 Task: Search one way flight ticket for 1 adult, 5 children, 2 infants in seat and 1 infant on lap in first from Lihue, Kauai: Lihue Airport to Riverton: Central Wyoming Regional Airport (was Riverton Regional) on 5-4-2023. Choice of flights is Emirates. Number of bags: 1 checked bag. Price is upto 35000. Outbound departure time preference is 13:30.
Action: Mouse moved to (345, 322)
Screenshot: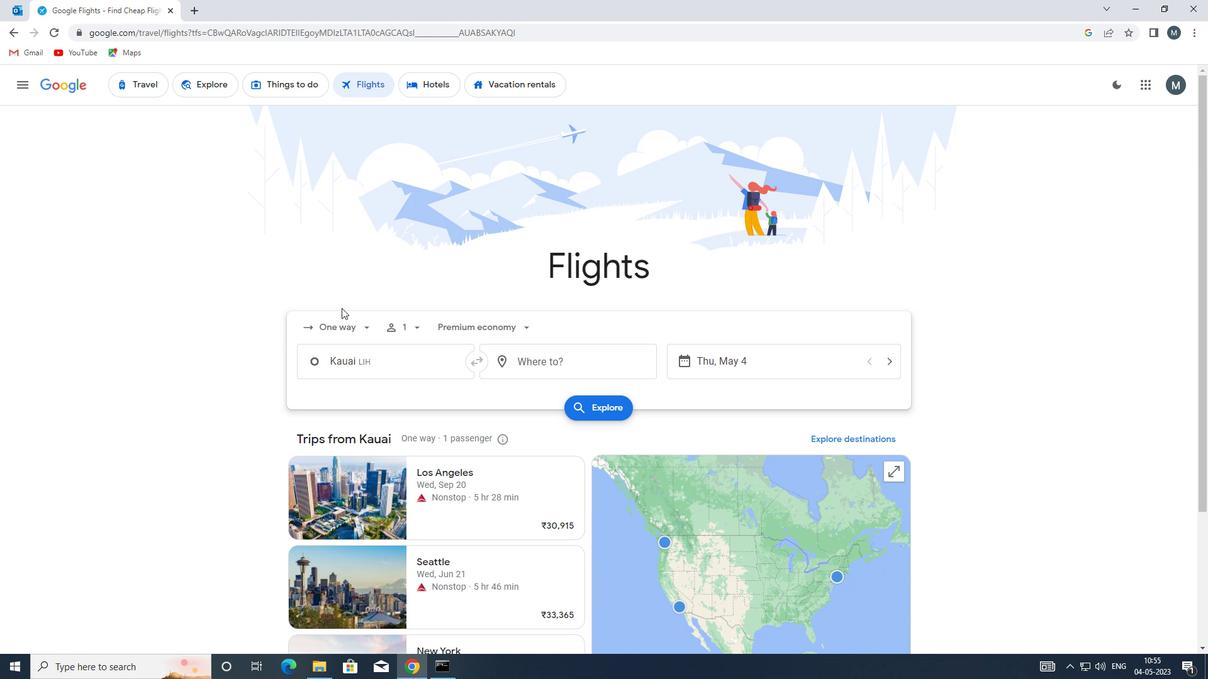 
Action: Mouse pressed left at (345, 322)
Screenshot: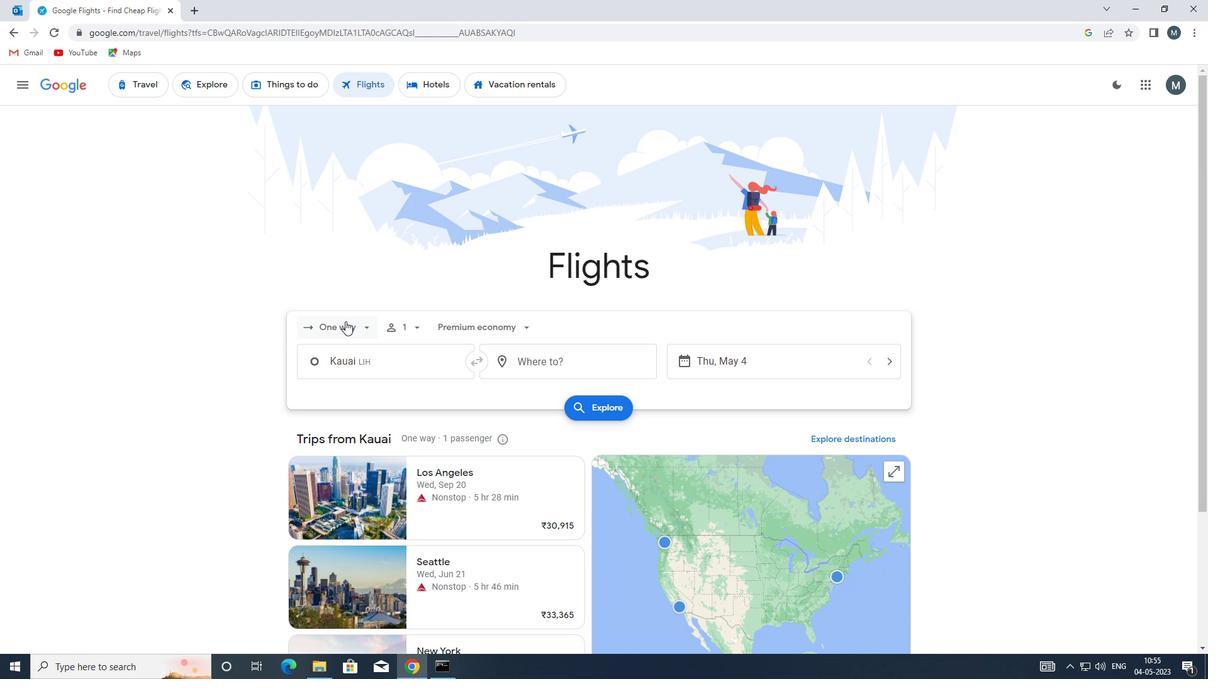 
Action: Mouse moved to (344, 388)
Screenshot: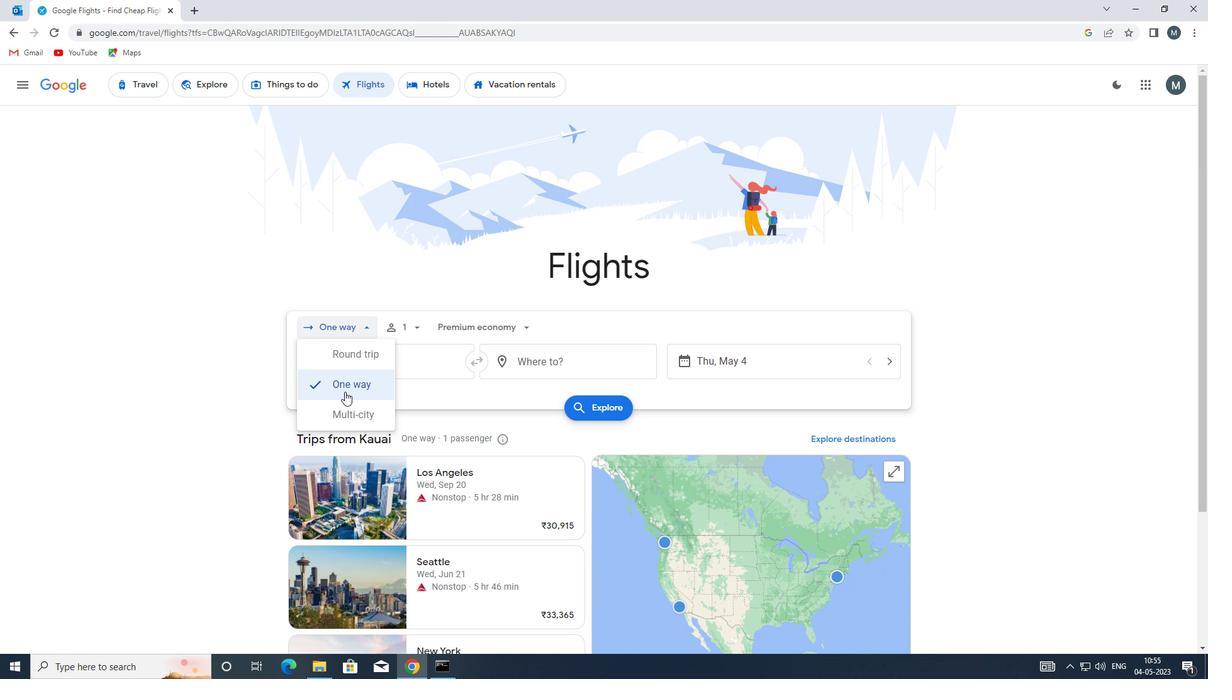 
Action: Mouse pressed left at (344, 388)
Screenshot: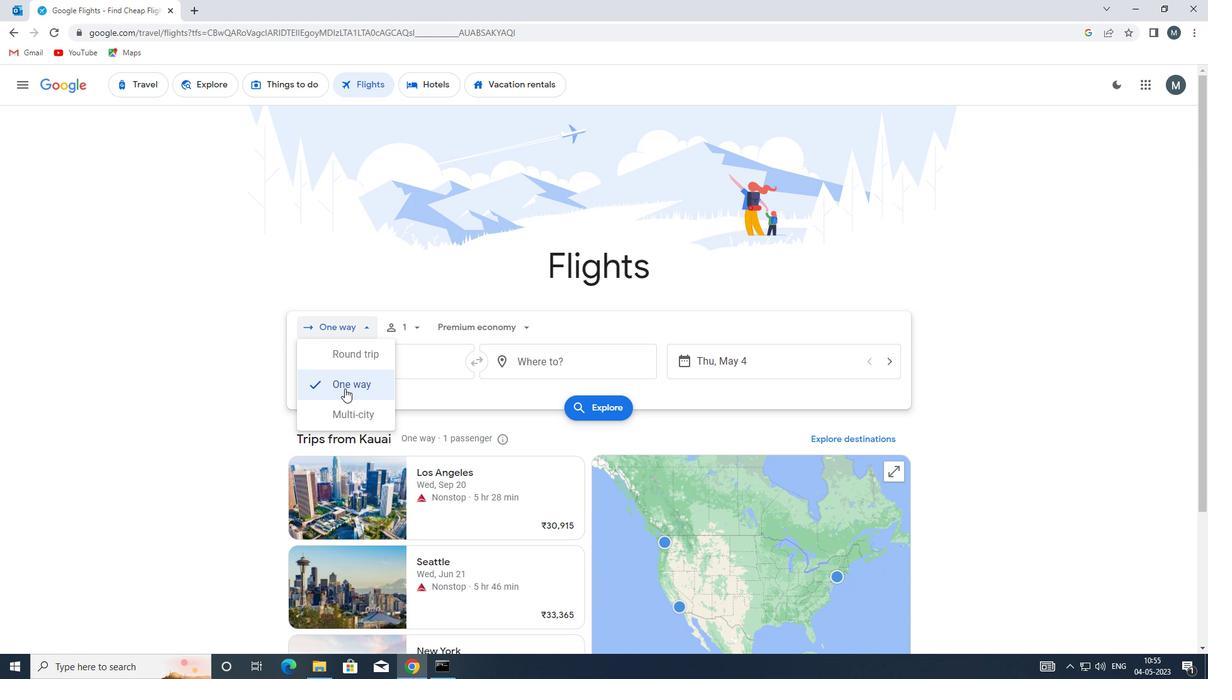 
Action: Mouse moved to (428, 328)
Screenshot: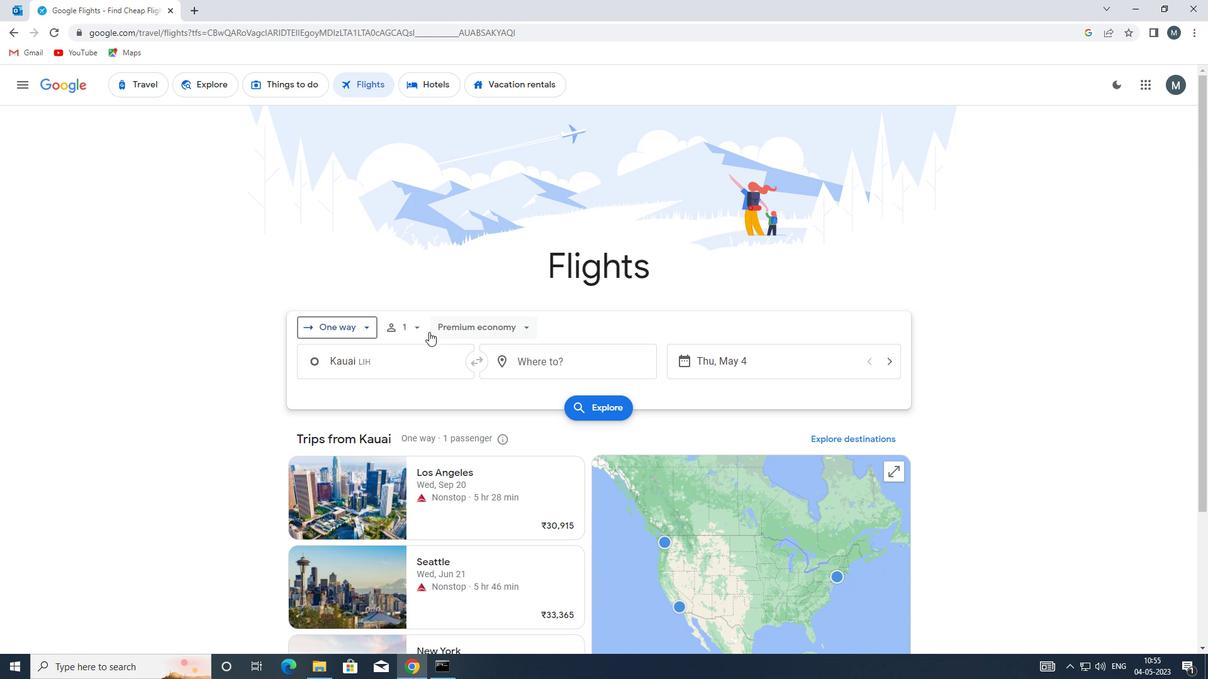 
Action: Mouse pressed left at (428, 328)
Screenshot: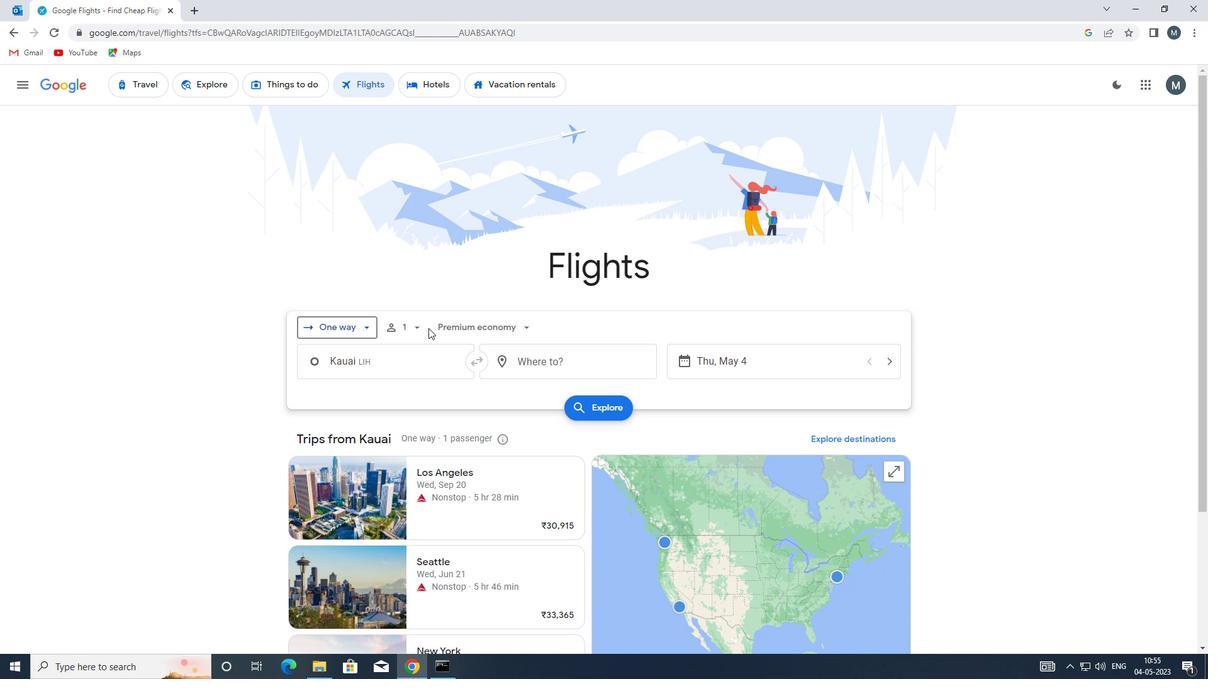 
Action: Mouse moved to (414, 329)
Screenshot: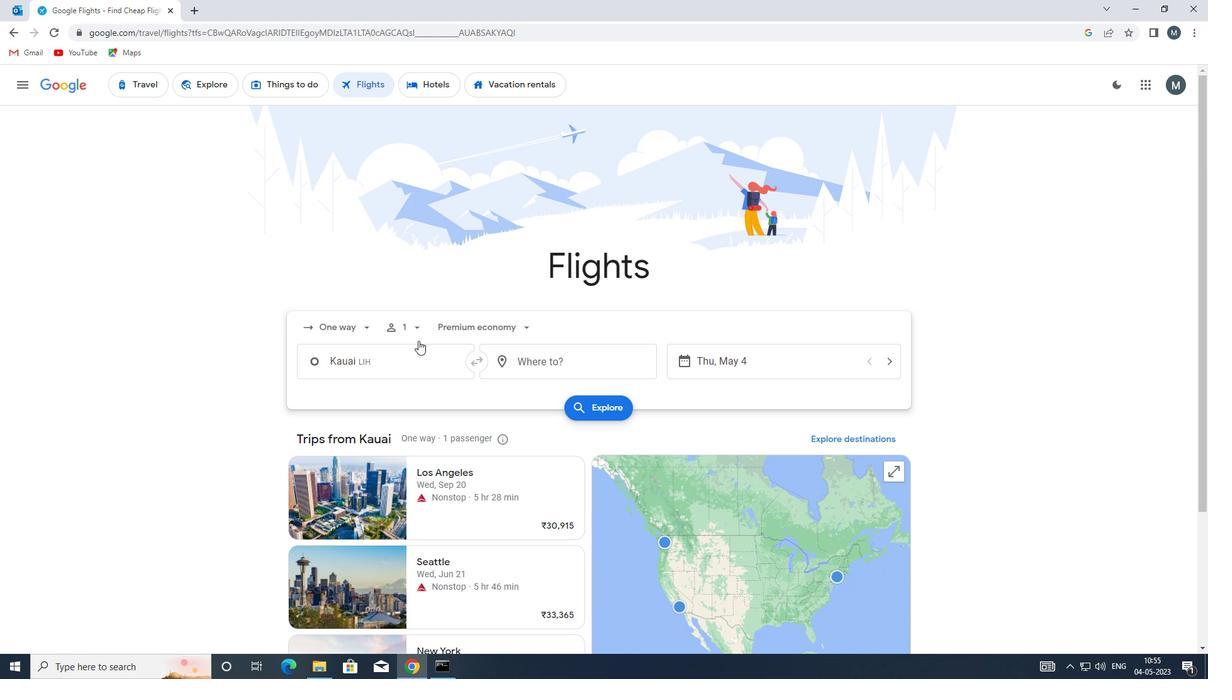 
Action: Mouse pressed left at (414, 329)
Screenshot: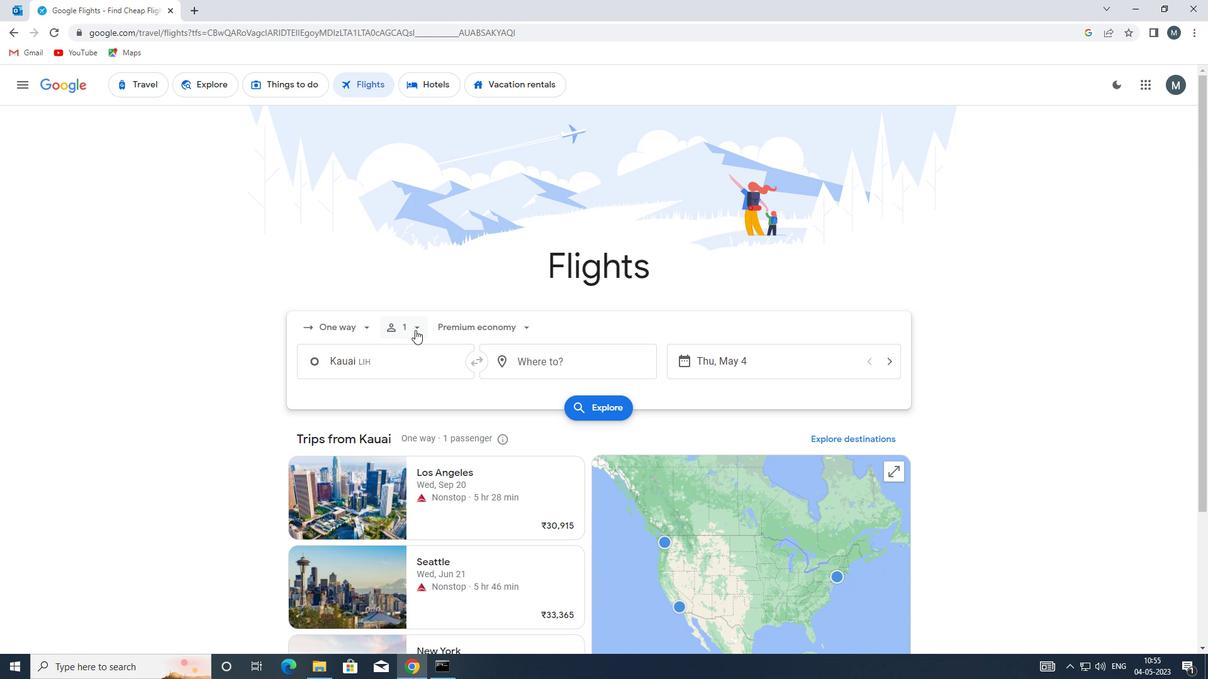 
Action: Mouse moved to (518, 392)
Screenshot: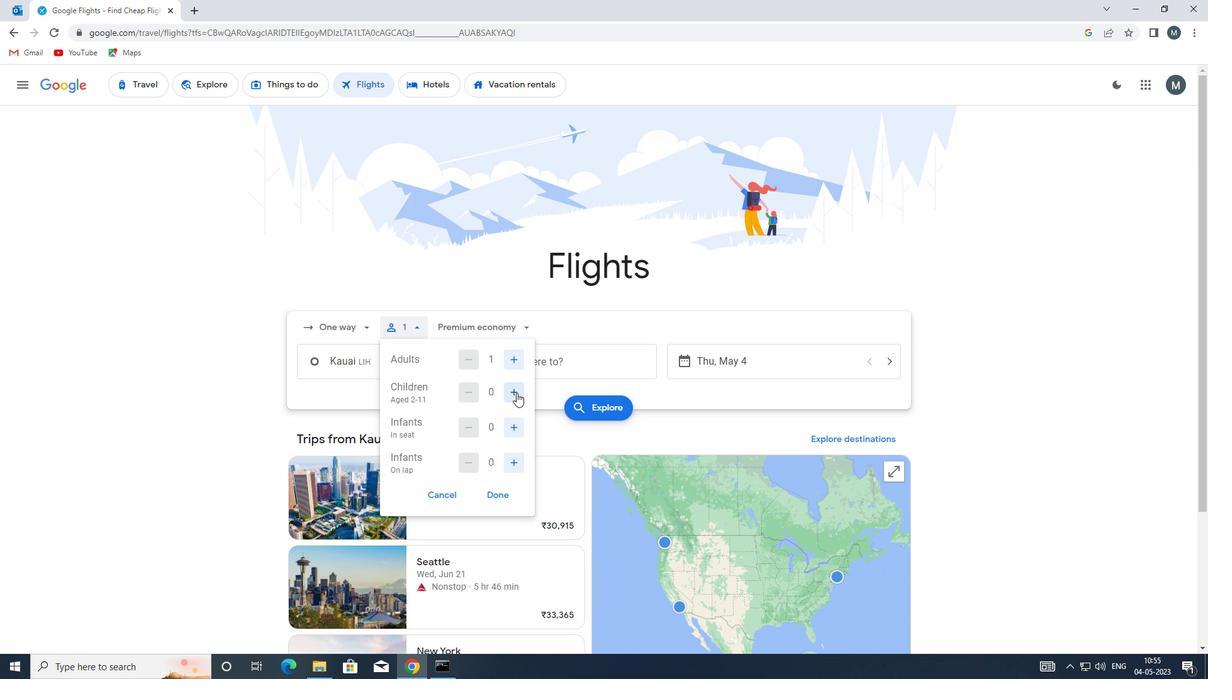 
Action: Mouse pressed left at (518, 392)
Screenshot: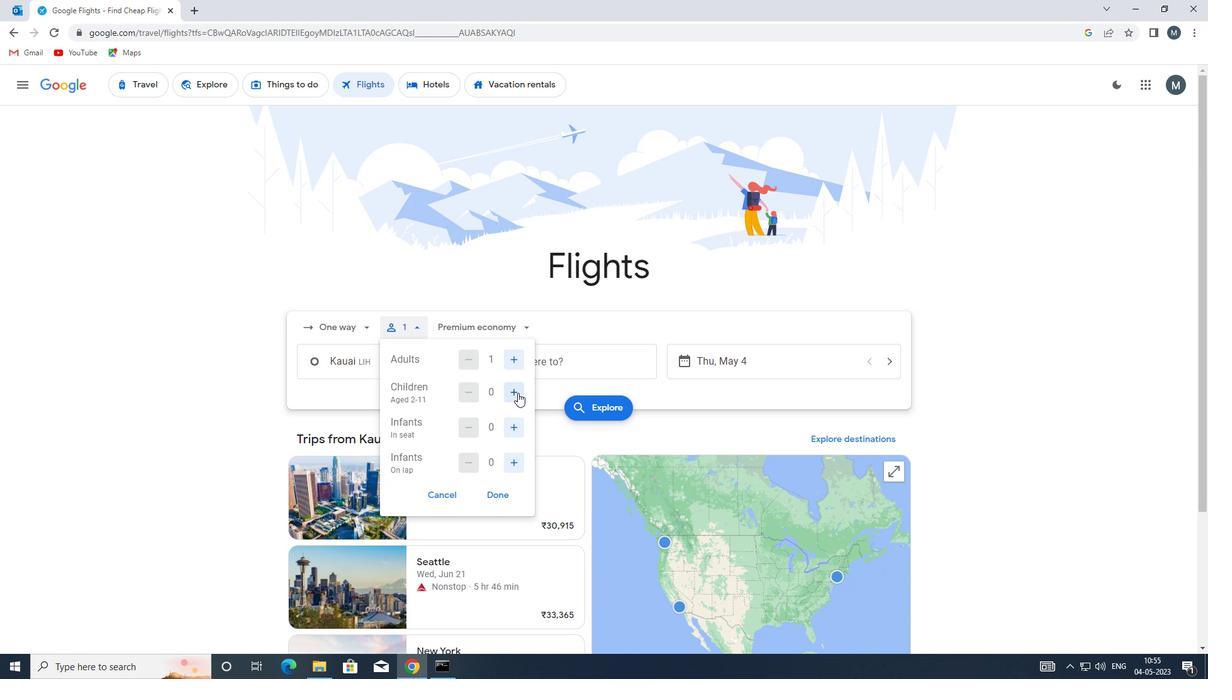 
Action: Mouse pressed left at (518, 392)
Screenshot: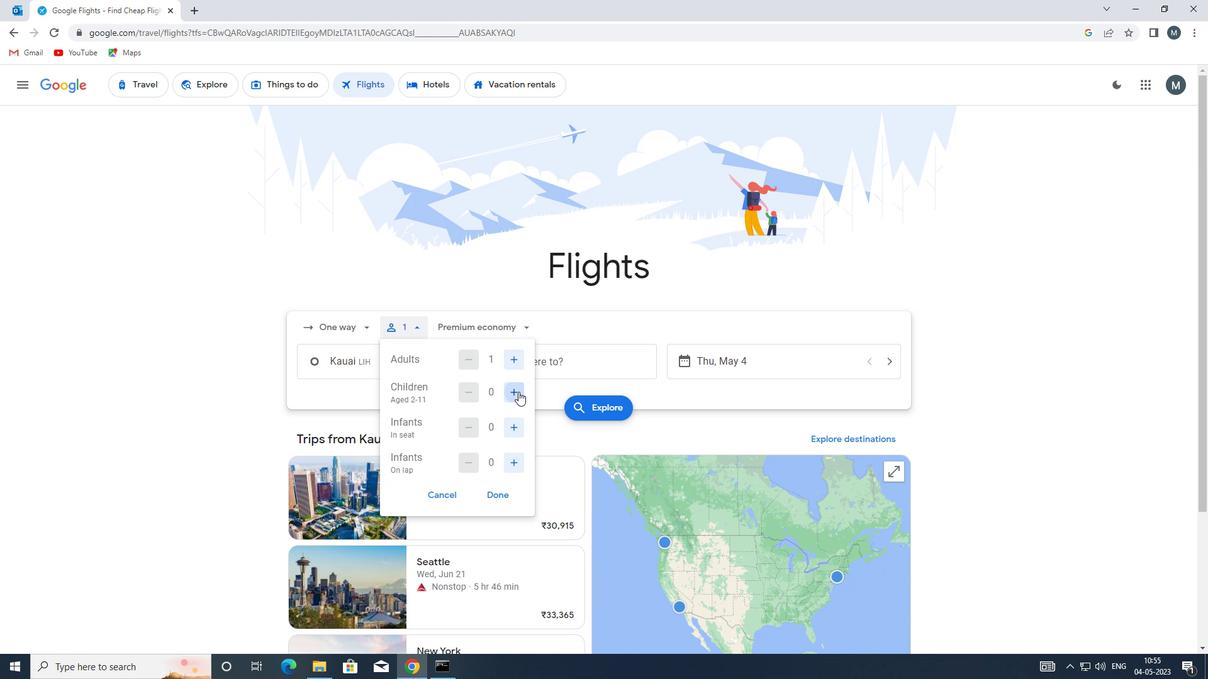 
Action: Mouse pressed left at (518, 392)
Screenshot: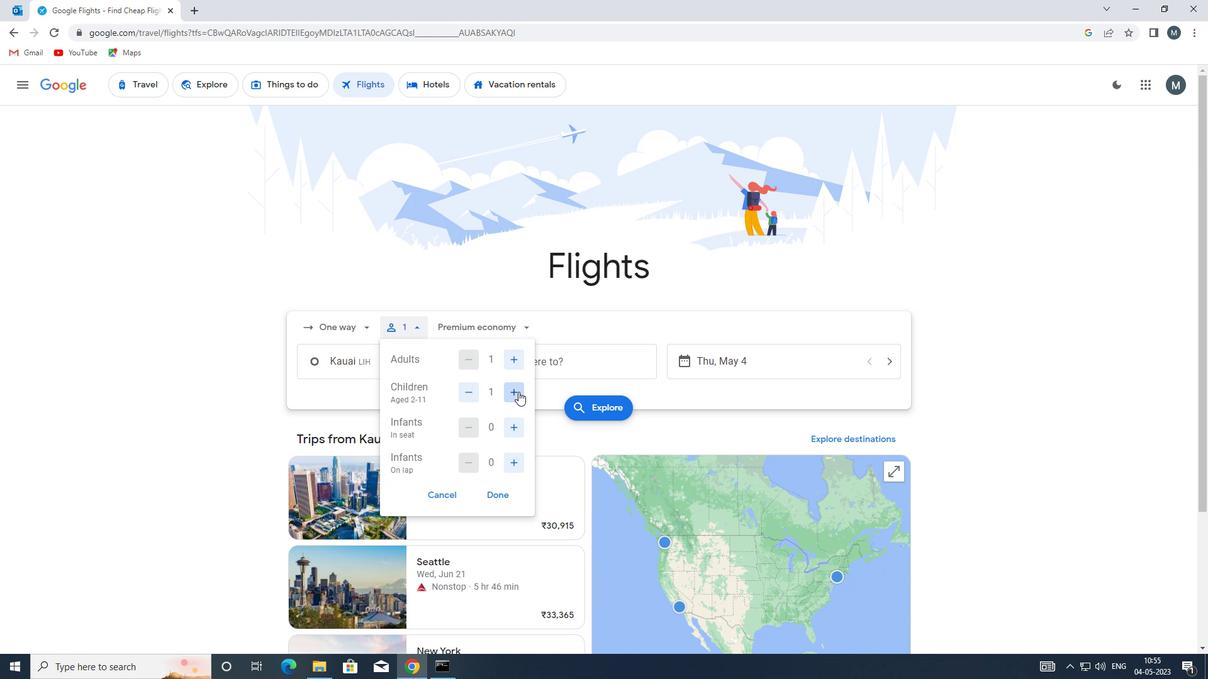 
Action: Mouse pressed left at (518, 392)
Screenshot: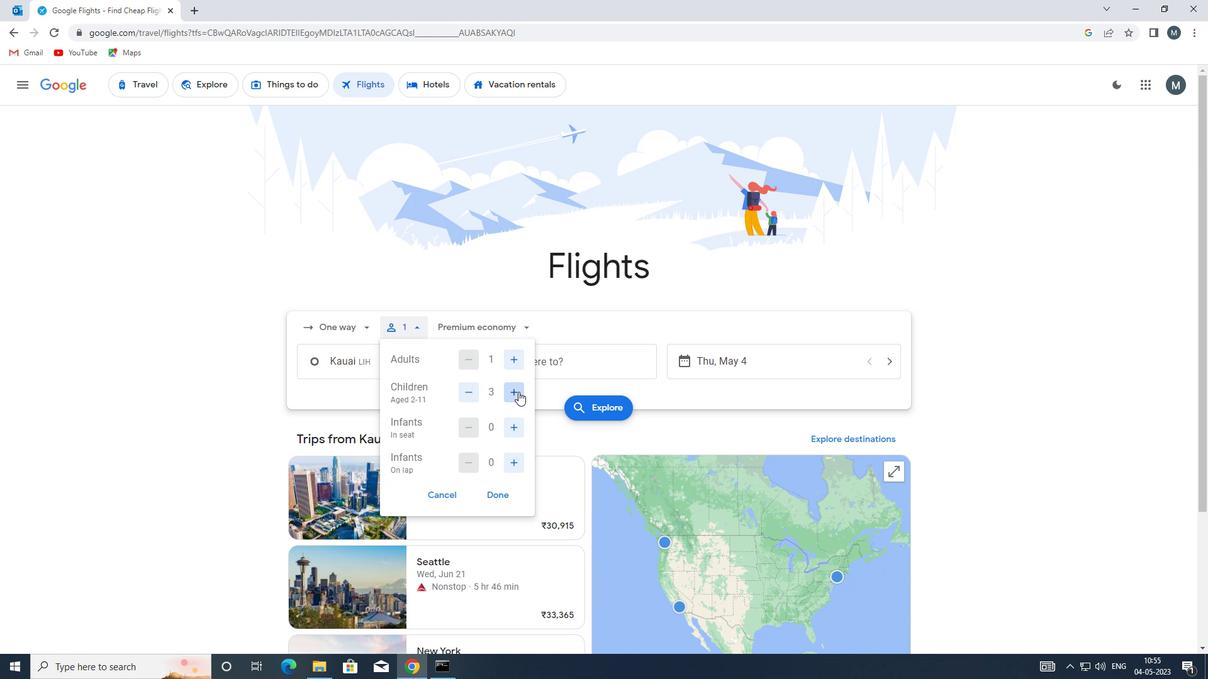 
Action: Mouse pressed left at (518, 392)
Screenshot: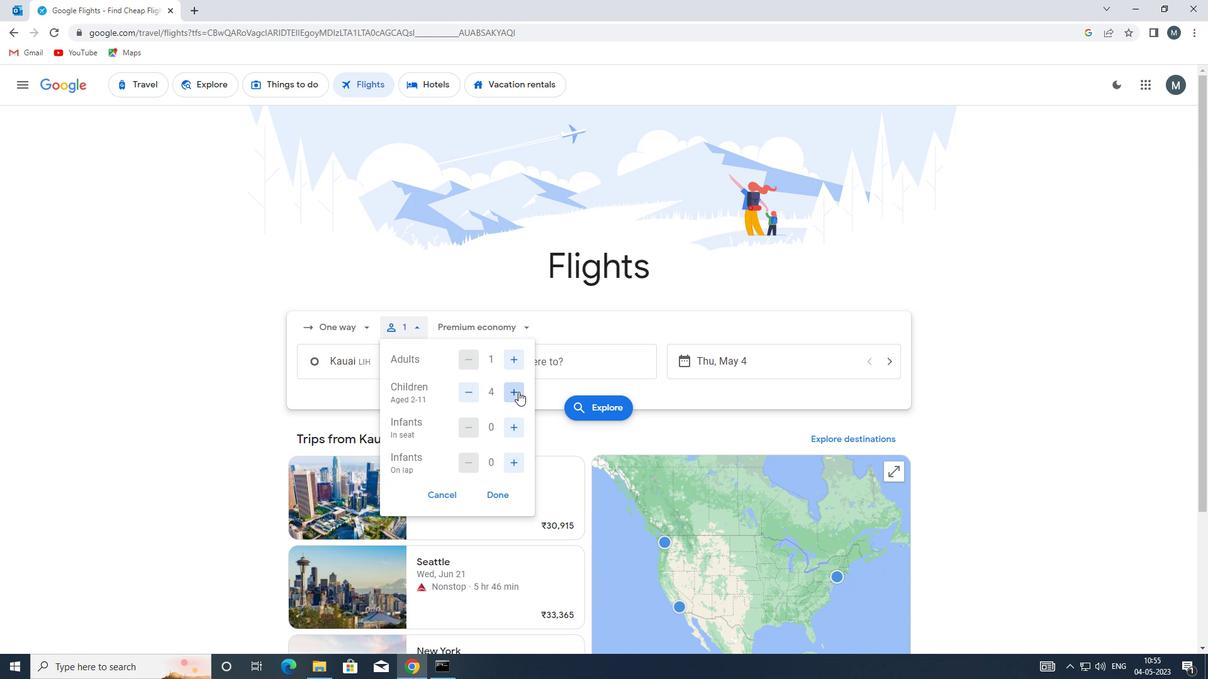 
Action: Mouse moved to (518, 425)
Screenshot: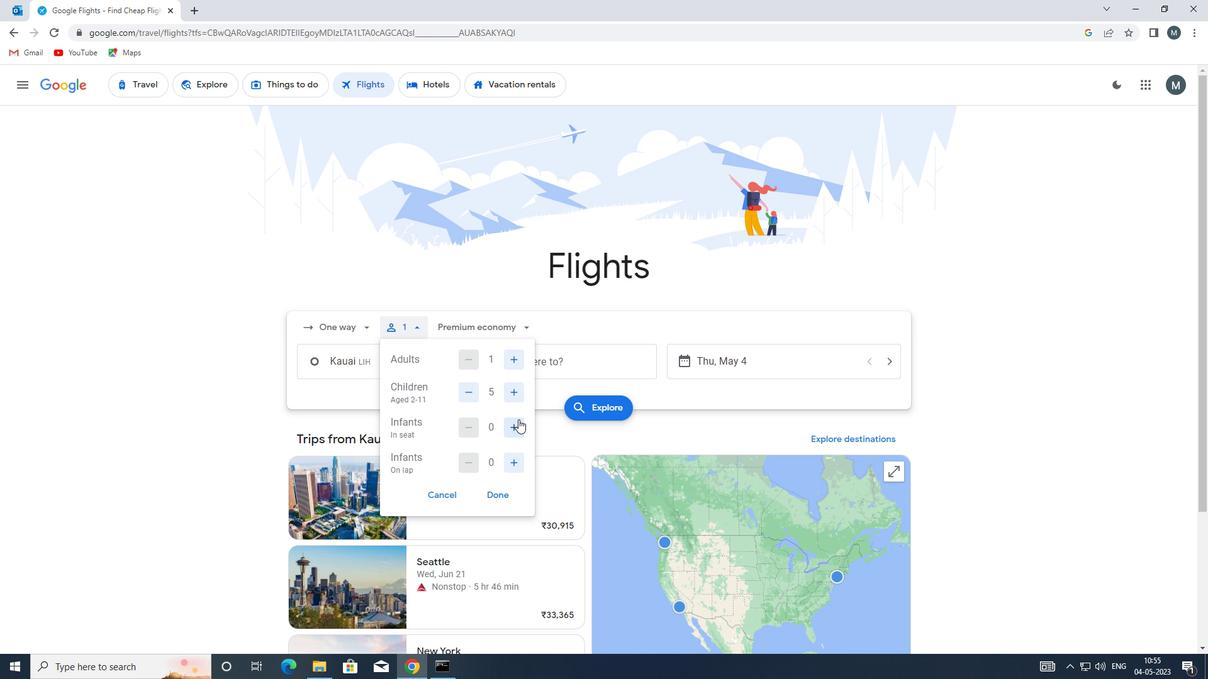 
Action: Mouse pressed left at (518, 425)
Screenshot: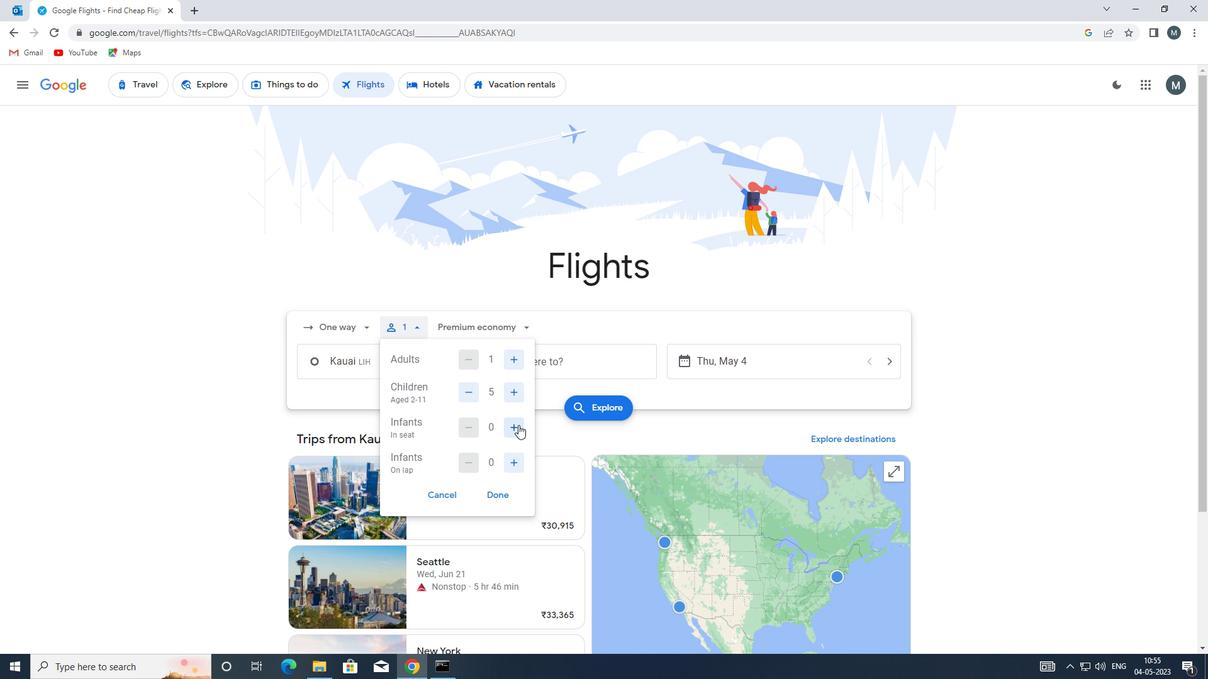 
Action: Mouse pressed left at (518, 425)
Screenshot: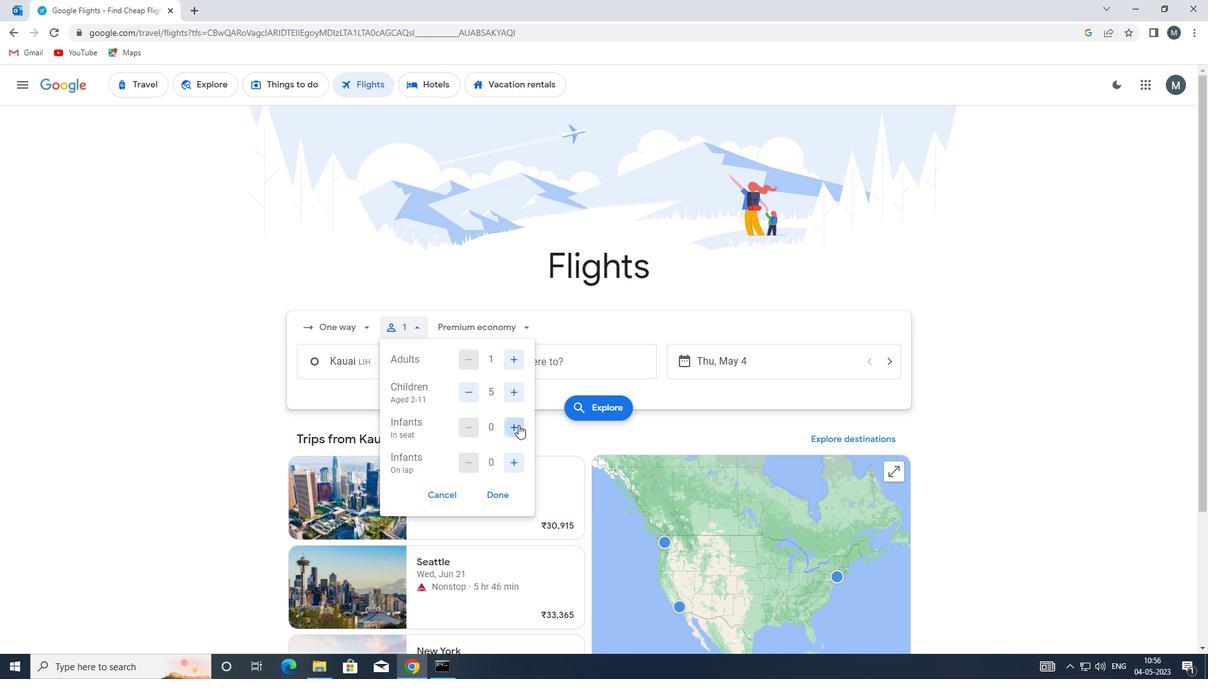 
Action: Mouse moved to (503, 463)
Screenshot: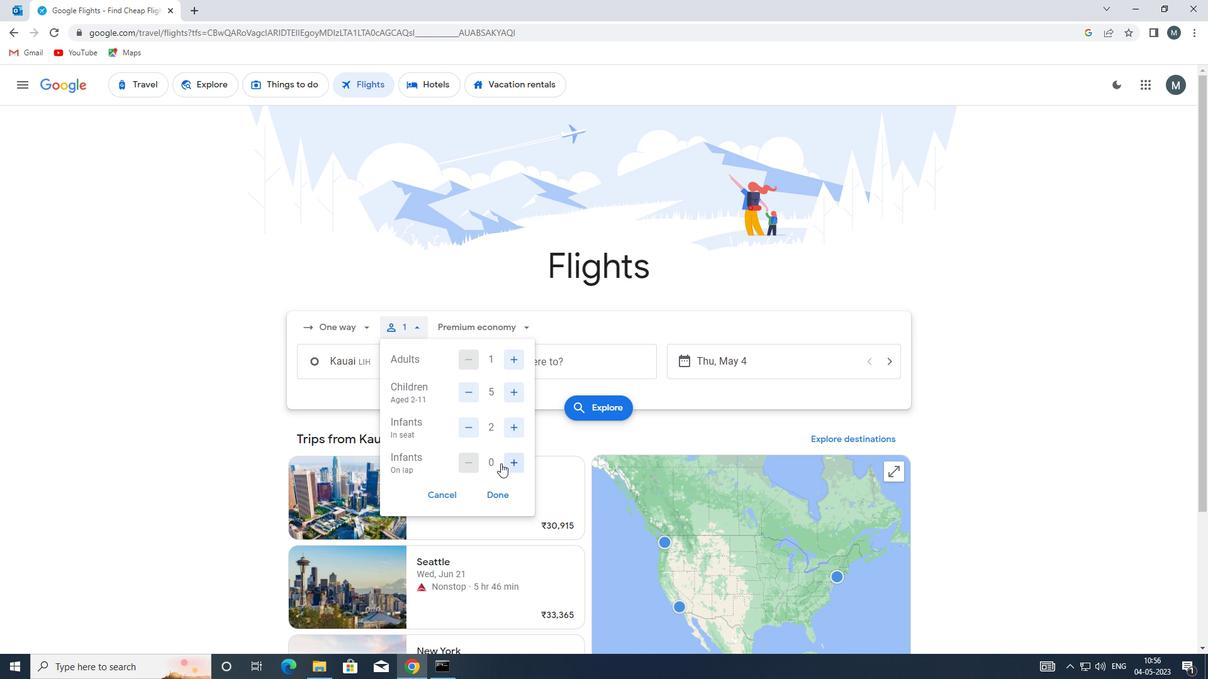 
Action: Mouse pressed left at (503, 463)
Screenshot: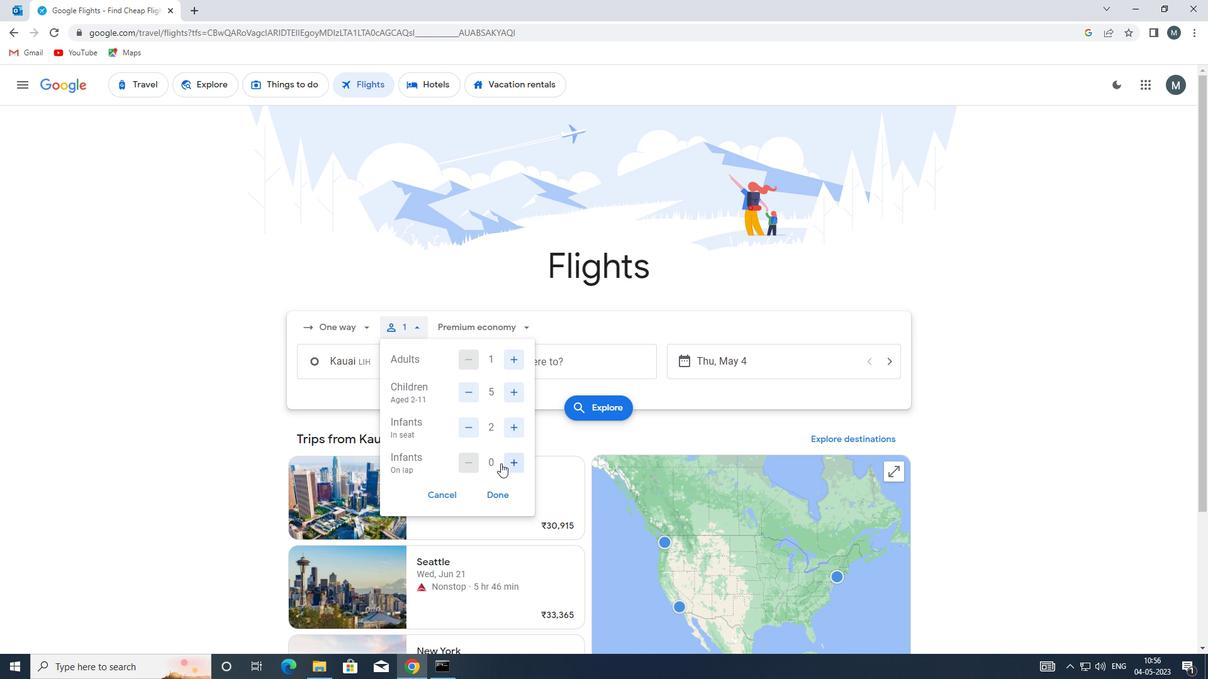 
Action: Mouse moved to (473, 422)
Screenshot: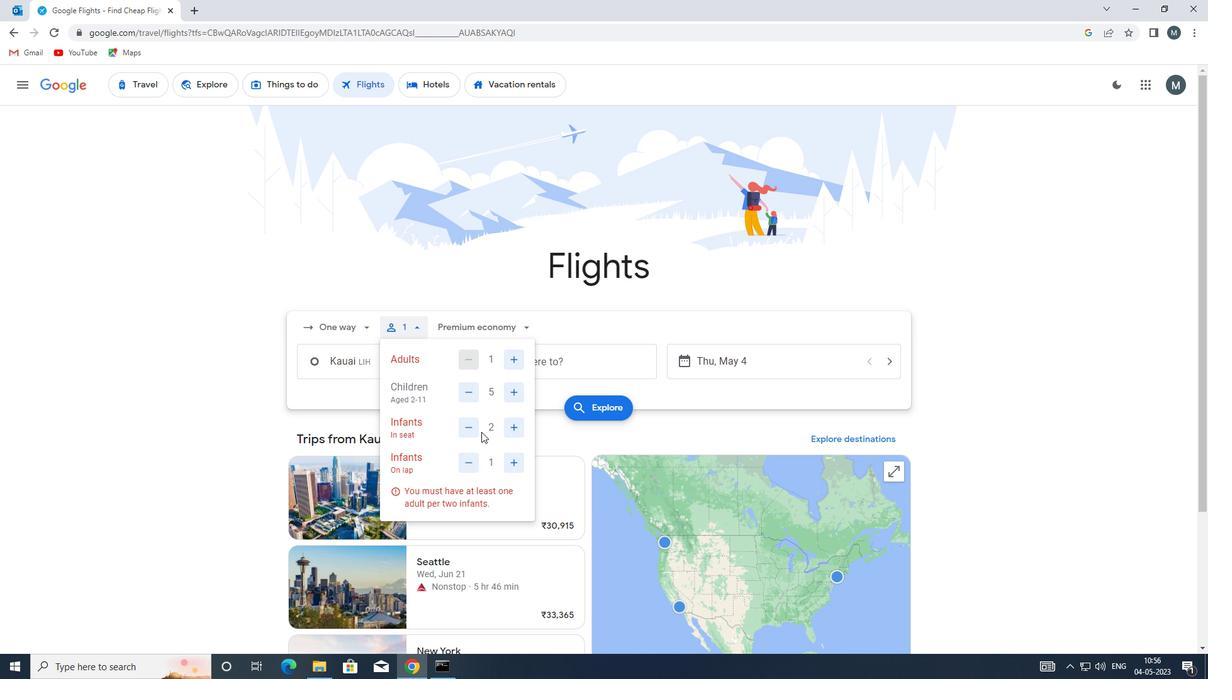 
Action: Mouse pressed left at (473, 422)
Screenshot: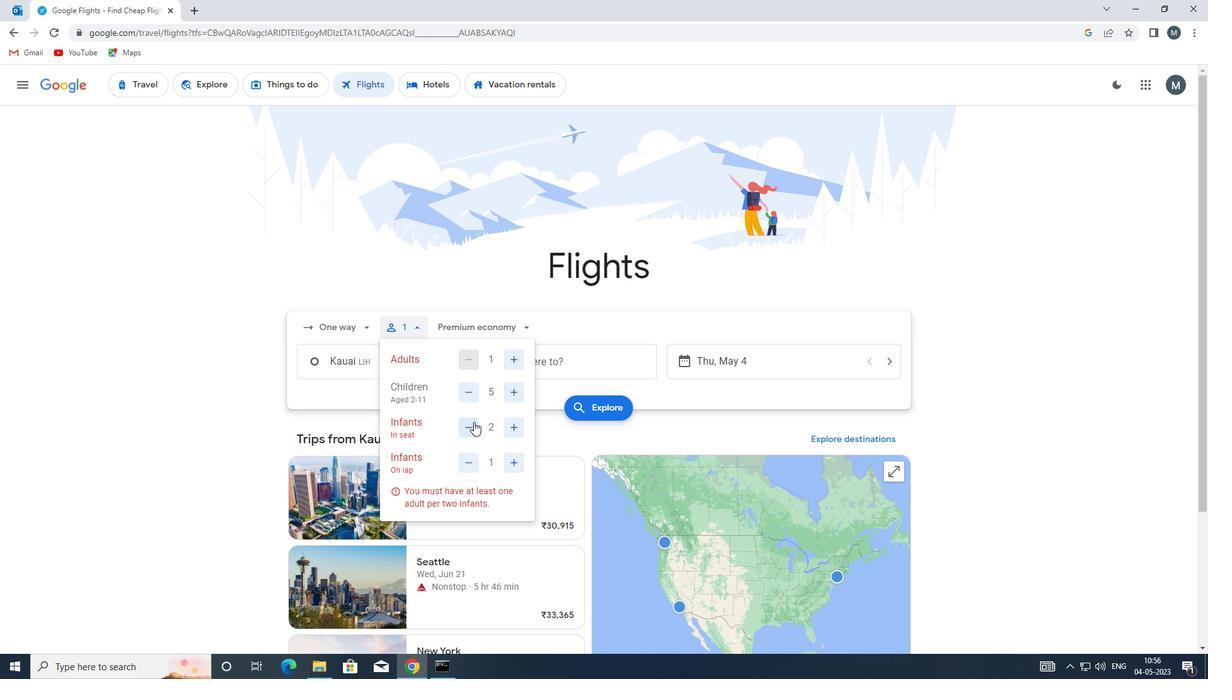 
Action: Mouse moved to (501, 495)
Screenshot: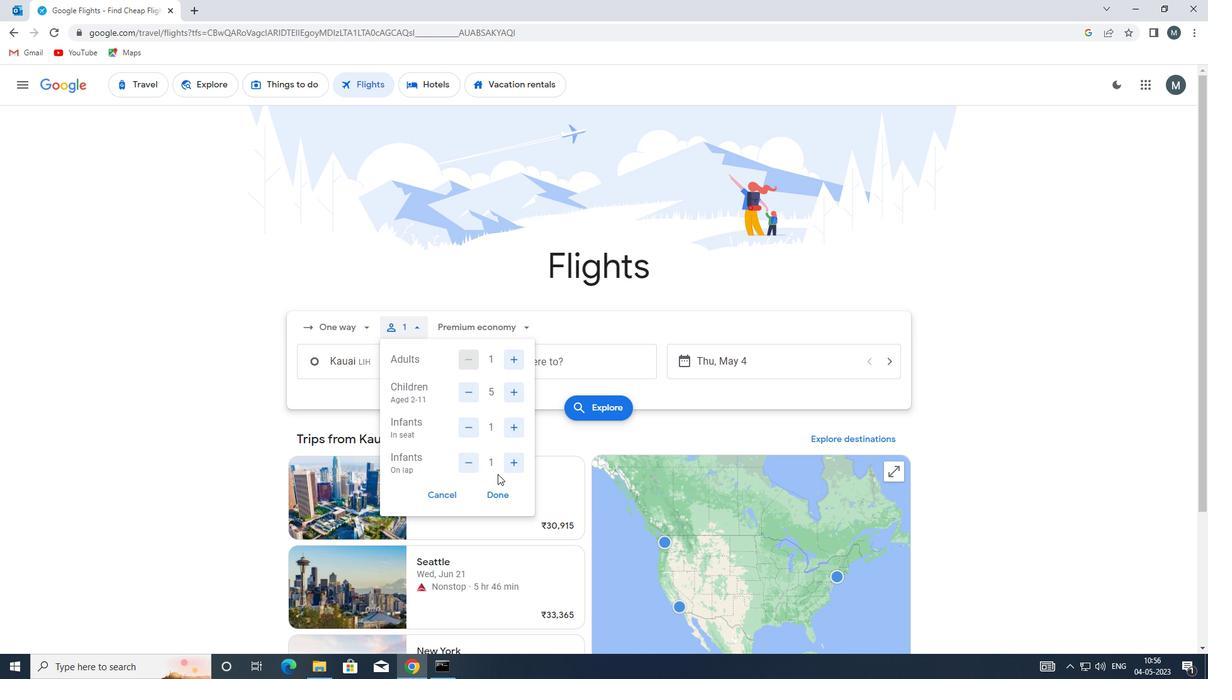 
Action: Mouse pressed left at (501, 495)
Screenshot: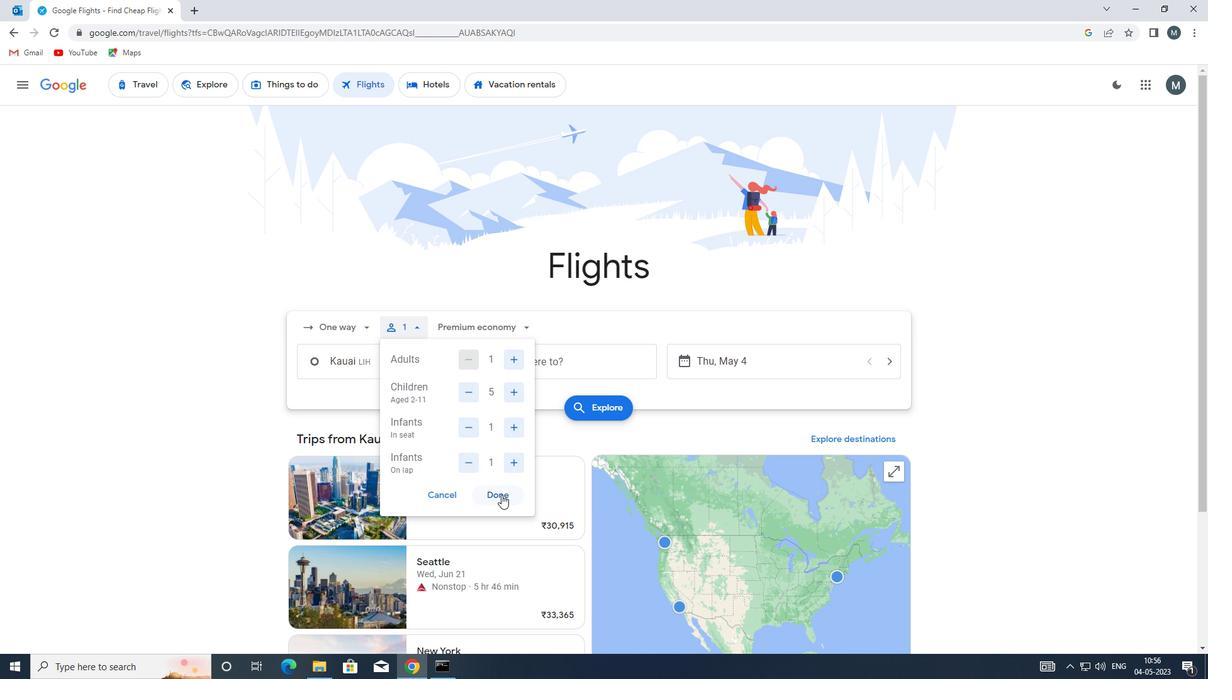 
Action: Mouse moved to (494, 334)
Screenshot: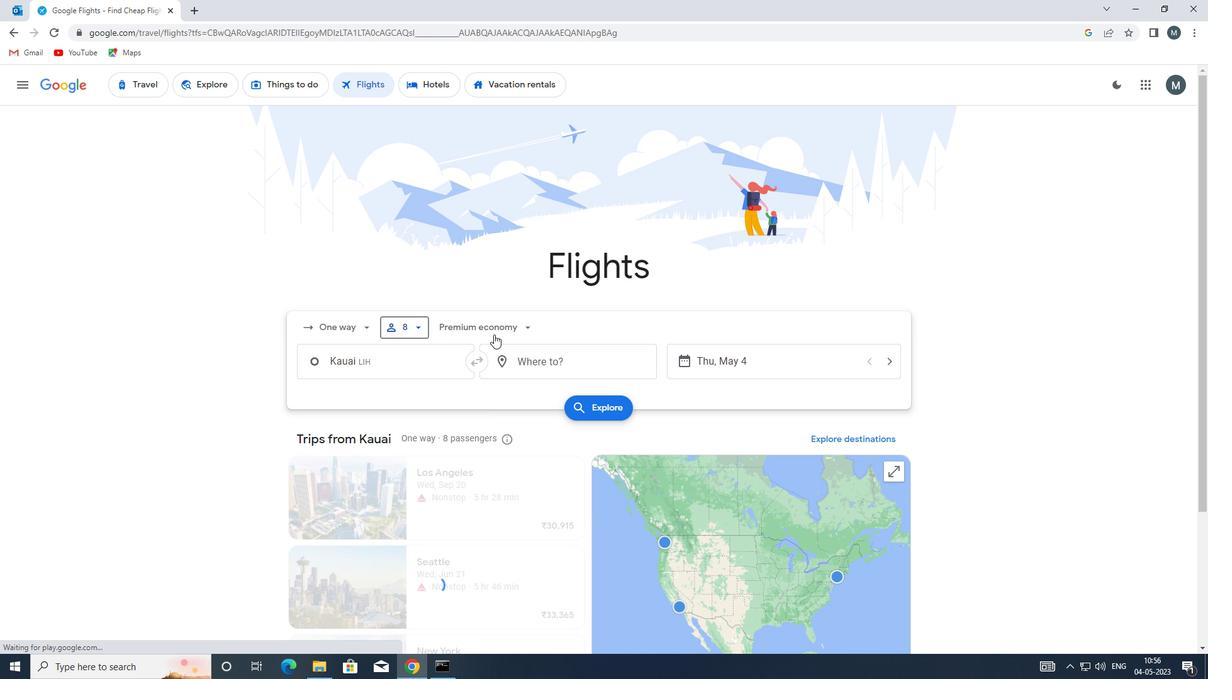 
Action: Mouse pressed left at (494, 334)
Screenshot: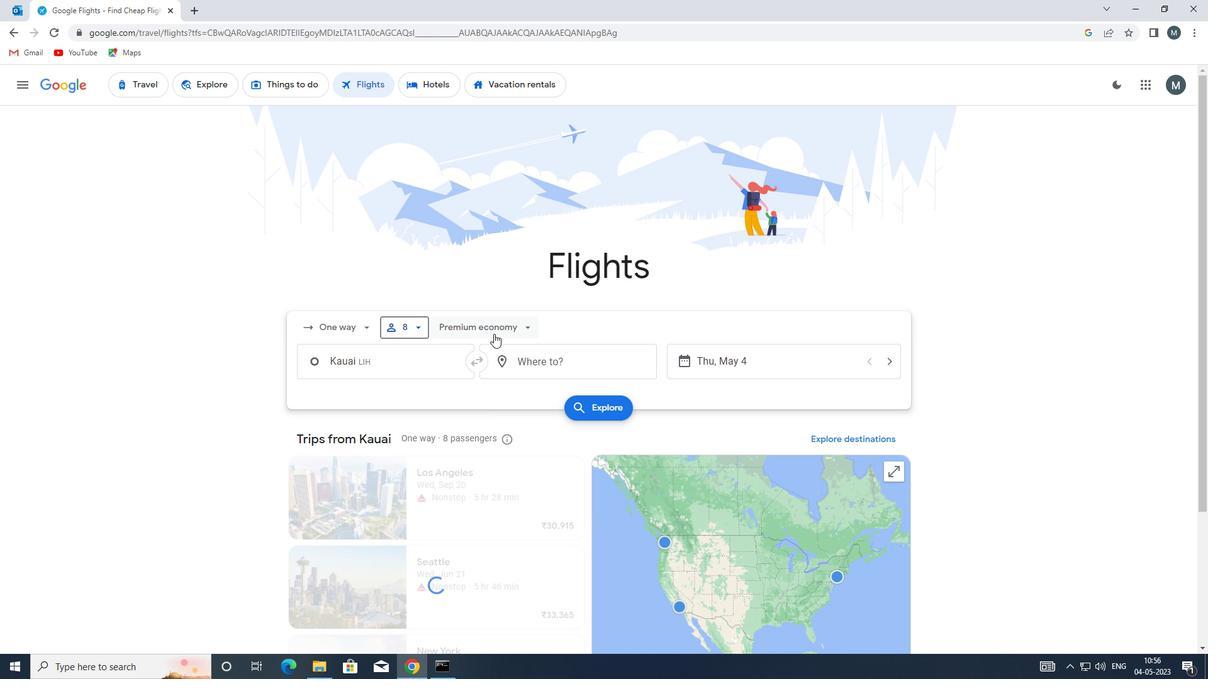 
Action: Mouse moved to (507, 443)
Screenshot: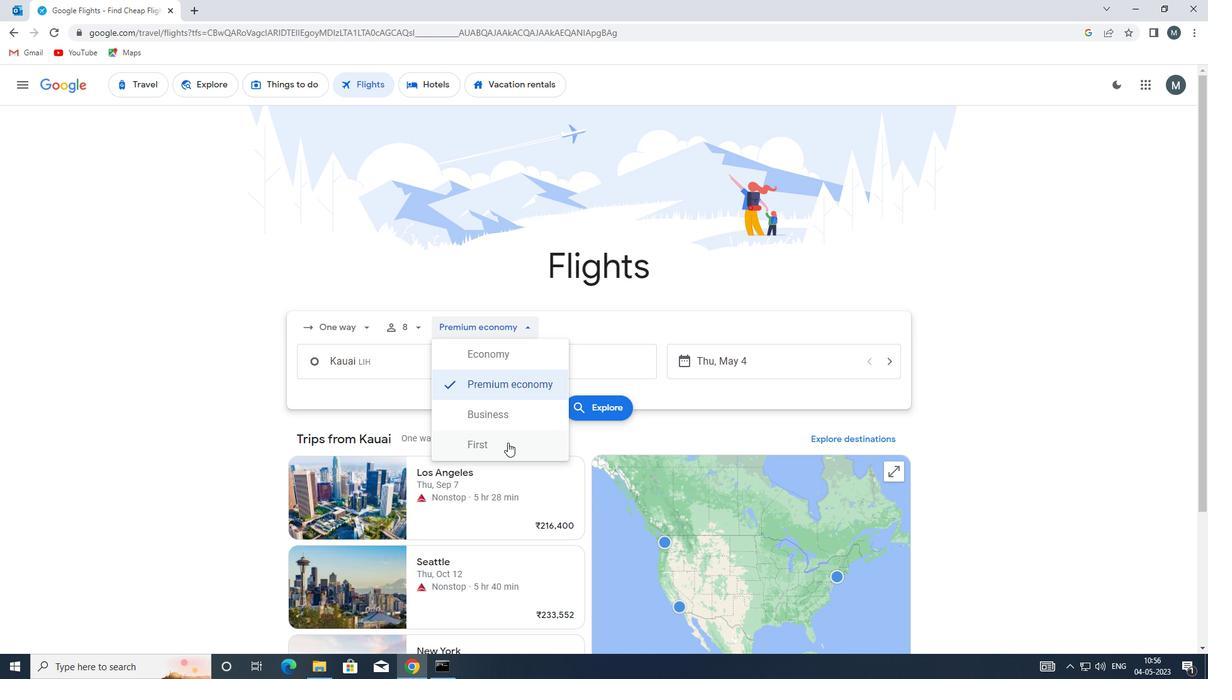 
Action: Mouse pressed left at (507, 443)
Screenshot: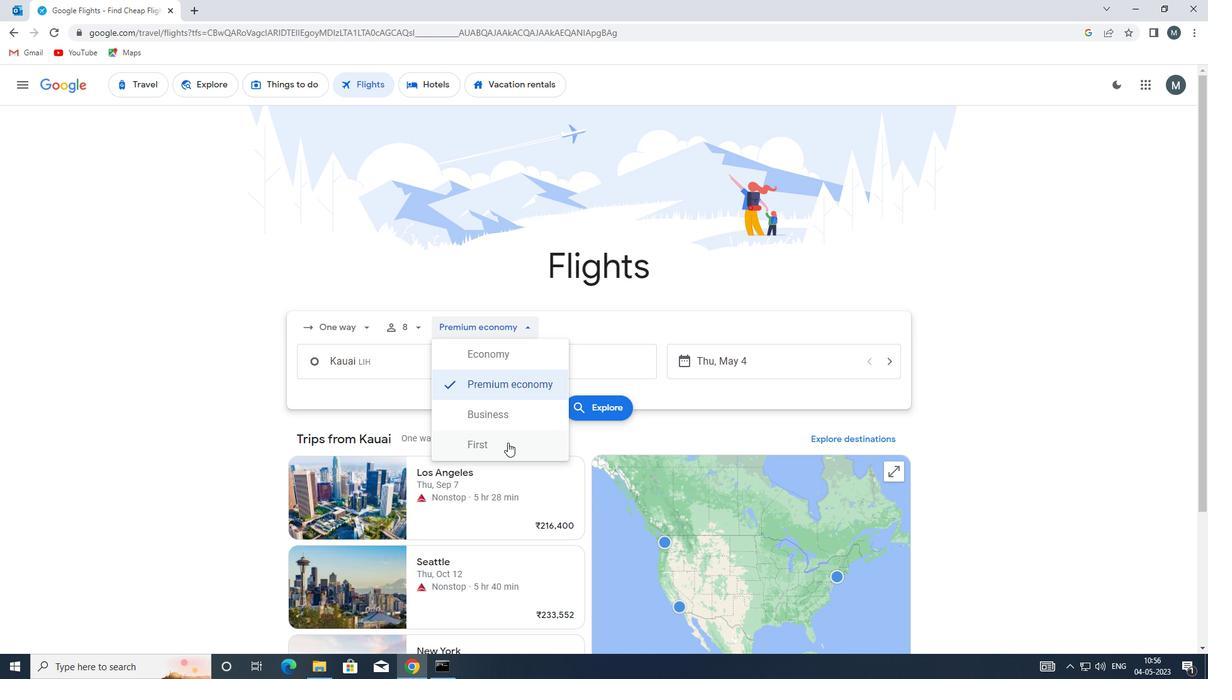 
Action: Mouse moved to (411, 366)
Screenshot: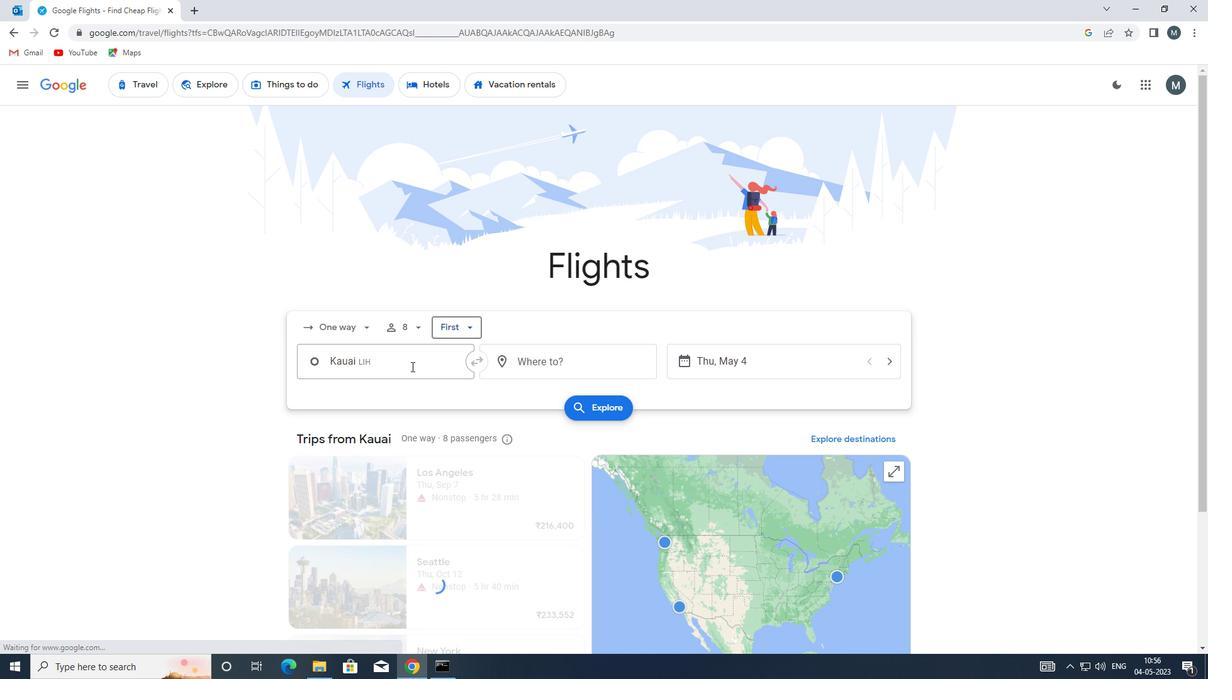
Action: Mouse pressed left at (411, 366)
Screenshot: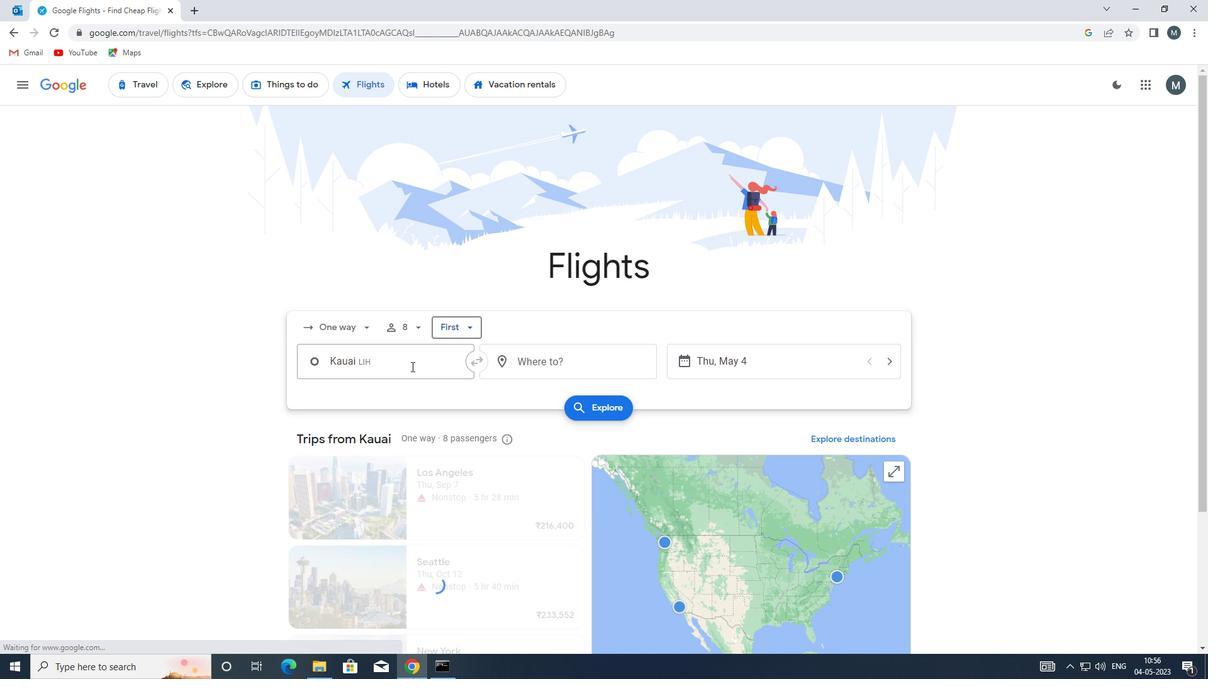 
Action: Mouse moved to (416, 434)
Screenshot: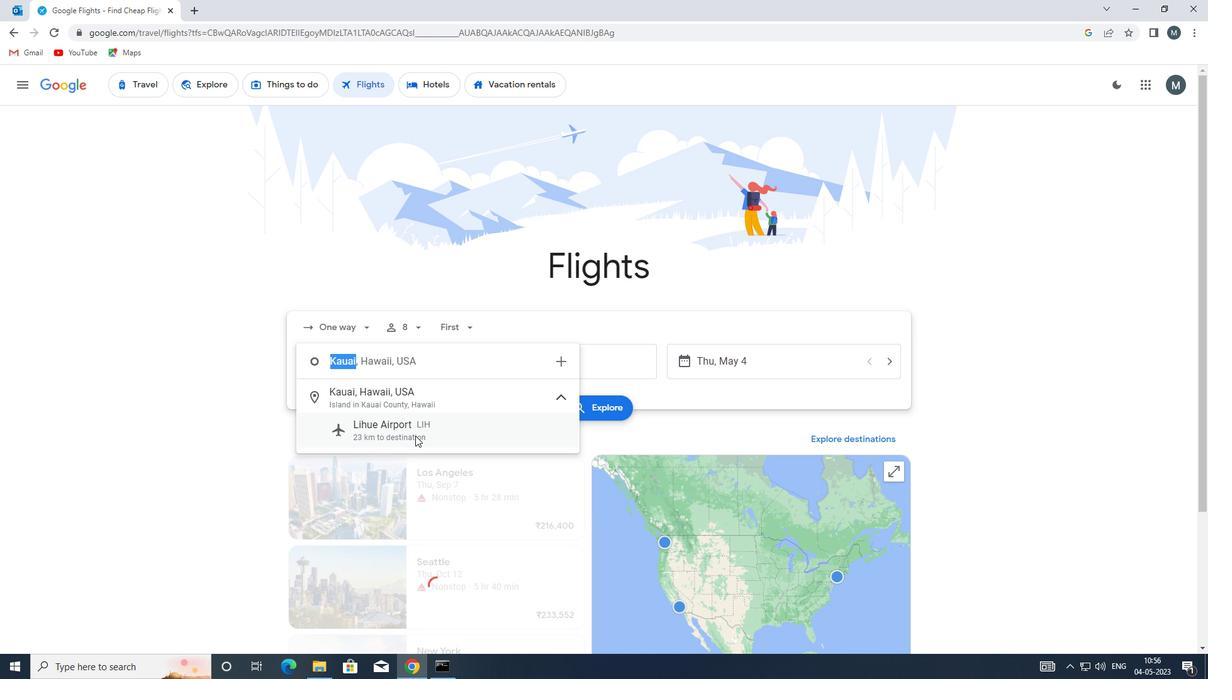 
Action: Mouse pressed left at (416, 434)
Screenshot: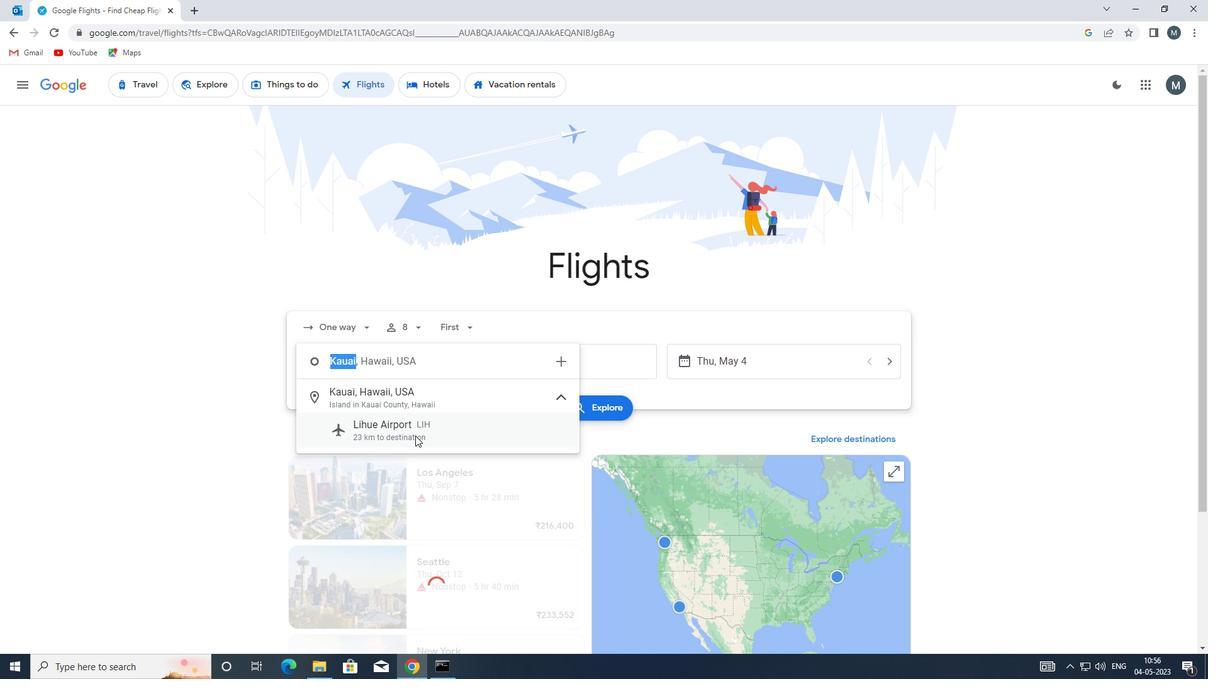 
Action: Mouse moved to (552, 363)
Screenshot: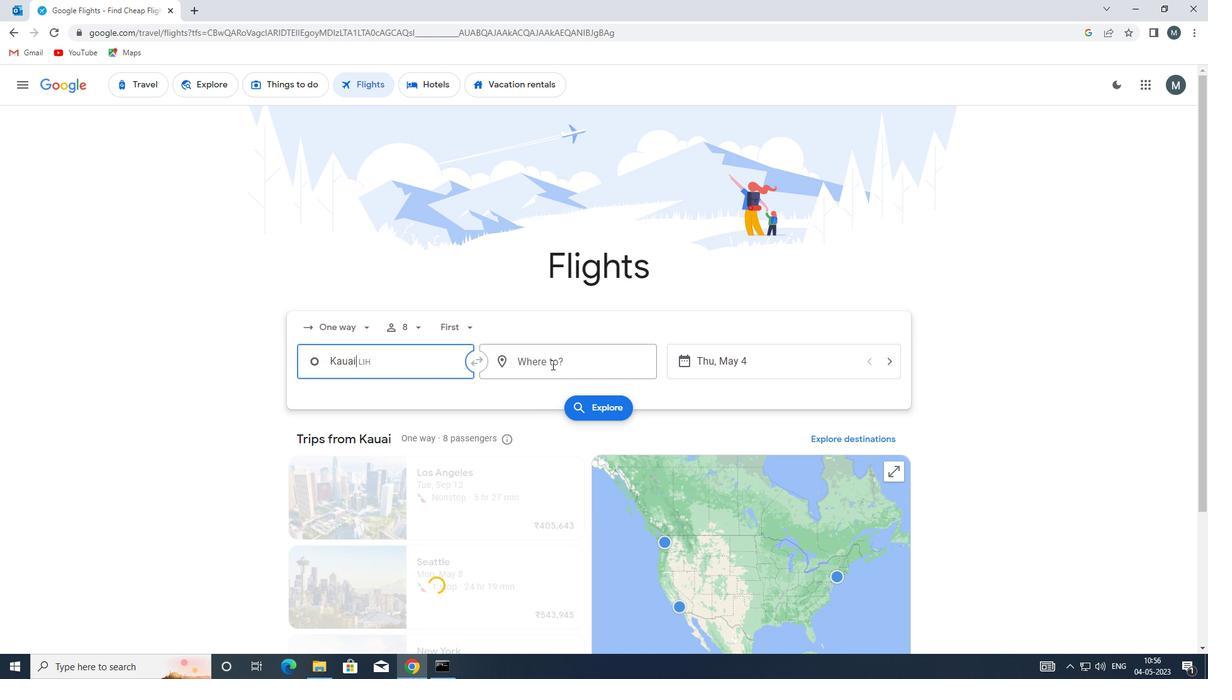 
Action: Mouse pressed left at (552, 363)
Screenshot: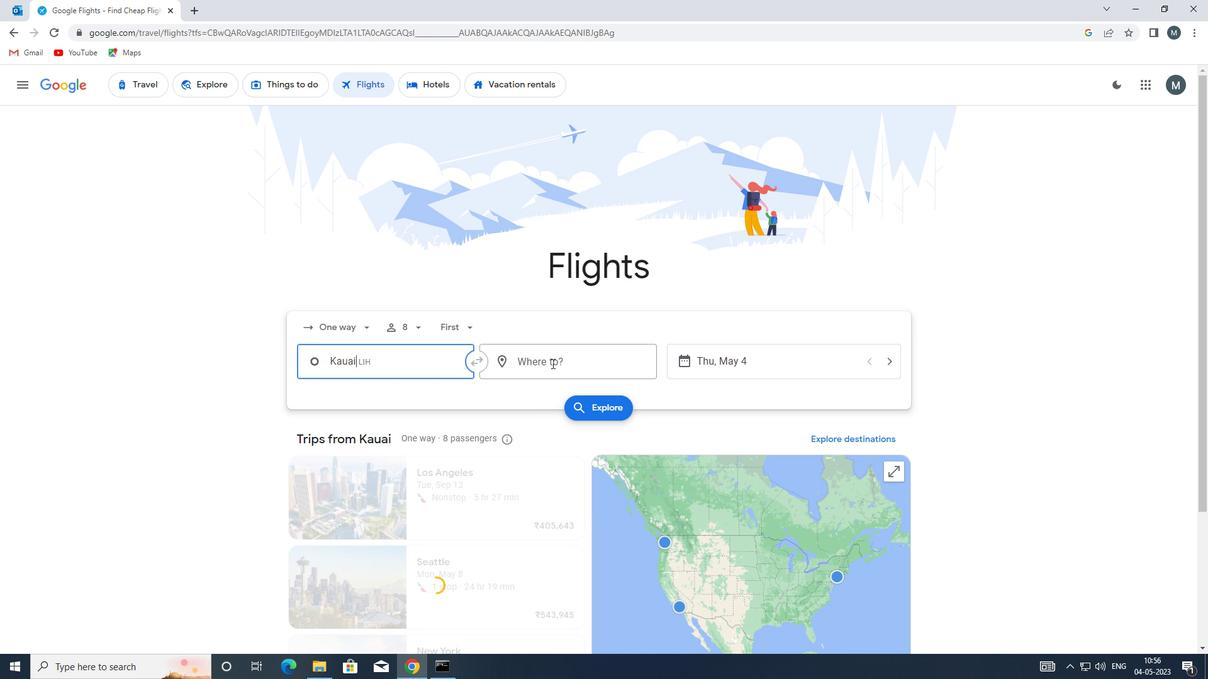 
Action: Mouse moved to (552, 363)
Screenshot: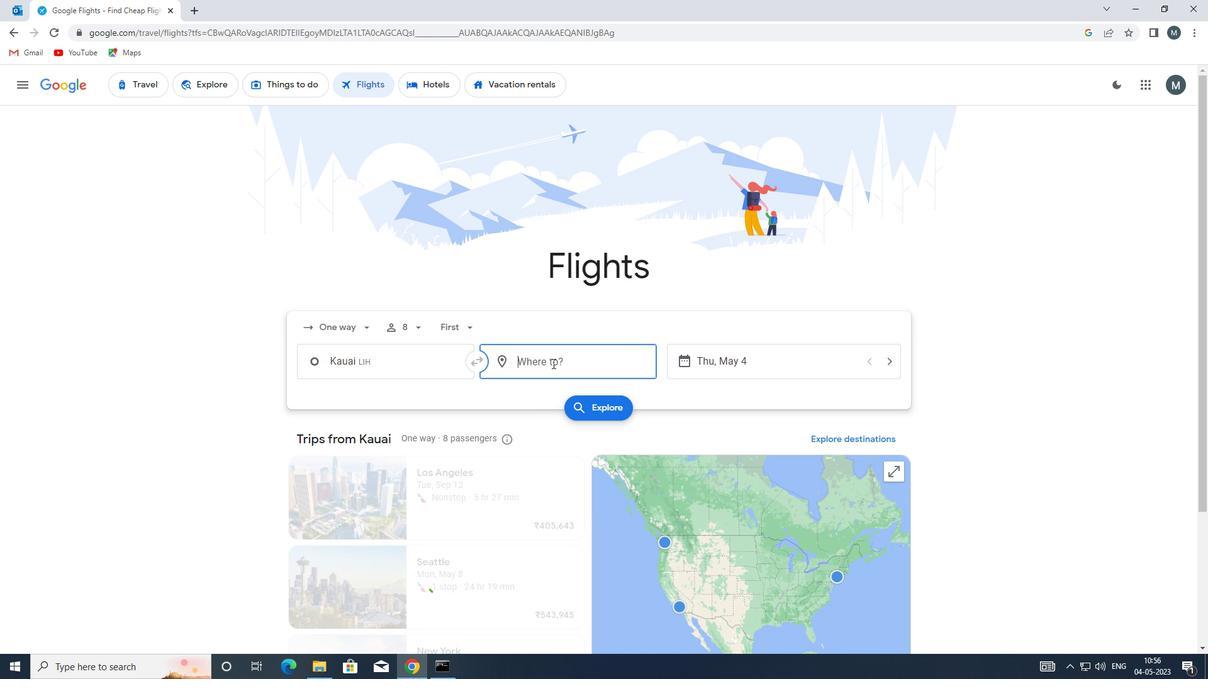 
Action: Key pressed riw
Screenshot: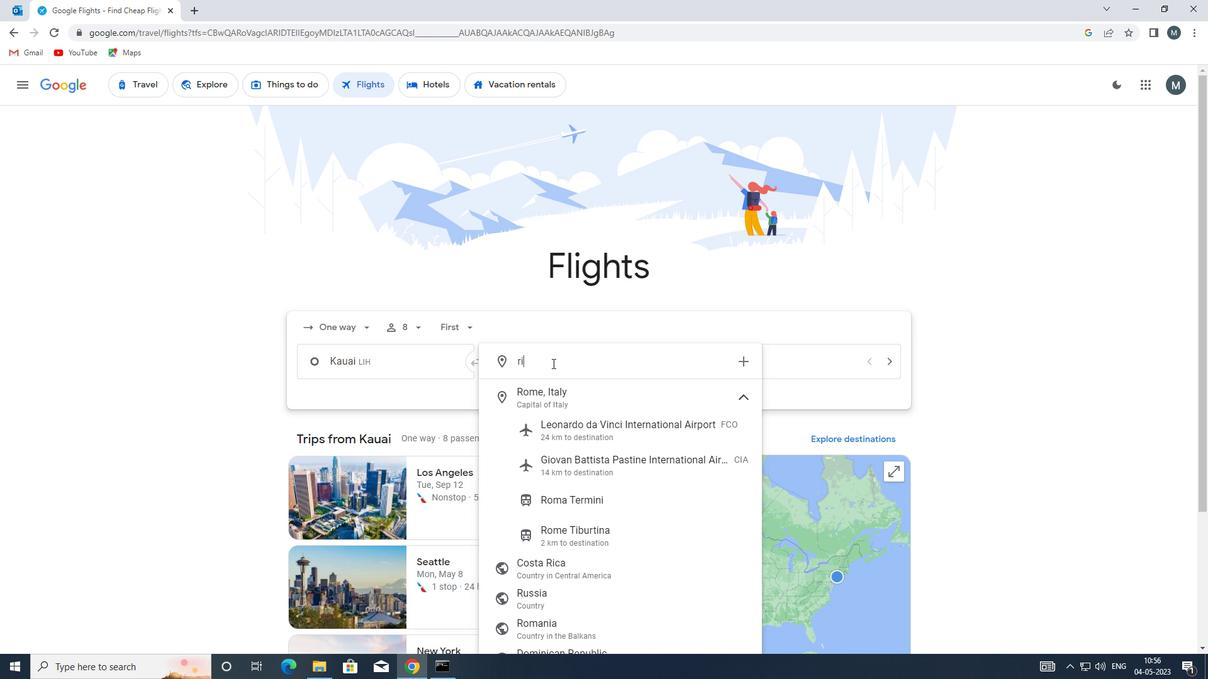 
Action: Mouse moved to (610, 405)
Screenshot: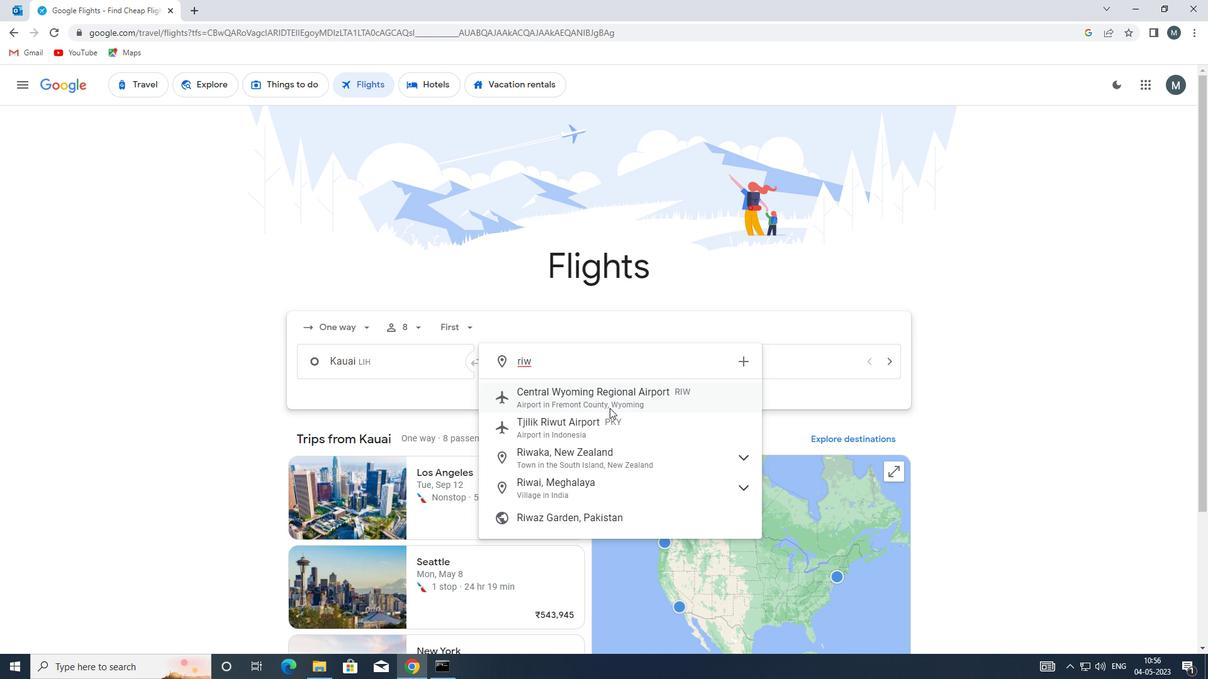 
Action: Mouse pressed left at (610, 405)
Screenshot: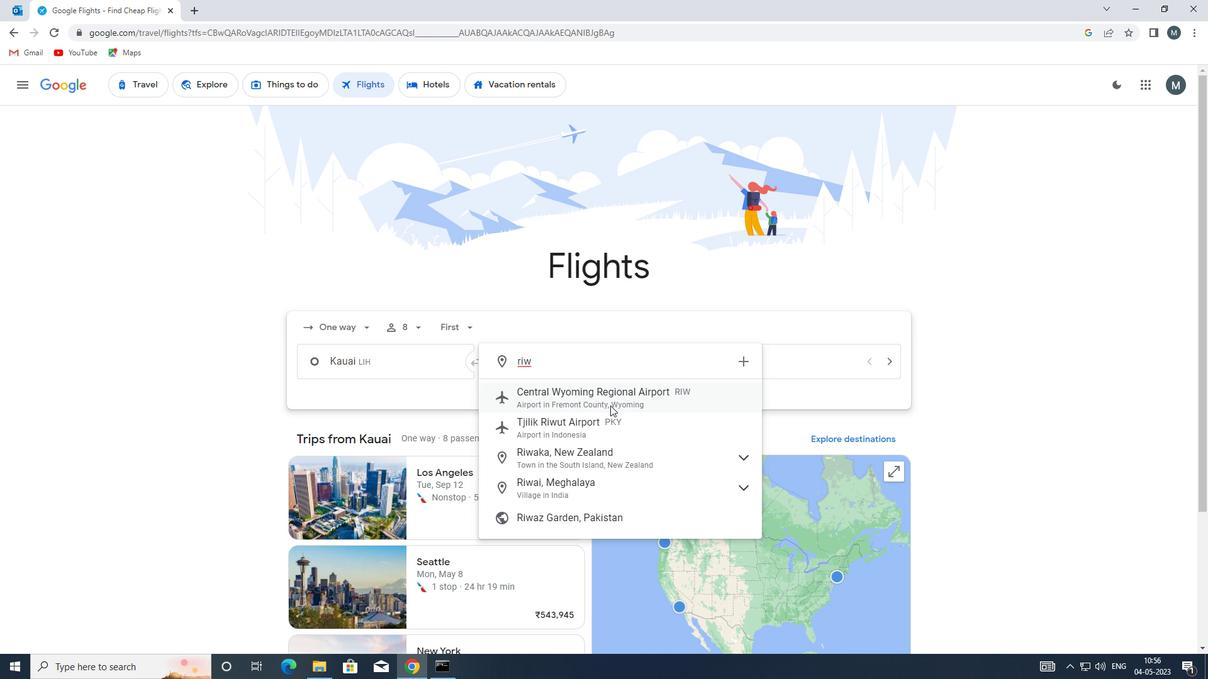 
Action: Mouse moved to (713, 361)
Screenshot: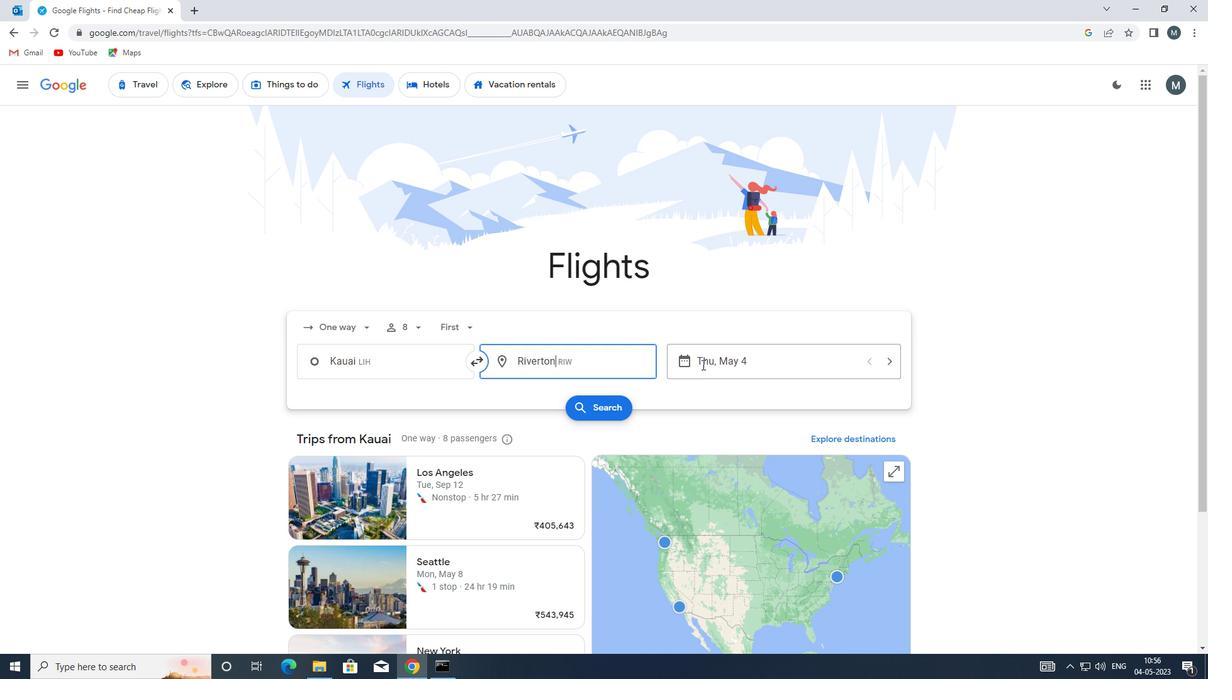 
Action: Mouse pressed left at (713, 361)
Screenshot: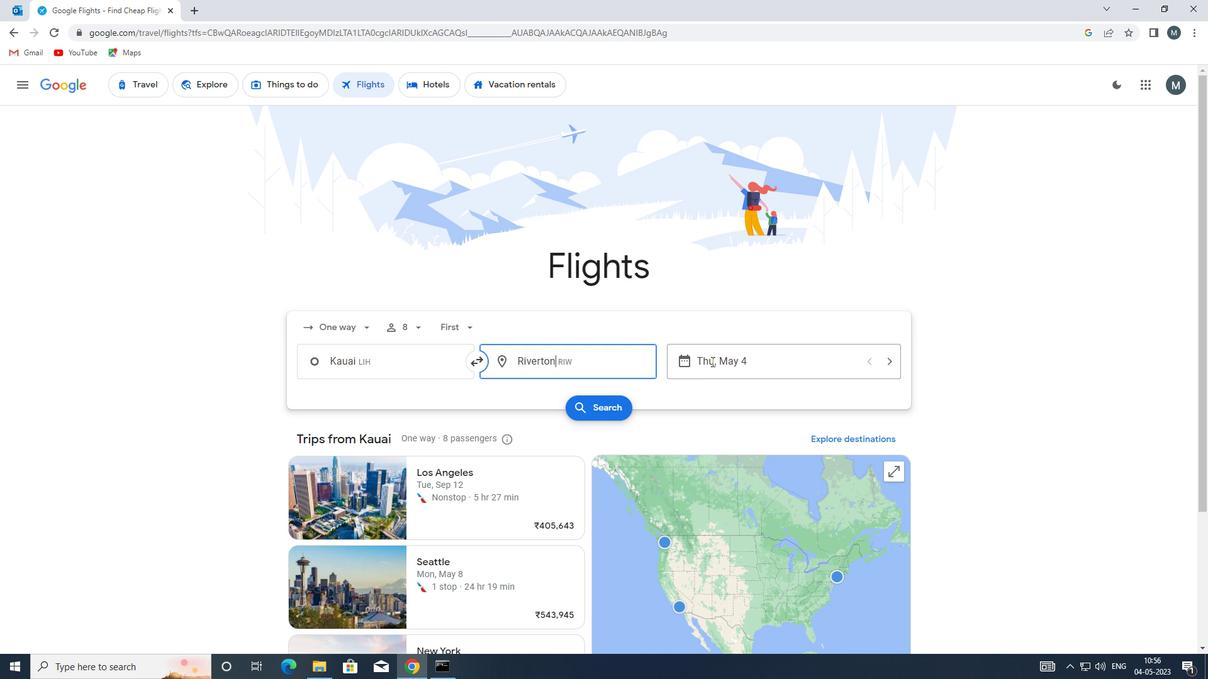 
Action: Mouse moved to (566, 431)
Screenshot: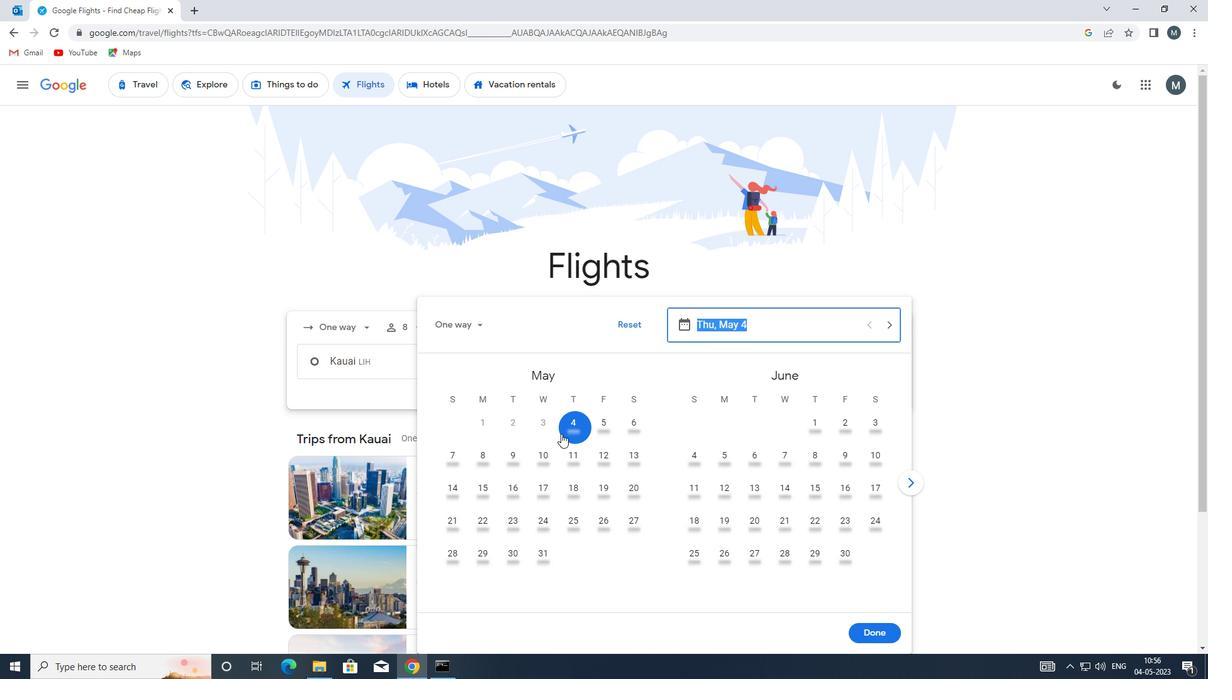 
Action: Mouse pressed left at (566, 431)
Screenshot: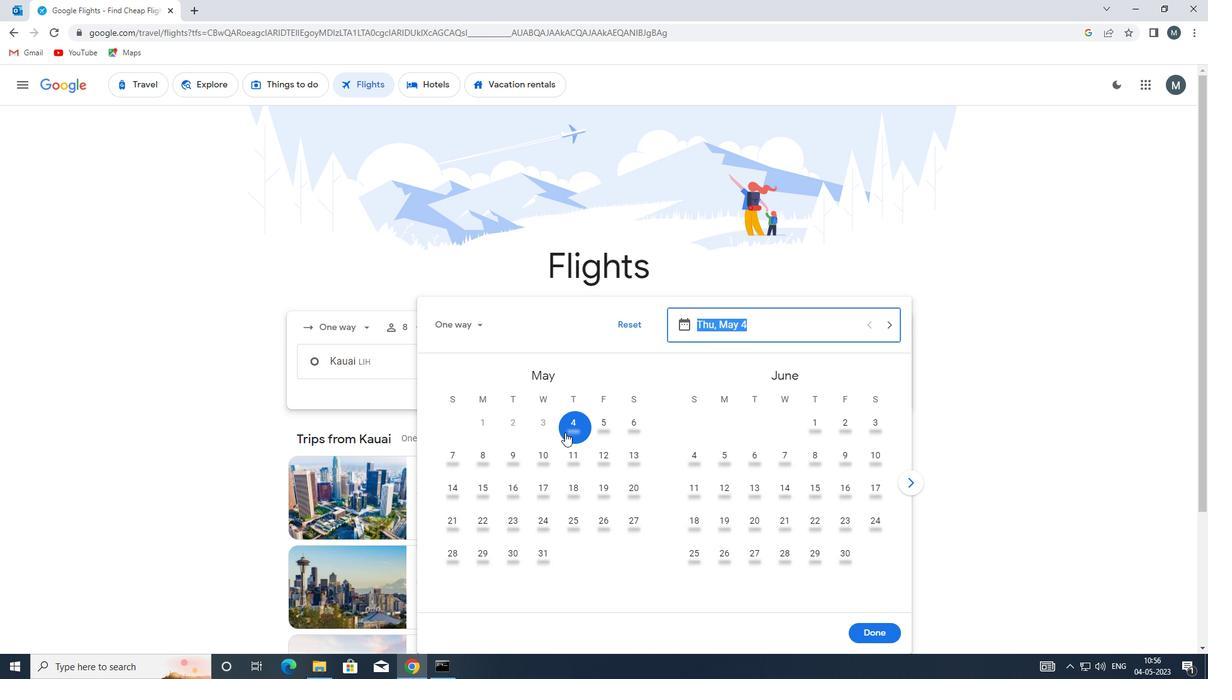 
Action: Mouse moved to (862, 635)
Screenshot: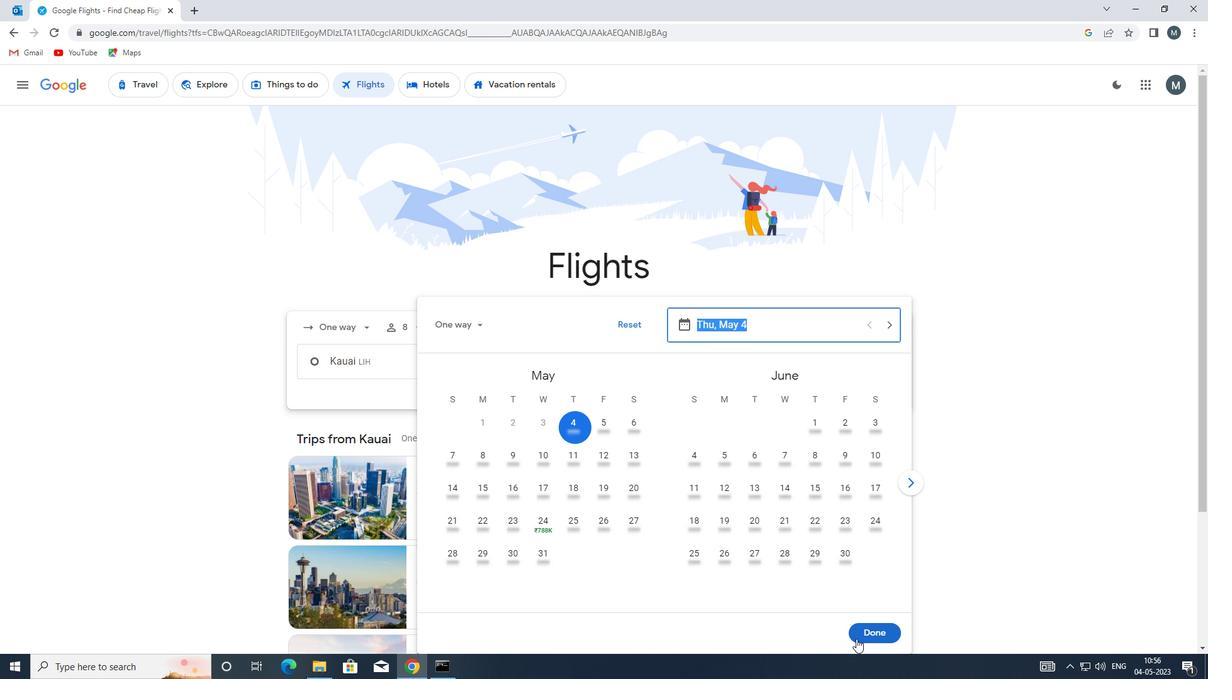 
Action: Mouse pressed left at (862, 635)
Screenshot: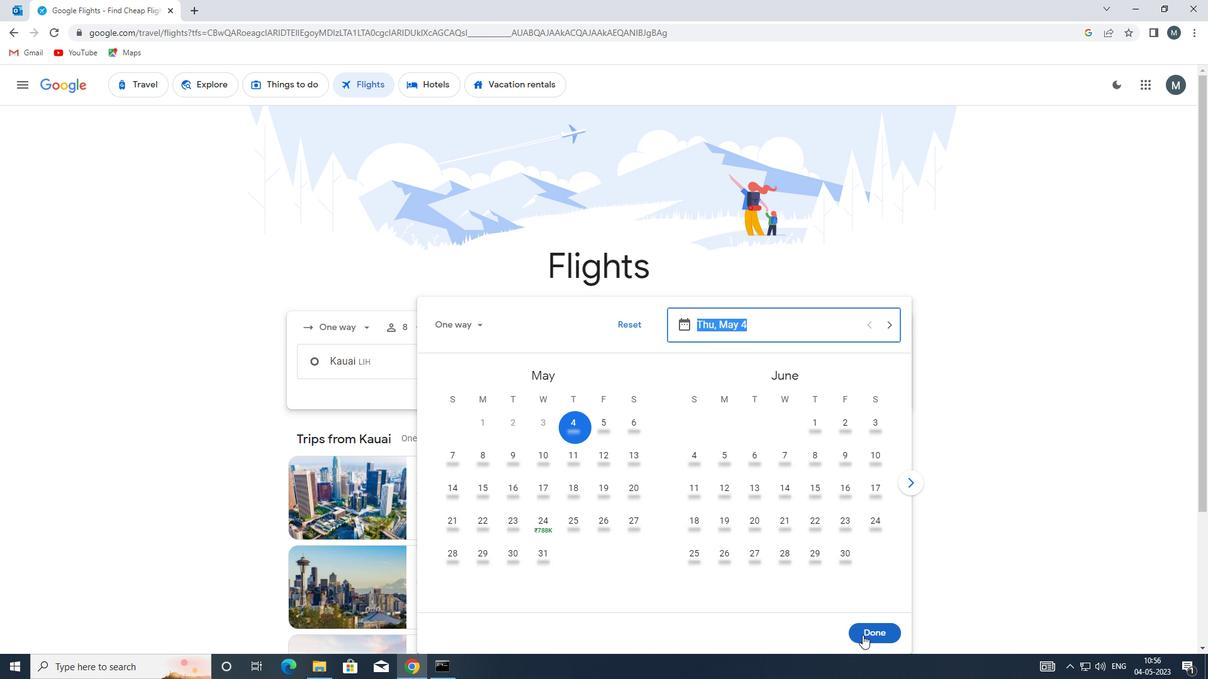 
Action: Mouse moved to (610, 414)
Screenshot: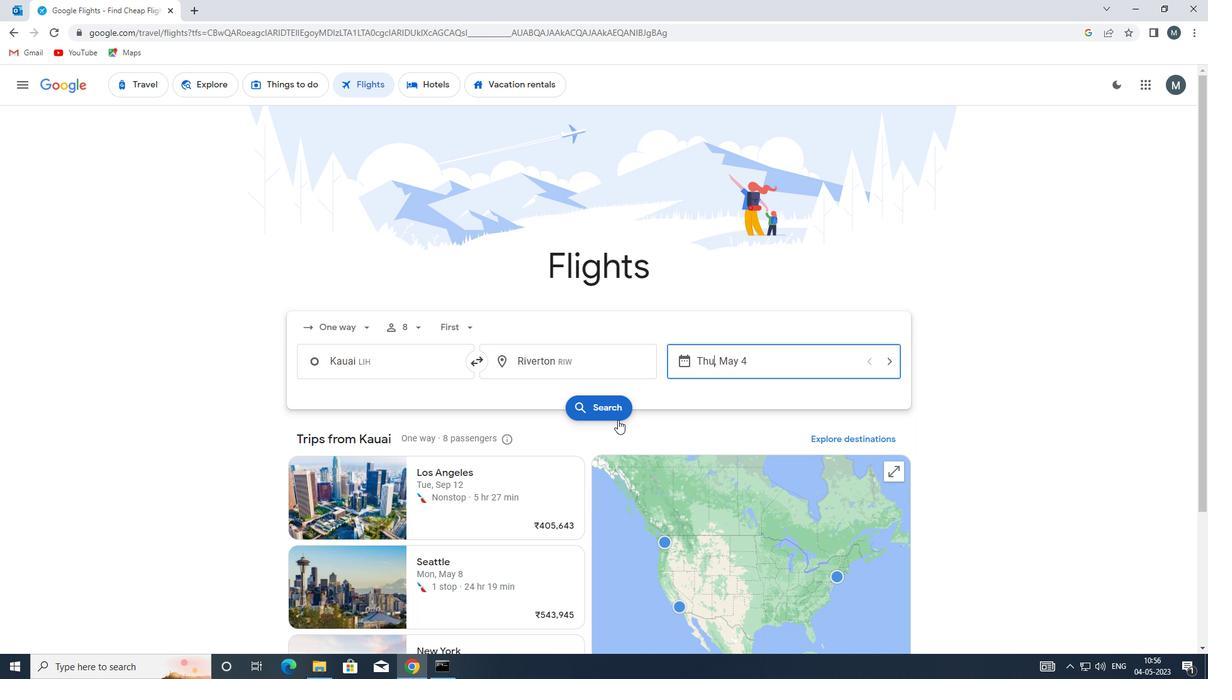 
Action: Mouse pressed left at (610, 414)
Screenshot: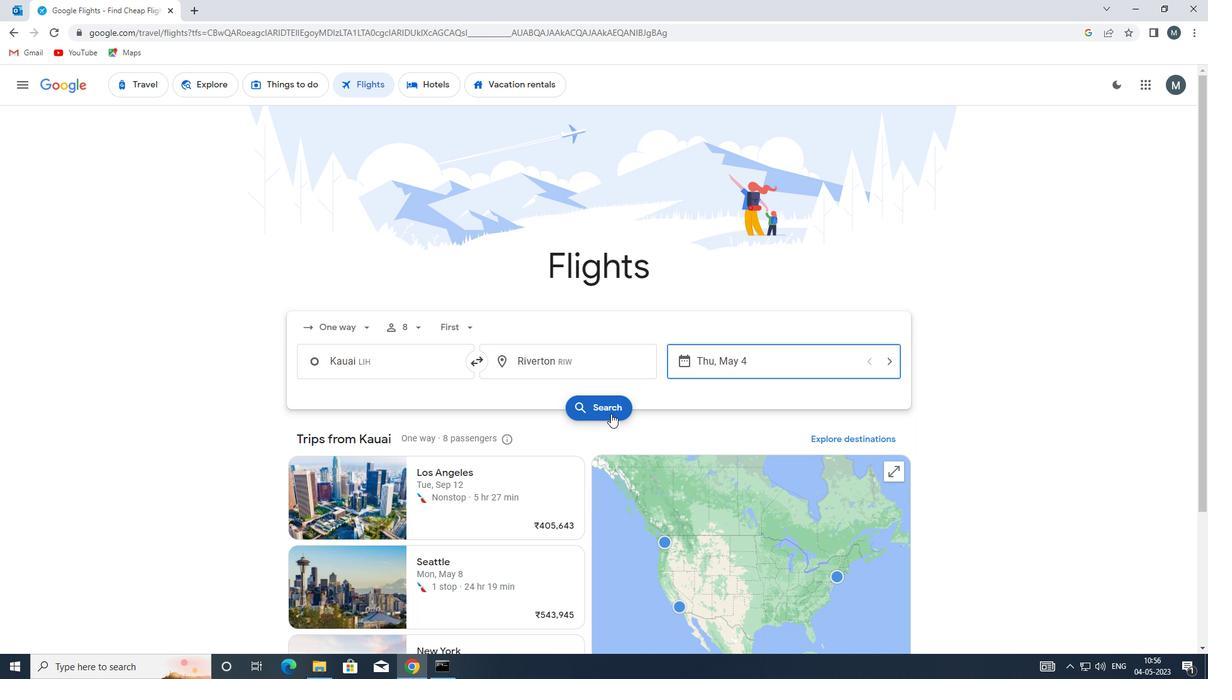 
Action: Mouse moved to (337, 200)
Screenshot: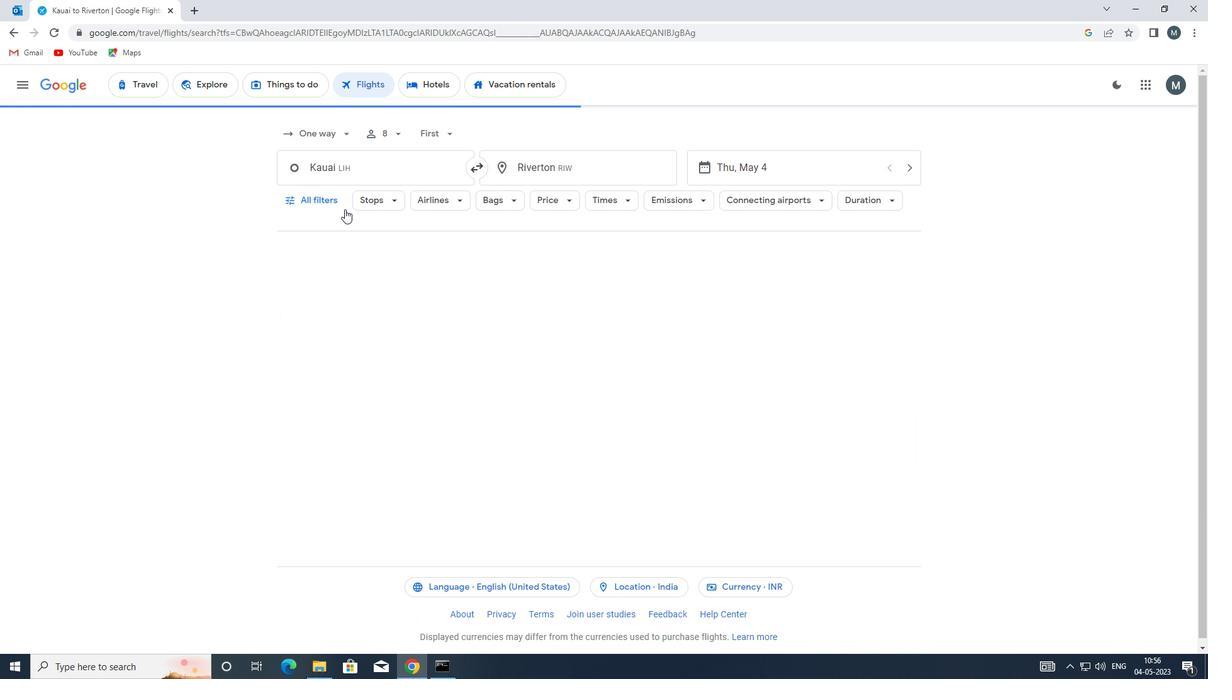 
Action: Mouse pressed left at (337, 200)
Screenshot: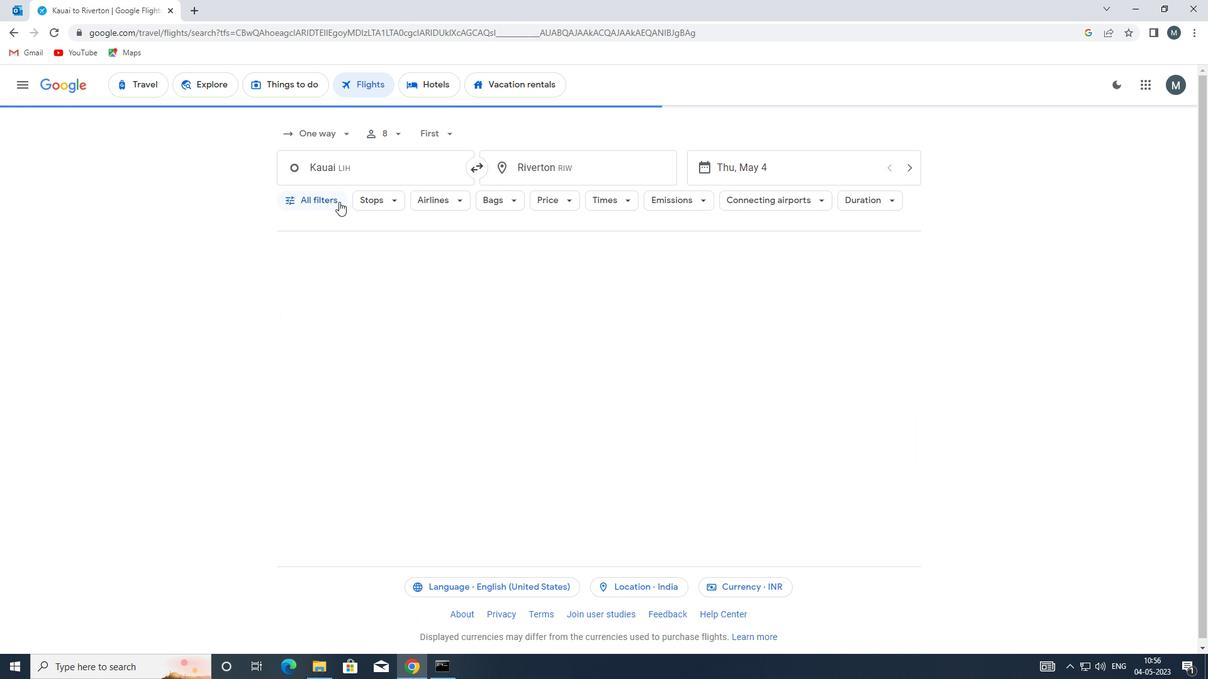 
Action: Mouse moved to (409, 322)
Screenshot: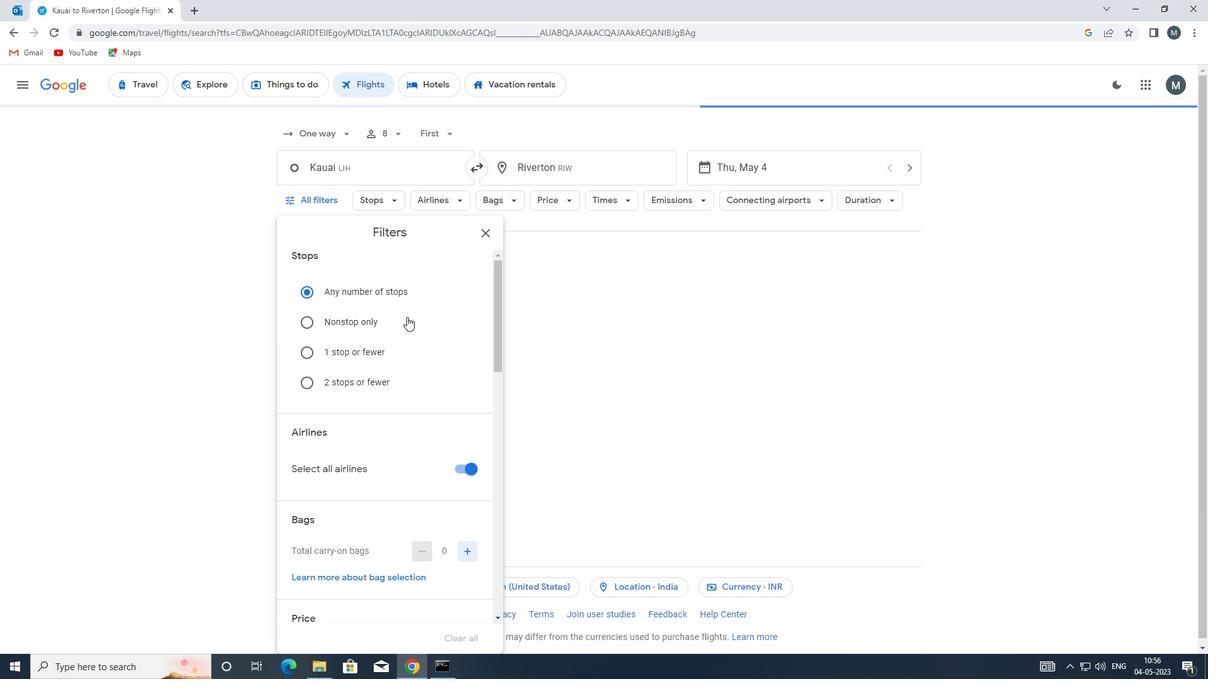 
Action: Mouse scrolled (409, 321) with delta (0, 0)
Screenshot: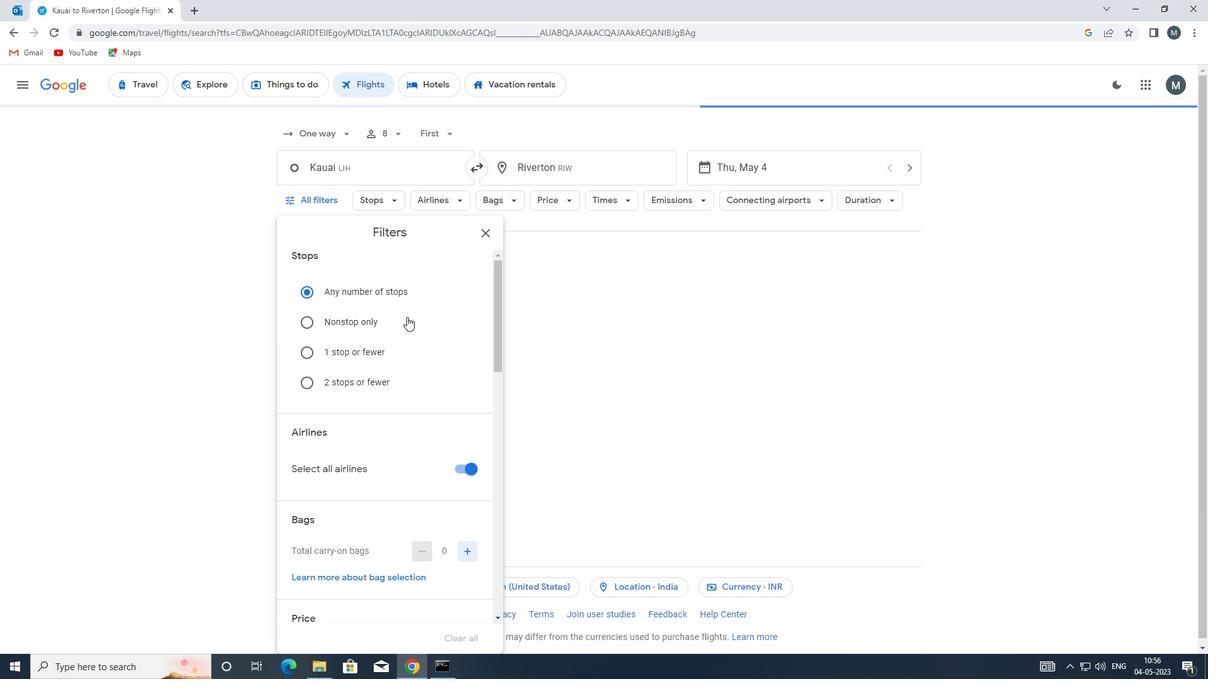 
Action: Mouse moved to (411, 326)
Screenshot: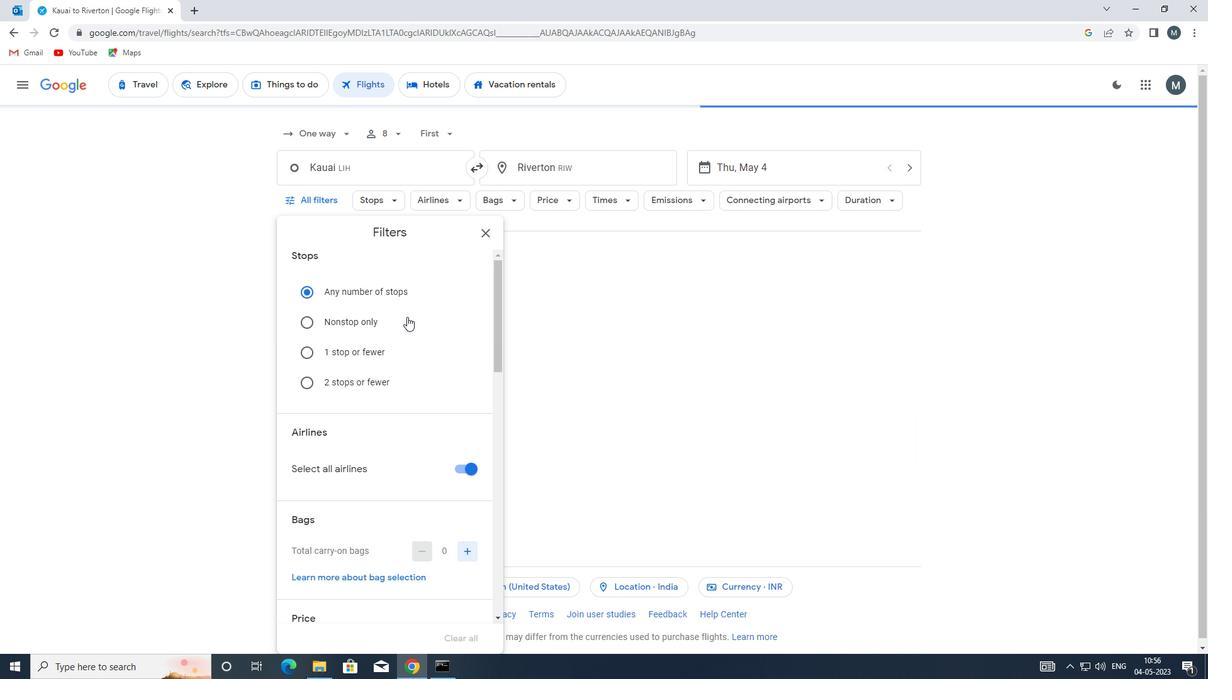 
Action: Mouse scrolled (411, 325) with delta (0, 0)
Screenshot: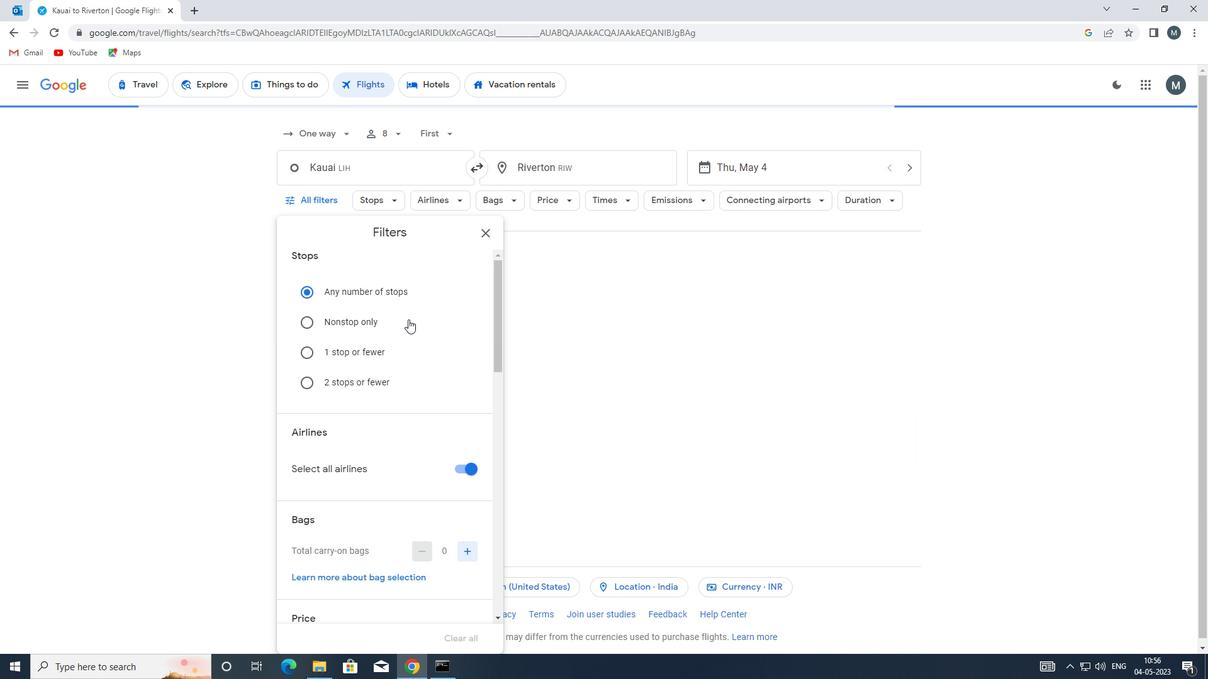 
Action: Mouse moved to (464, 336)
Screenshot: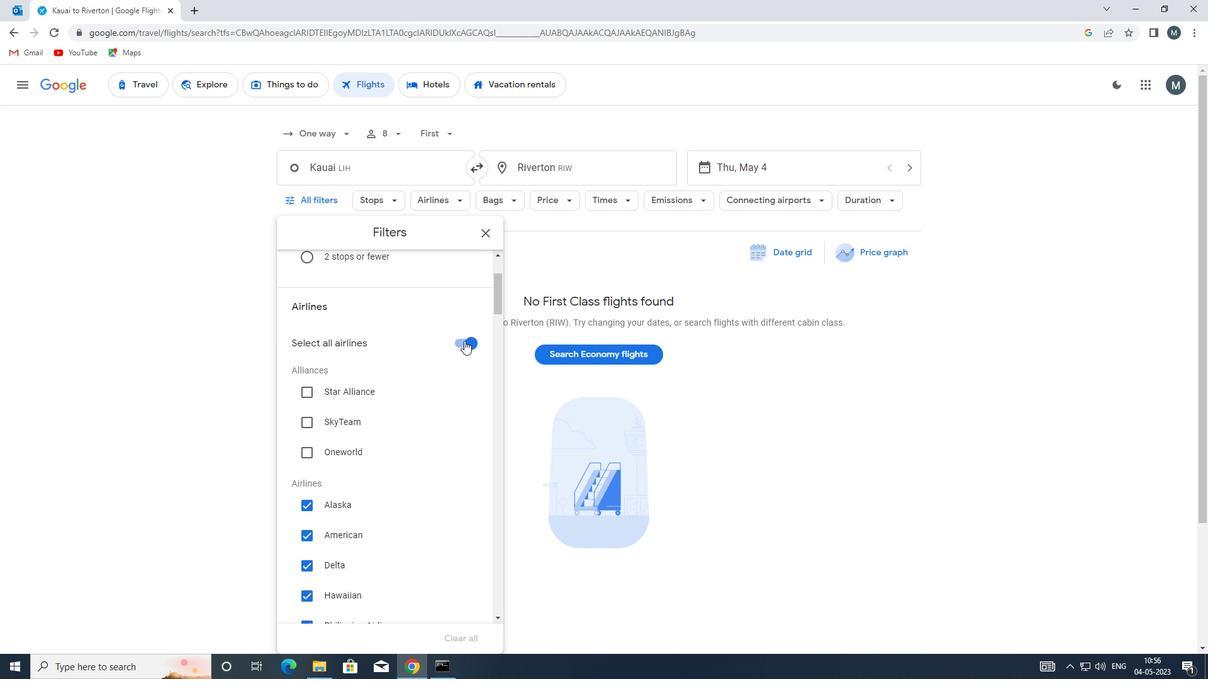 
Action: Mouse pressed left at (464, 336)
Screenshot: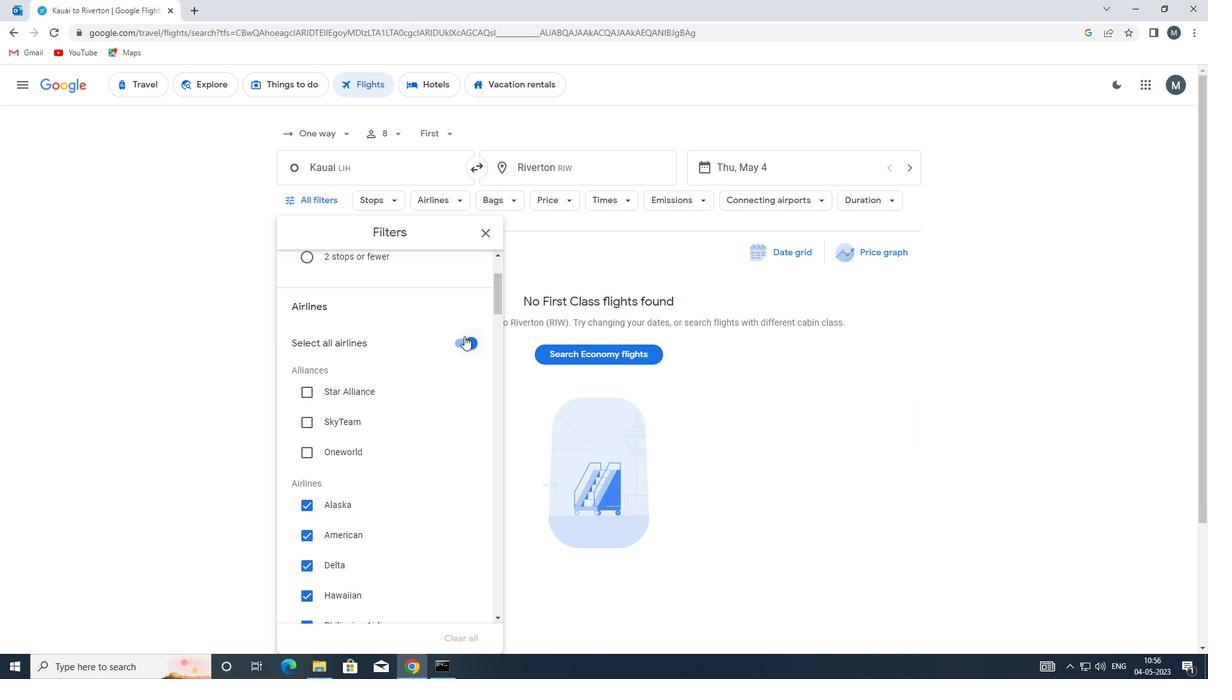 
Action: Mouse moved to (426, 378)
Screenshot: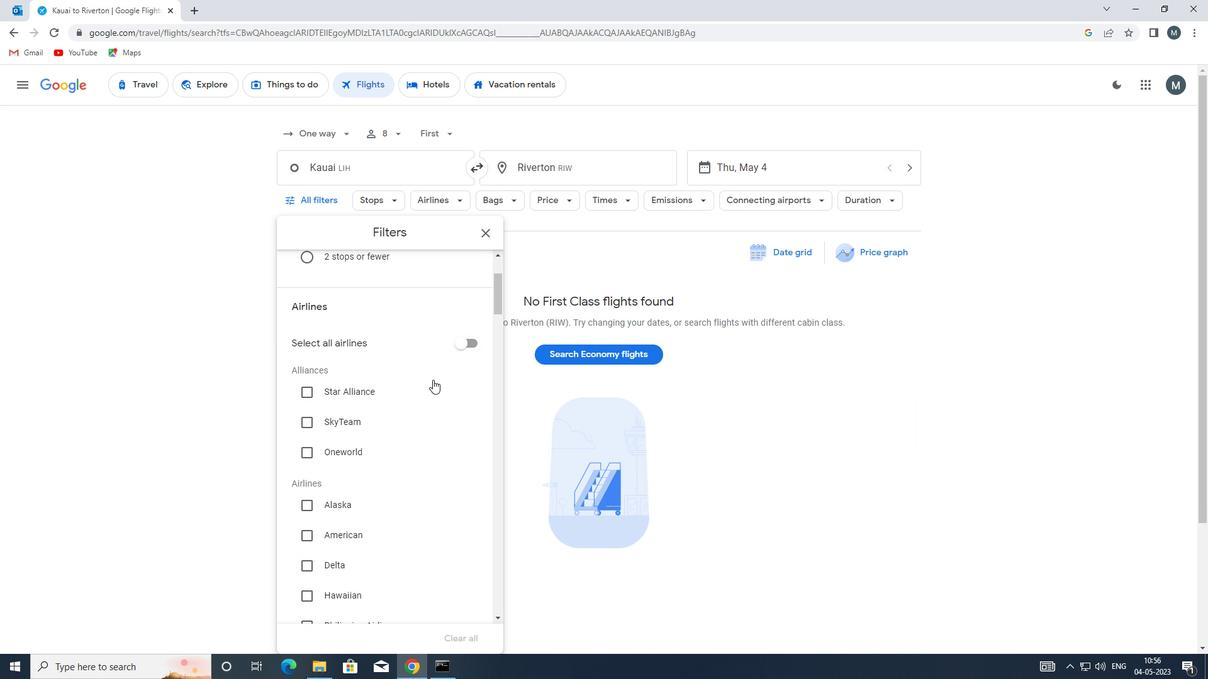 
Action: Mouse scrolled (426, 378) with delta (0, 0)
Screenshot: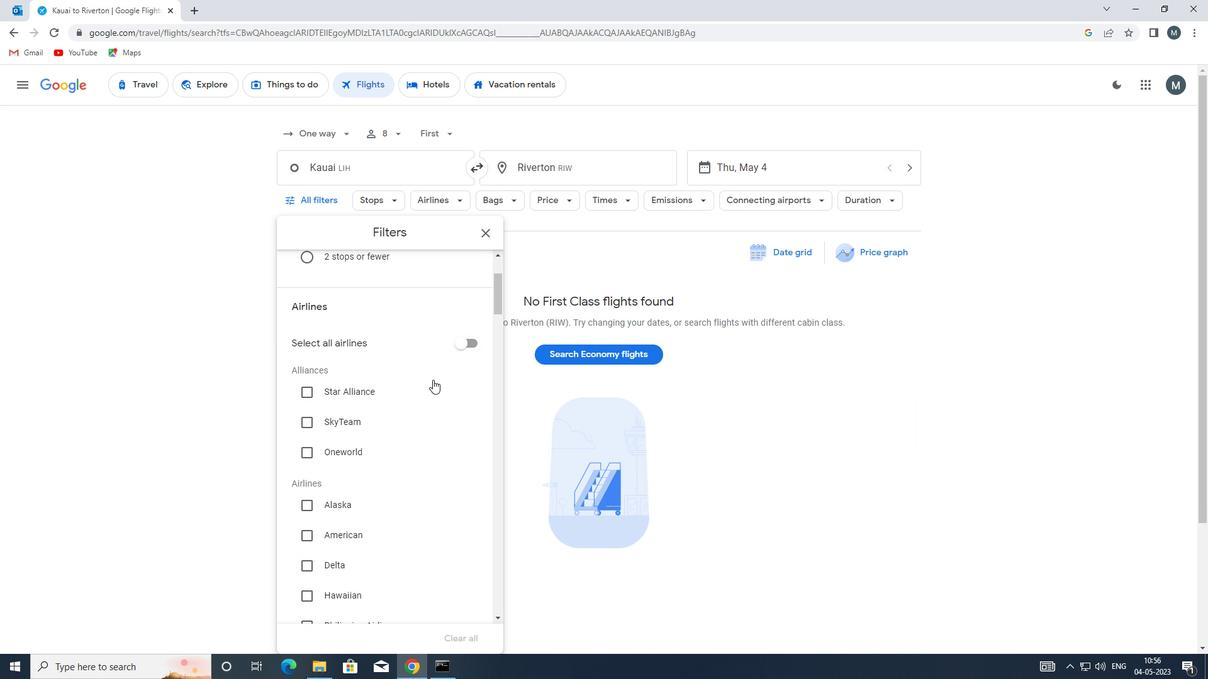 
Action: Mouse scrolled (426, 378) with delta (0, 0)
Screenshot: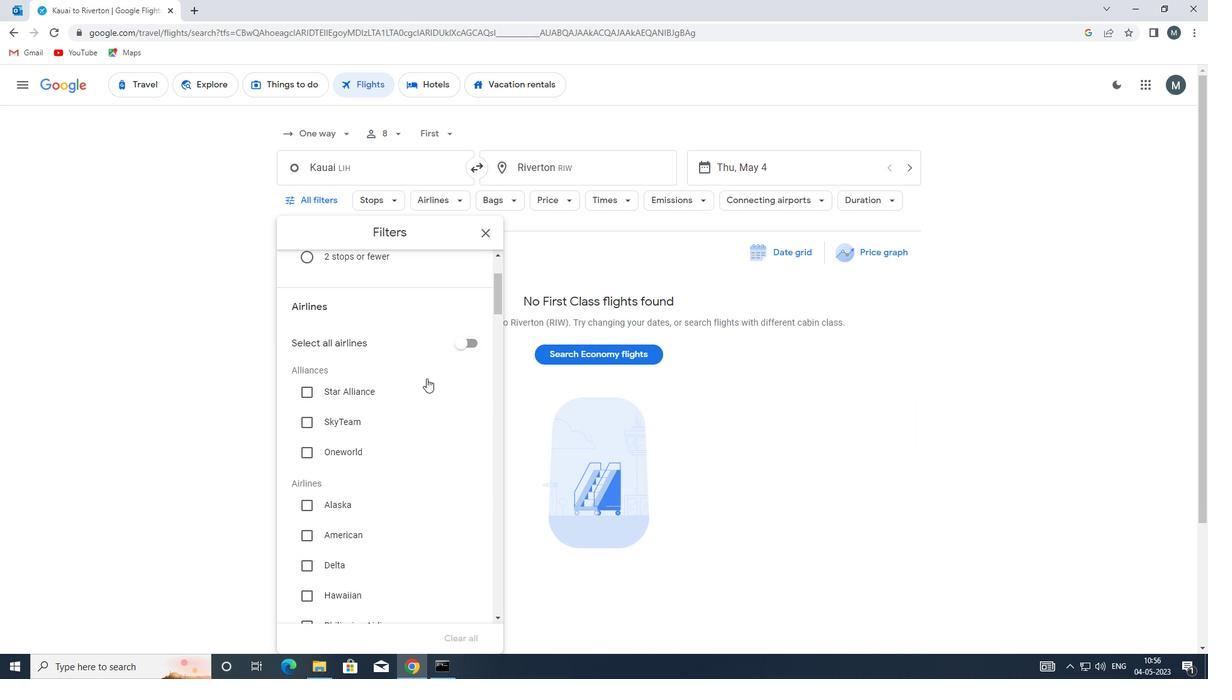 
Action: Mouse moved to (319, 435)
Screenshot: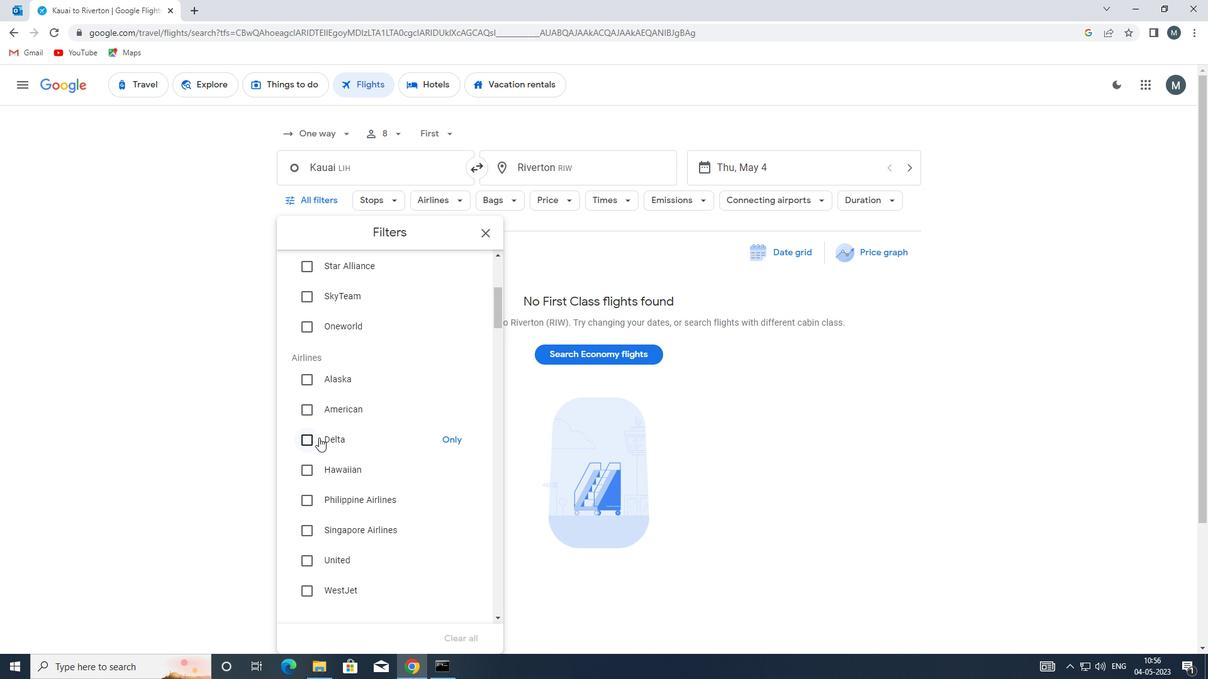 
Action: Mouse scrolled (319, 434) with delta (0, 0)
Screenshot: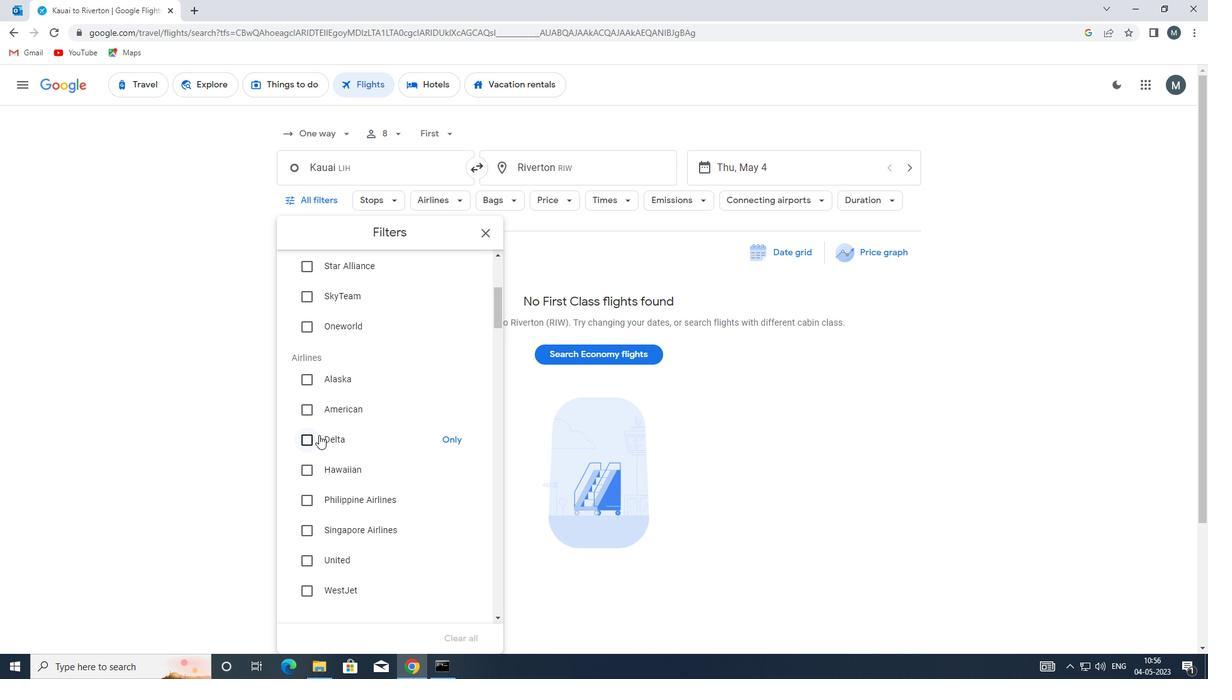 
Action: Mouse moved to (331, 433)
Screenshot: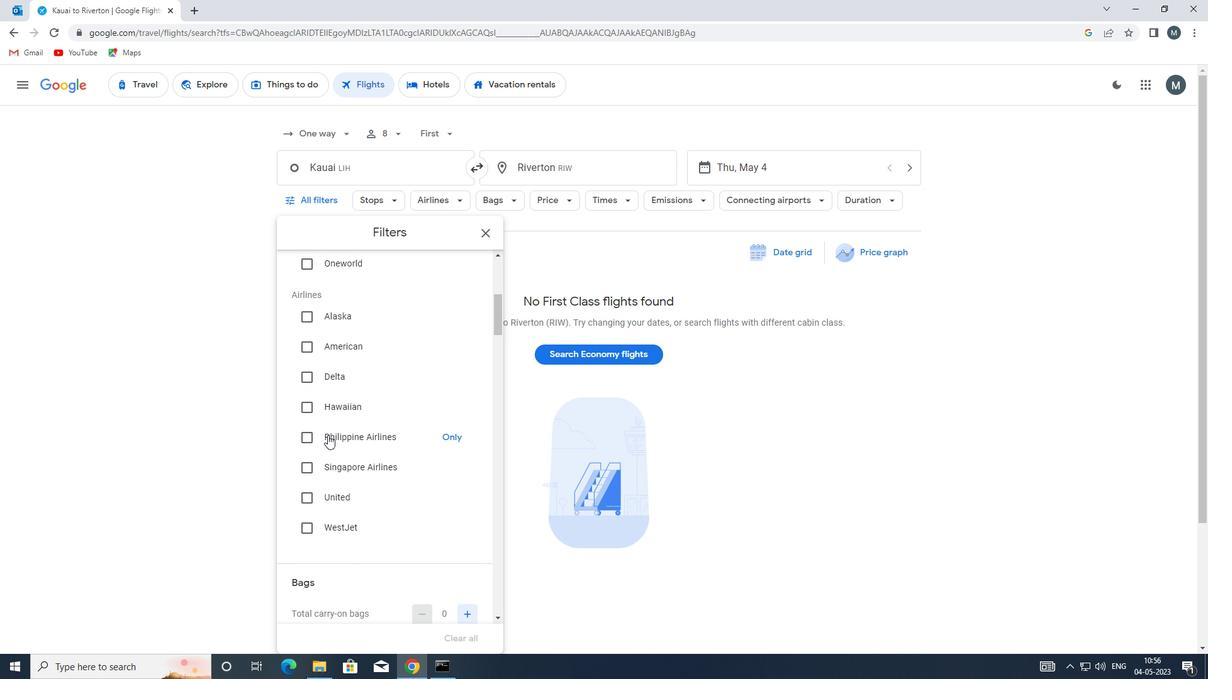 
Action: Mouse scrolled (331, 432) with delta (0, 0)
Screenshot: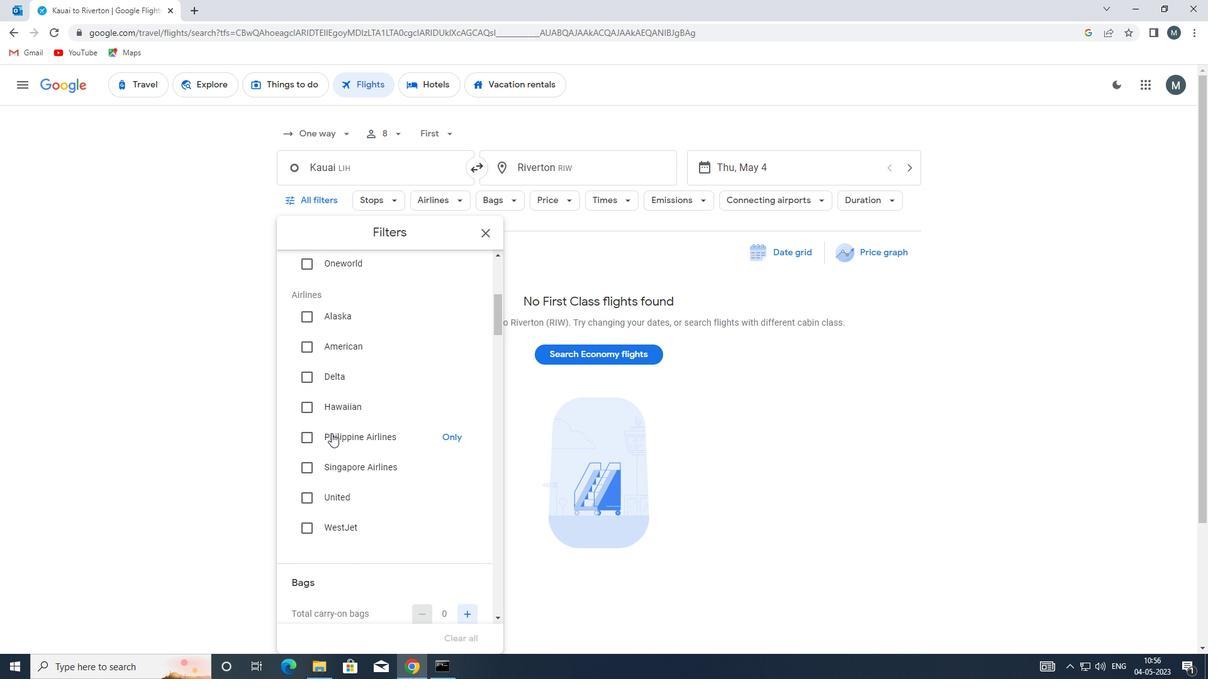 
Action: Mouse moved to (344, 426)
Screenshot: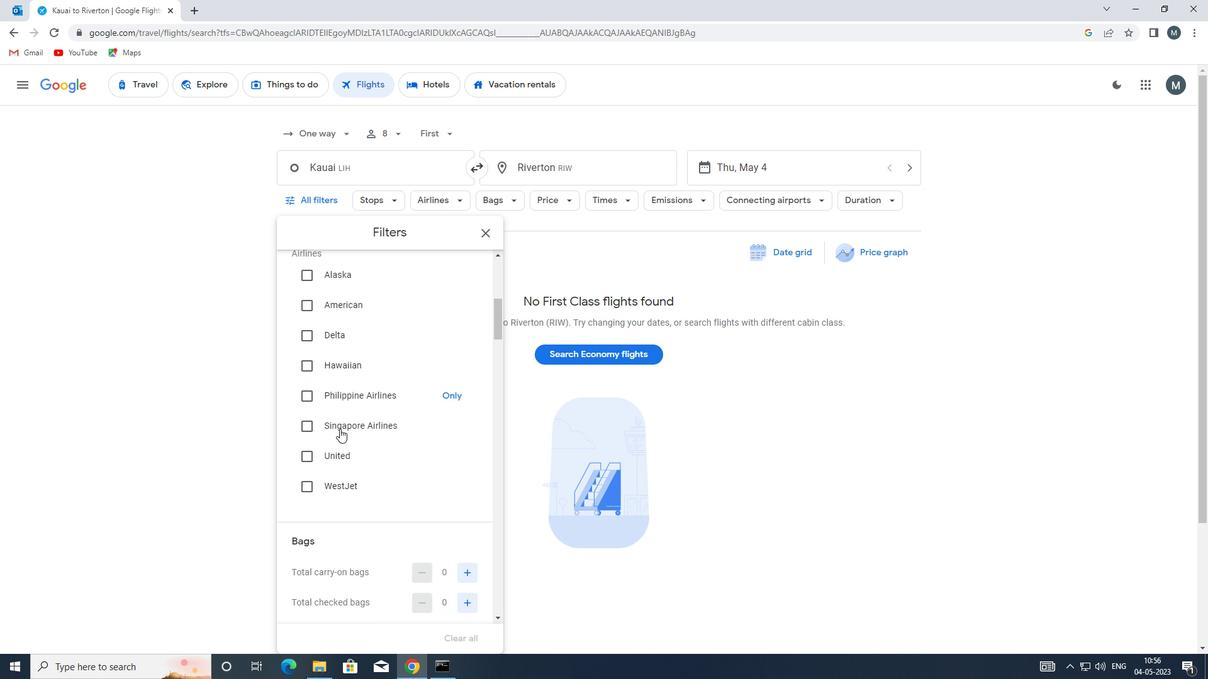 
Action: Mouse scrolled (344, 426) with delta (0, 0)
Screenshot: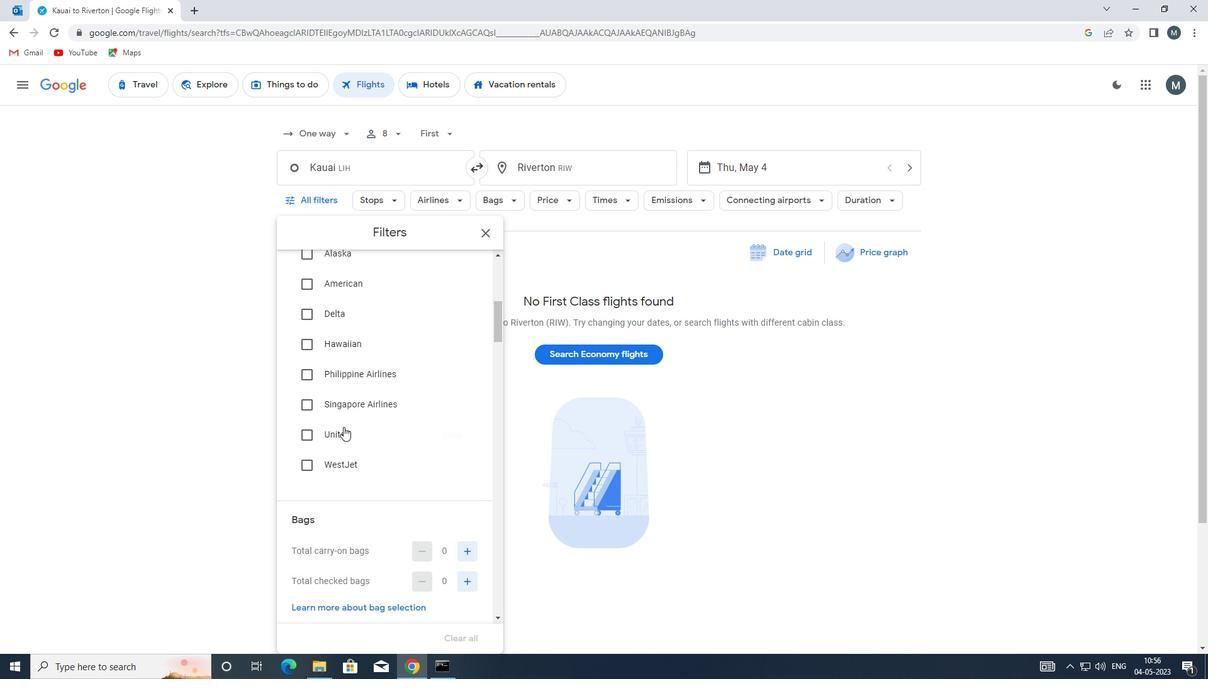 
Action: Mouse moved to (459, 517)
Screenshot: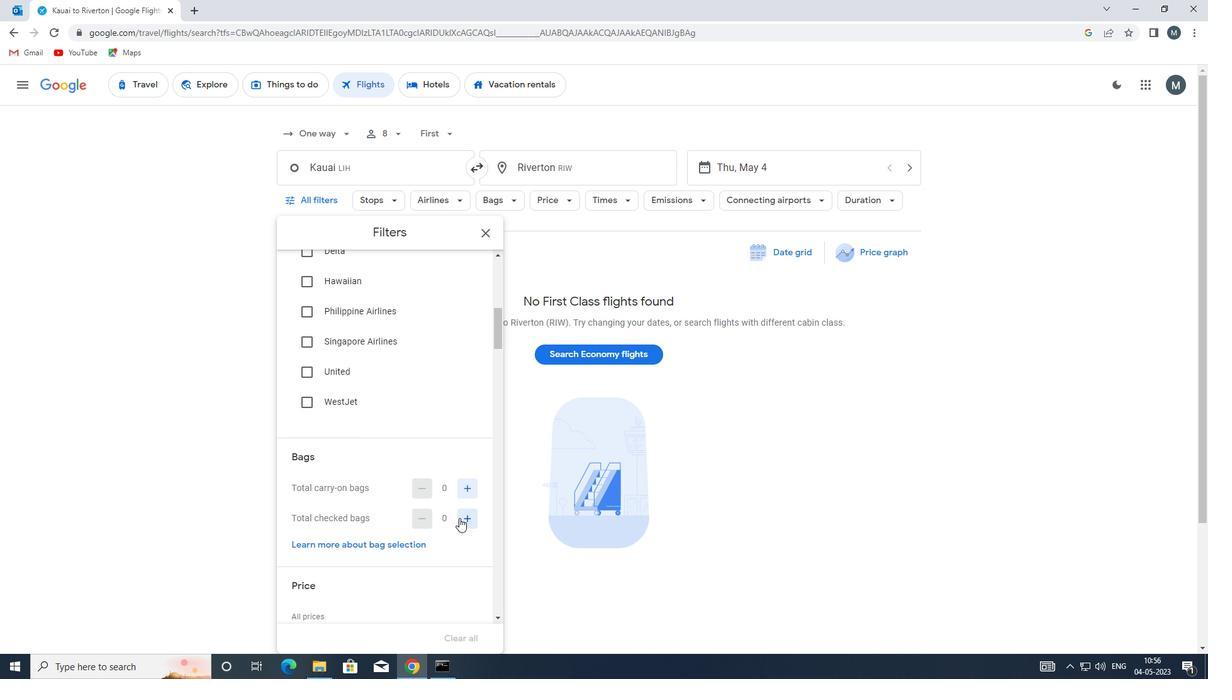 
Action: Mouse pressed left at (459, 517)
Screenshot: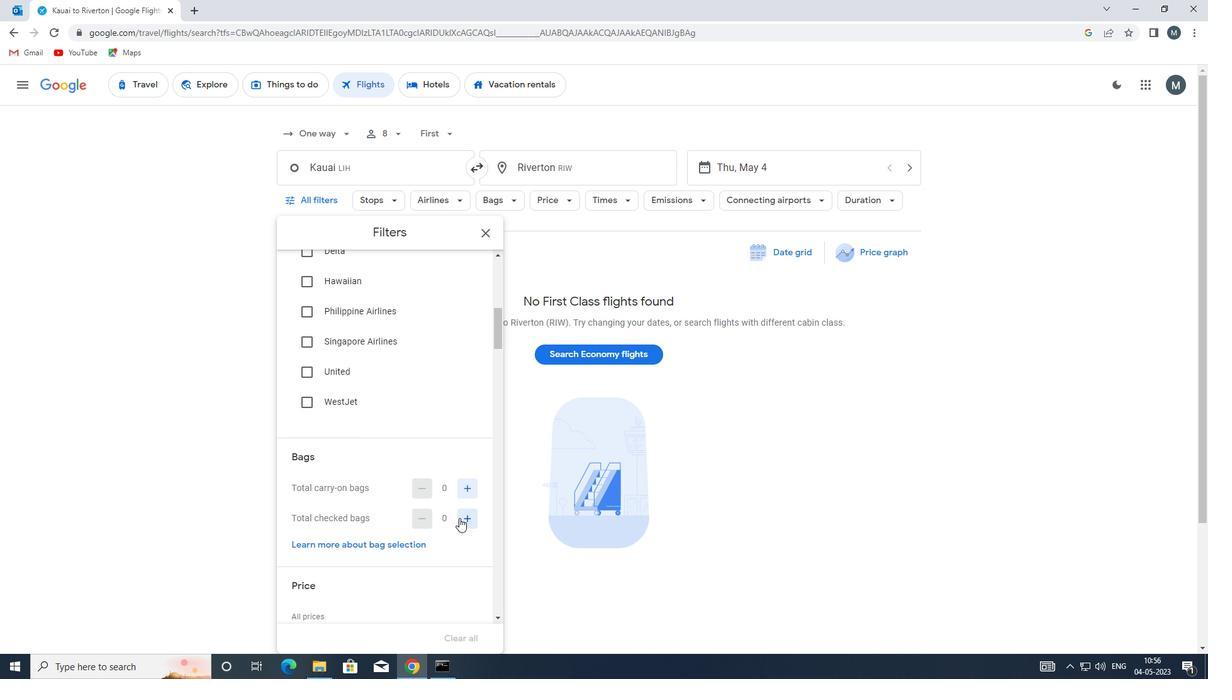 
Action: Mouse moved to (386, 479)
Screenshot: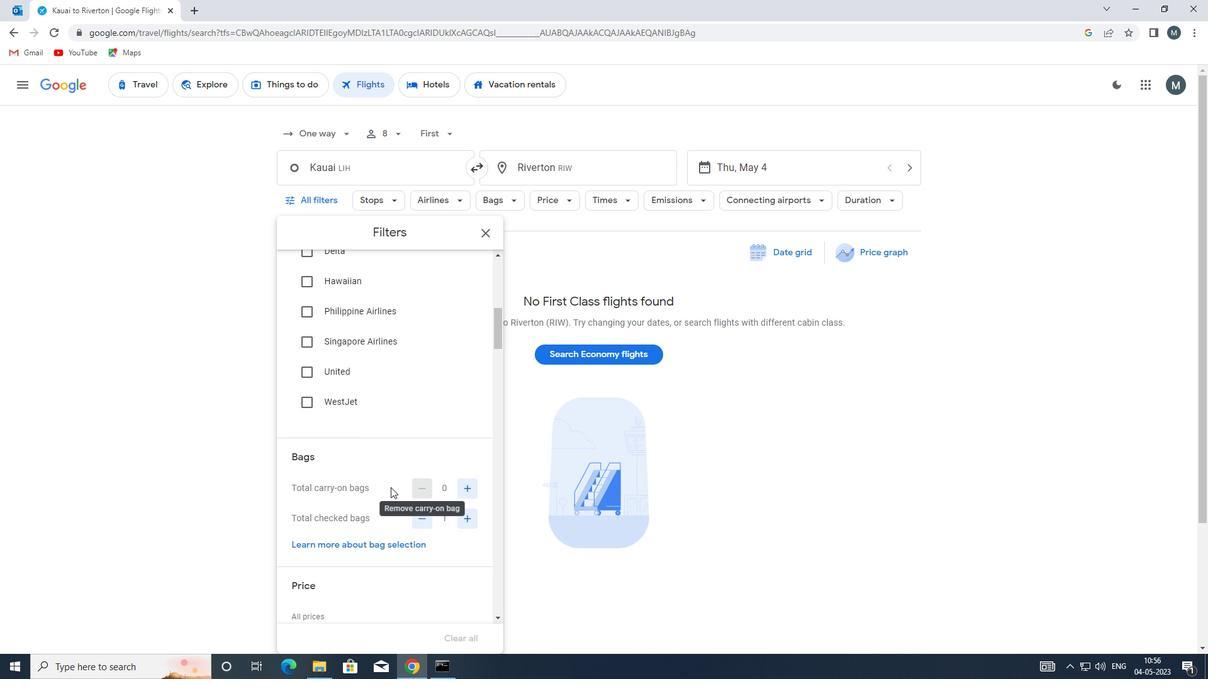 
Action: Mouse scrolled (386, 478) with delta (0, 0)
Screenshot: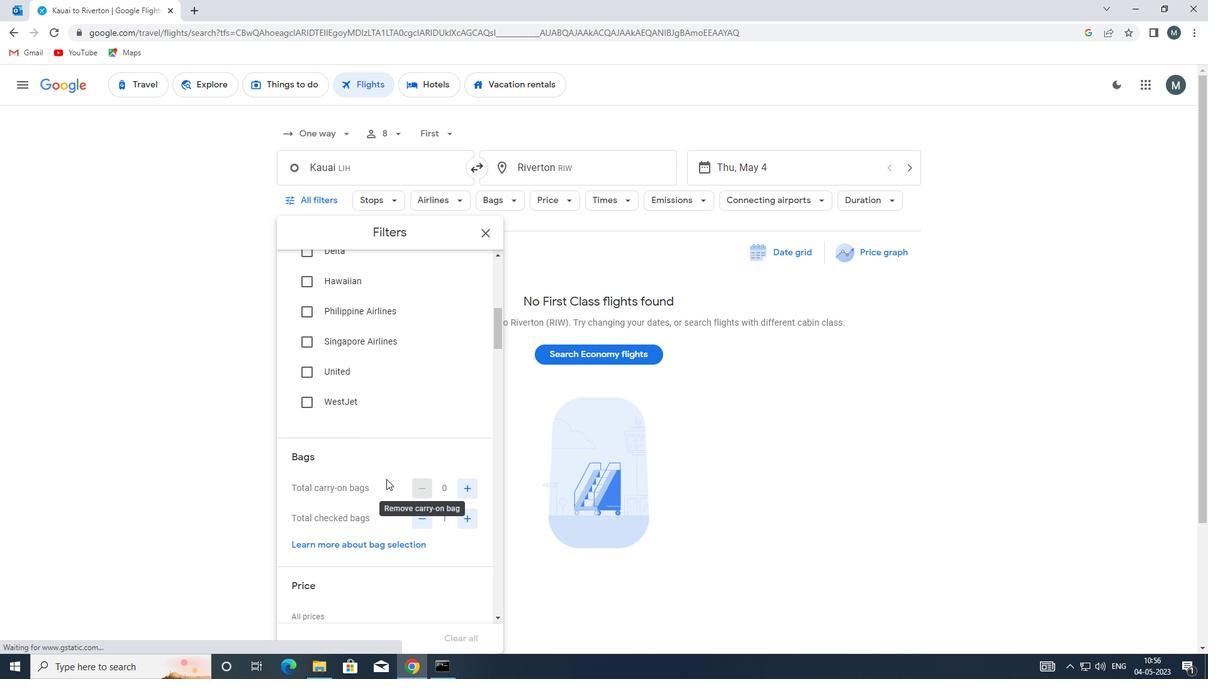 
Action: Mouse moved to (397, 462)
Screenshot: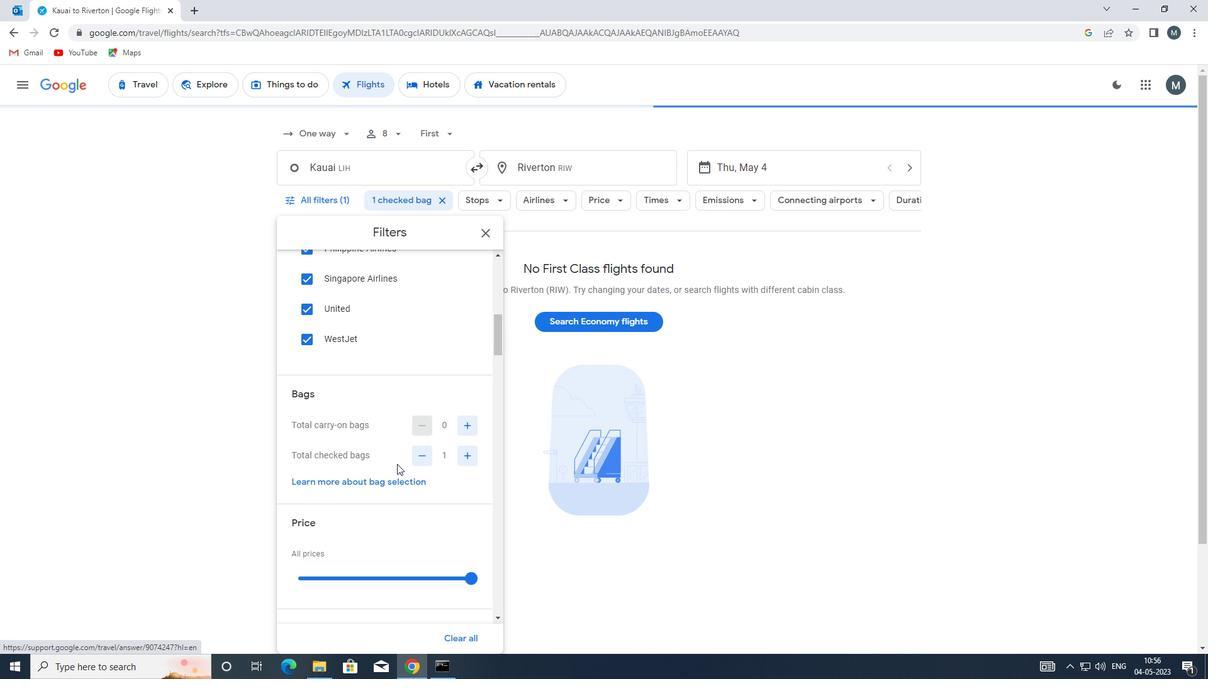
Action: Mouse scrolled (397, 461) with delta (0, 0)
Screenshot: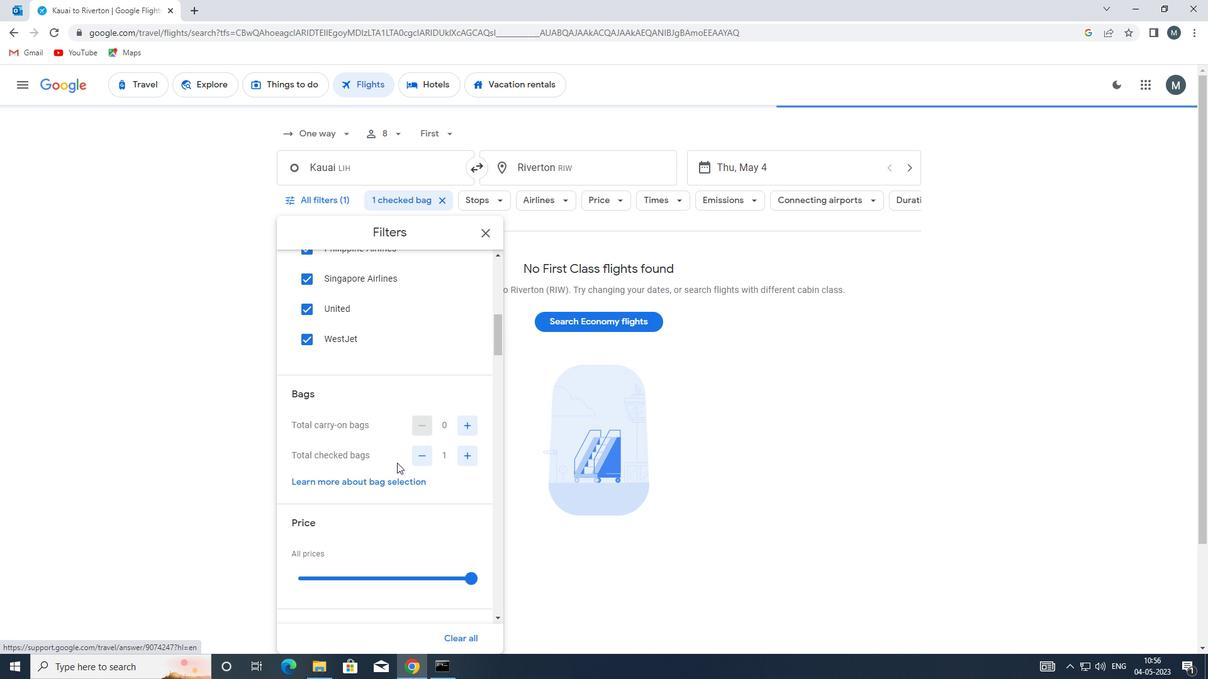 
Action: Mouse moved to (398, 461)
Screenshot: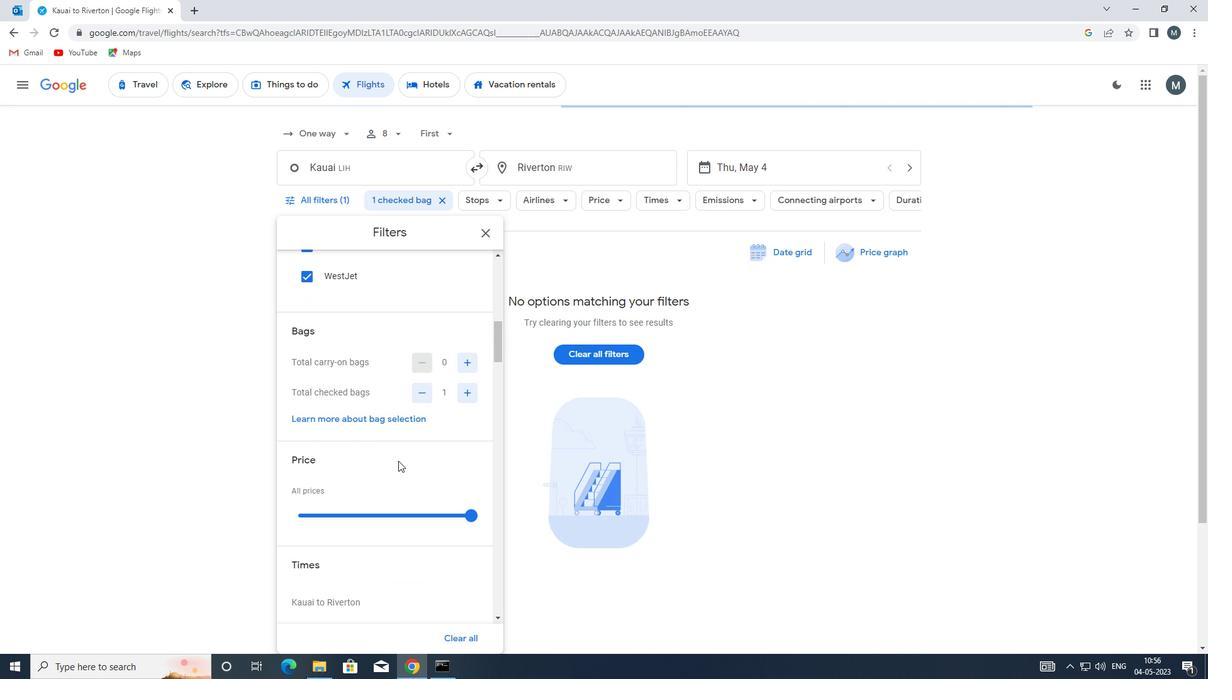 
Action: Mouse scrolled (398, 460) with delta (0, 0)
Screenshot: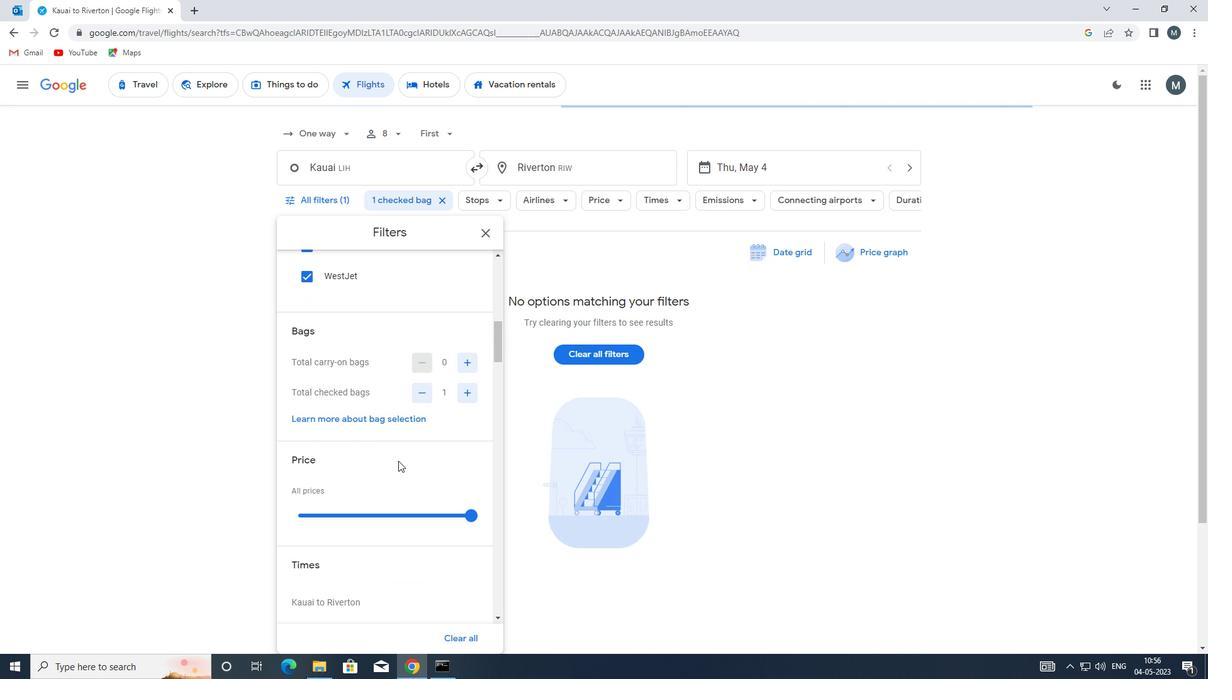 
Action: Mouse moved to (353, 448)
Screenshot: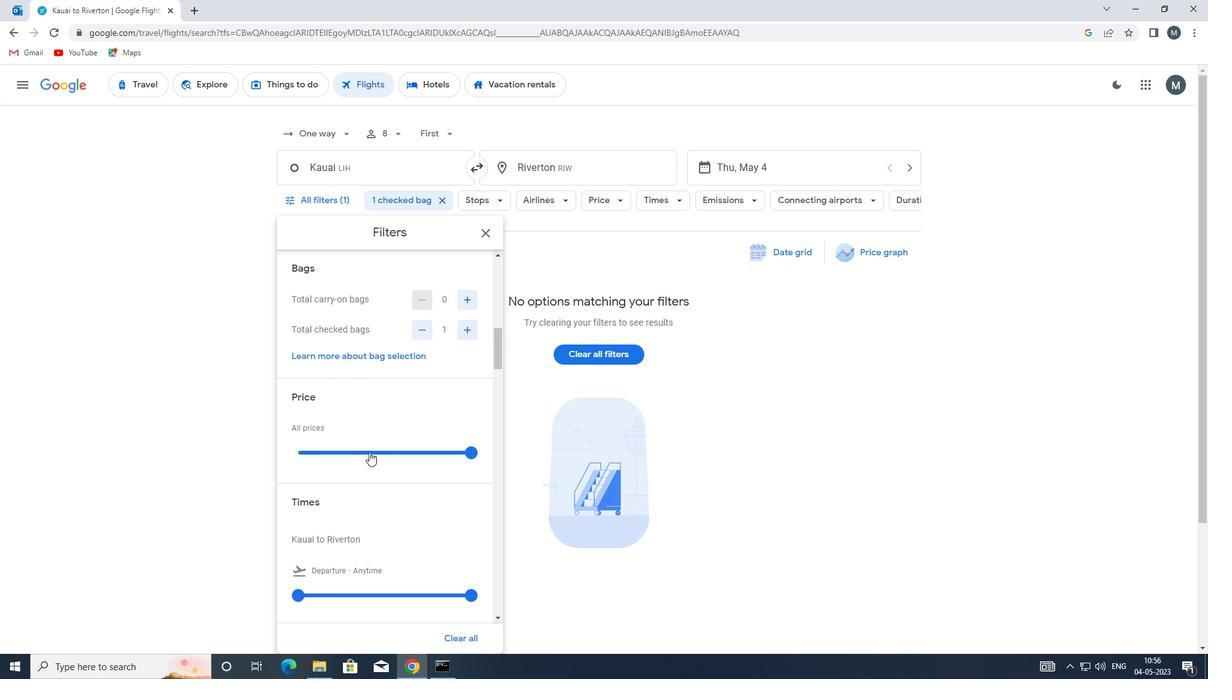 
Action: Mouse pressed left at (353, 448)
Screenshot: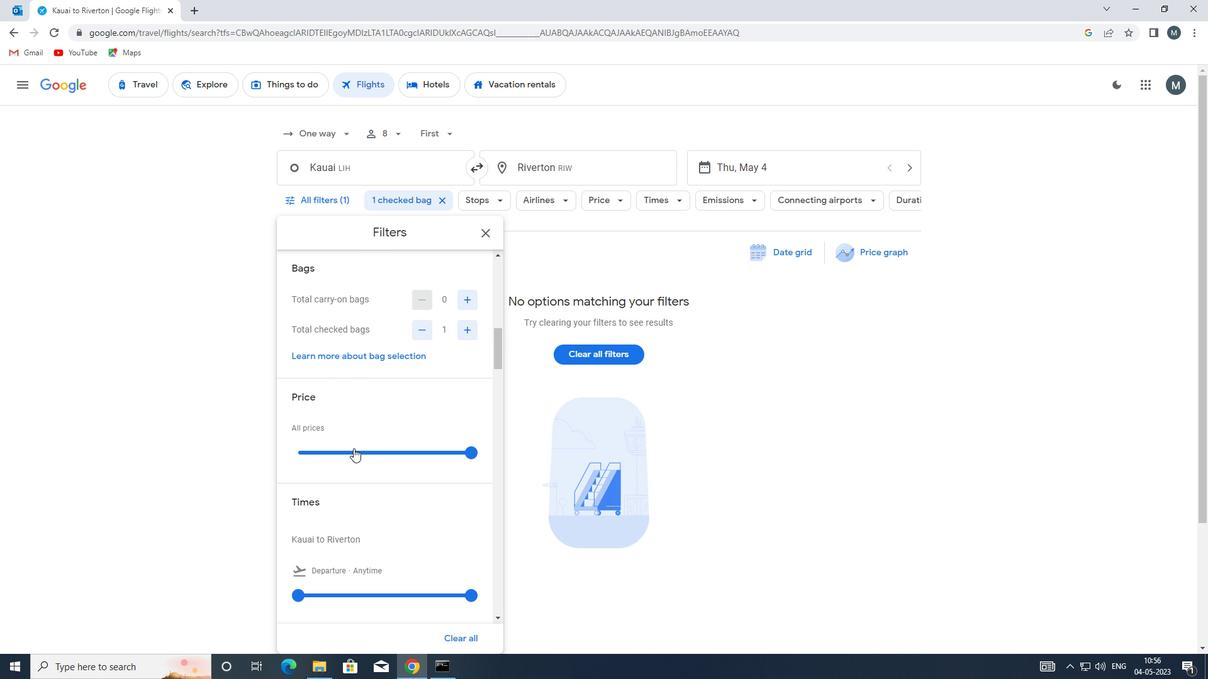 
Action: Mouse pressed left at (353, 448)
Screenshot: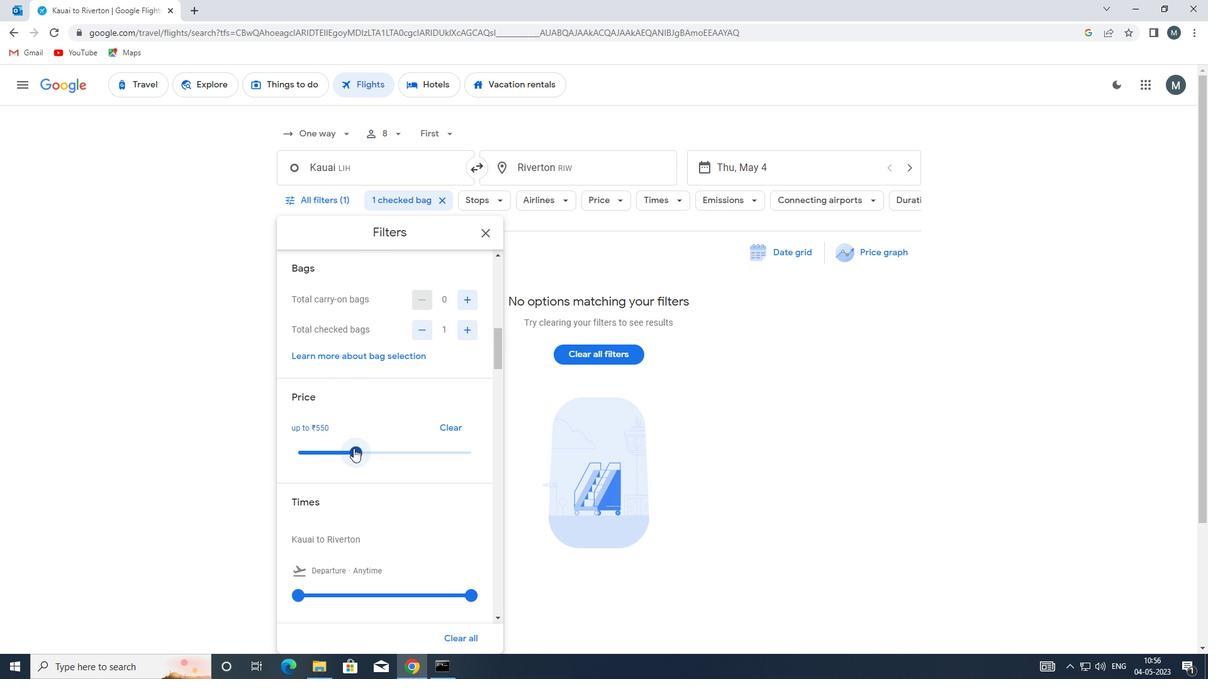 
Action: Mouse moved to (372, 453)
Screenshot: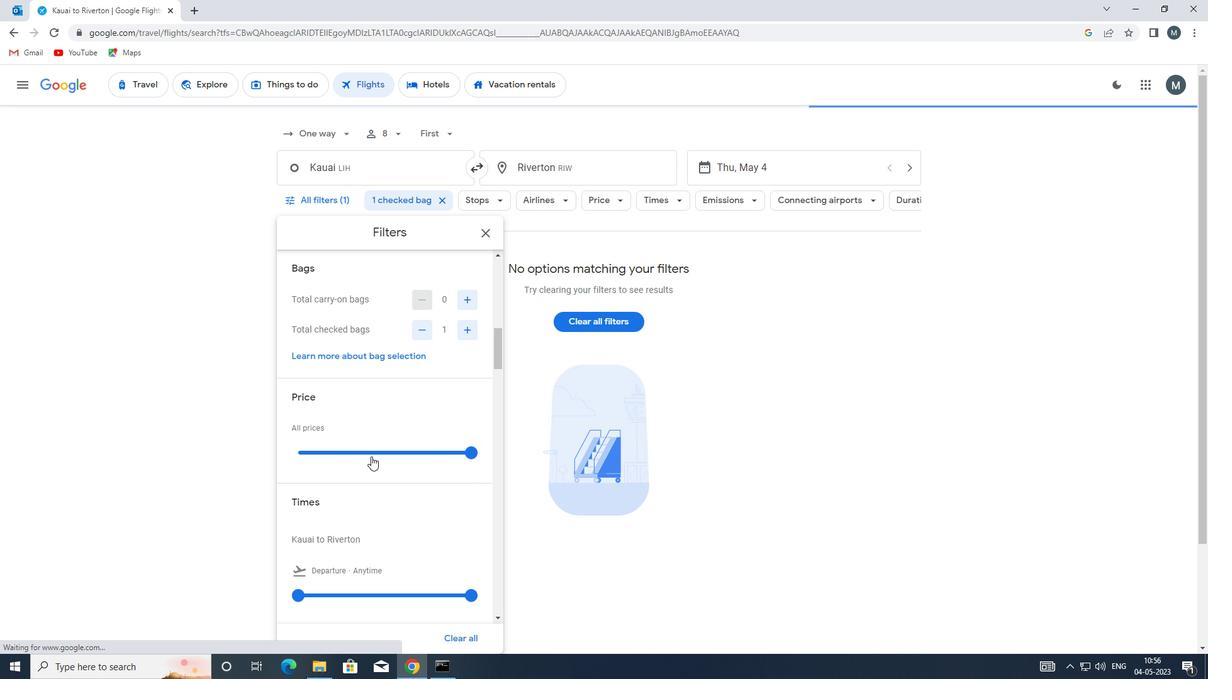 
Action: Mouse scrolled (372, 453) with delta (0, 0)
Screenshot: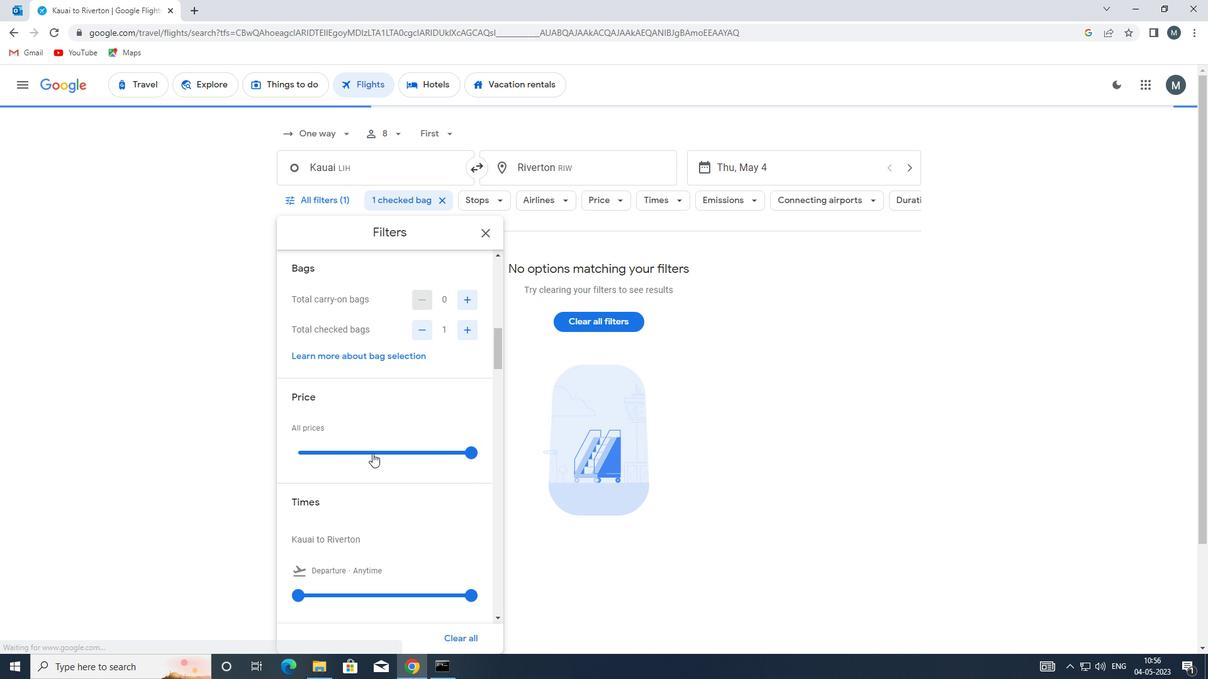 
Action: Mouse scrolled (372, 453) with delta (0, 0)
Screenshot: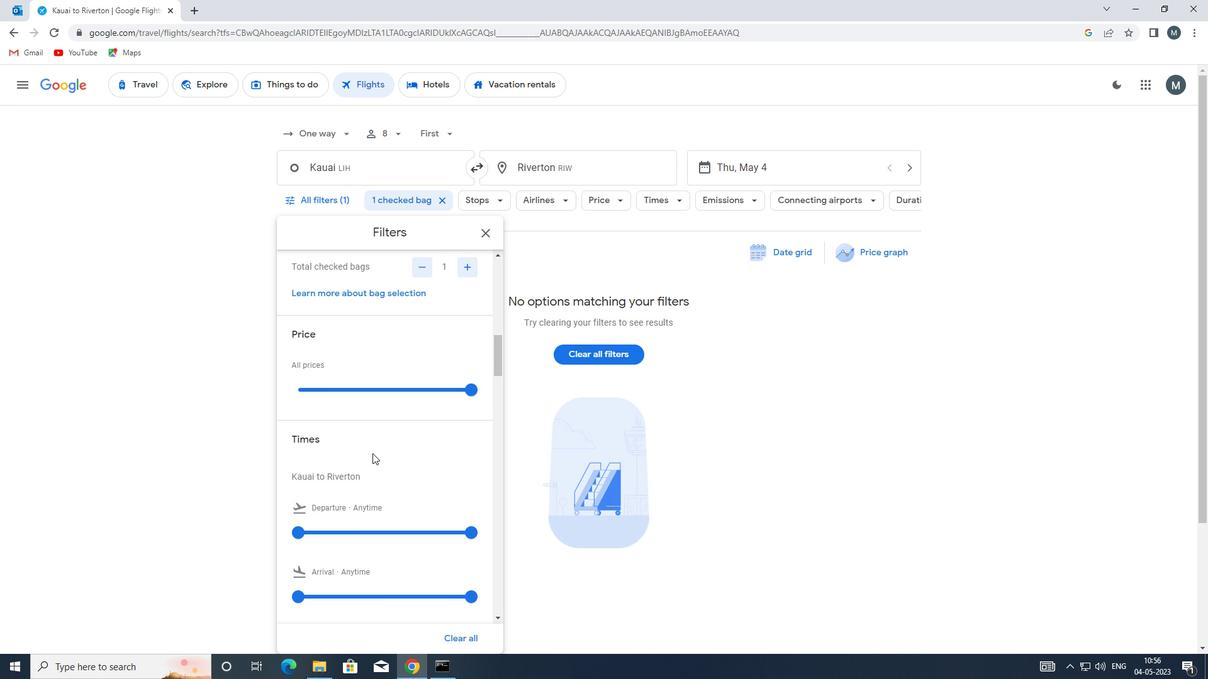 
Action: Mouse moved to (299, 465)
Screenshot: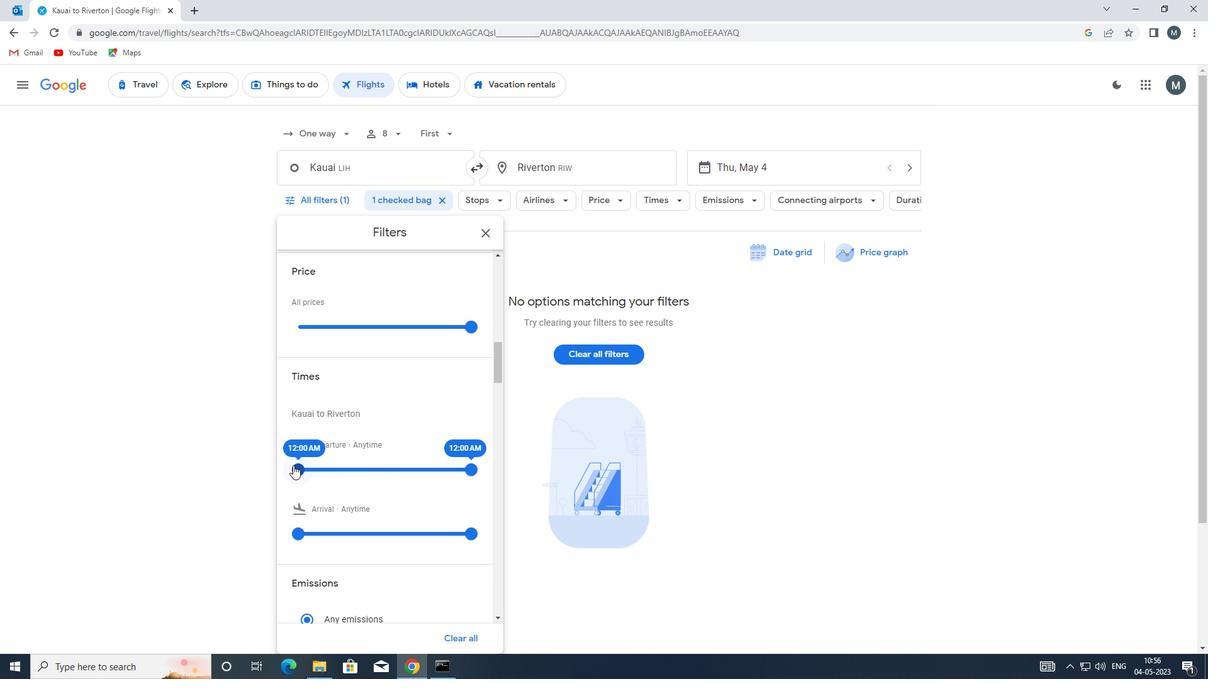 
Action: Mouse pressed left at (299, 465)
Screenshot: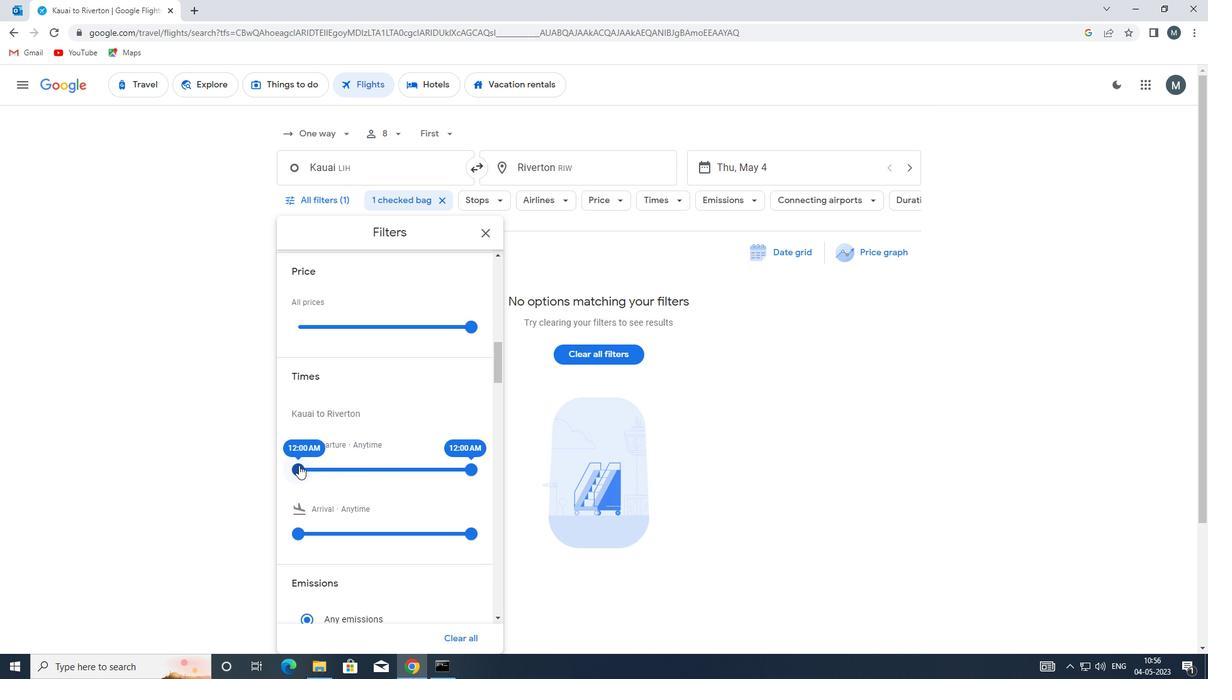
Action: Mouse moved to (437, 466)
Screenshot: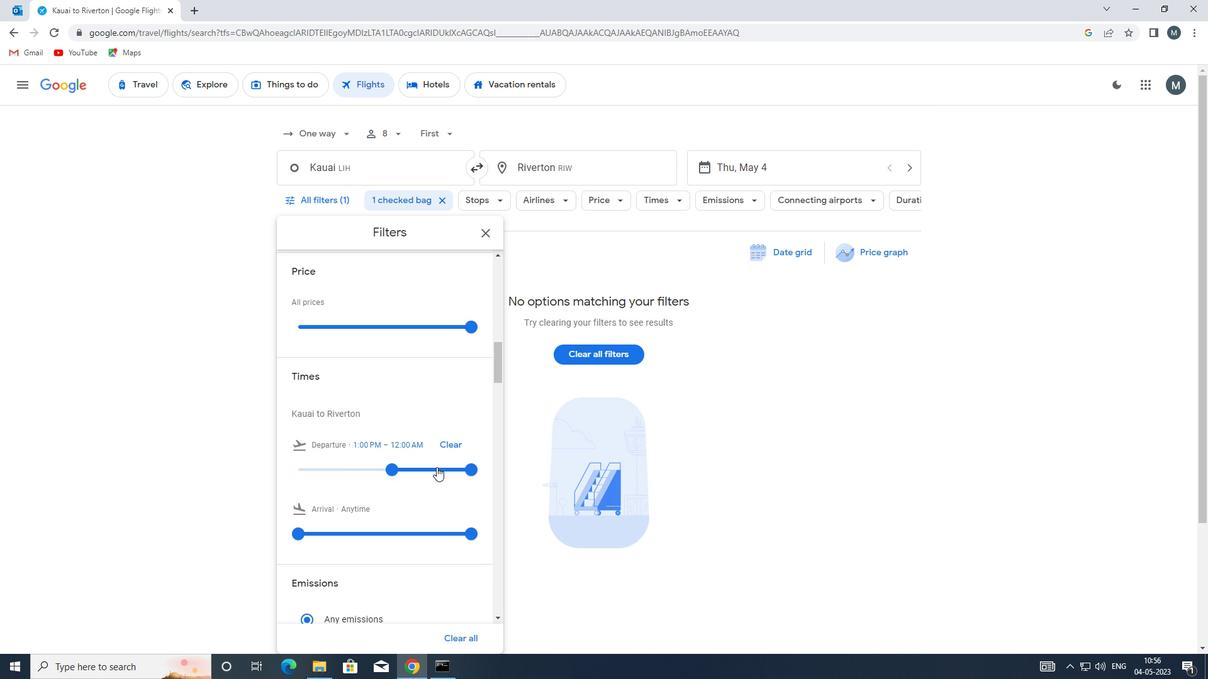 
Action: Mouse pressed left at (437, 466)
Screenshot: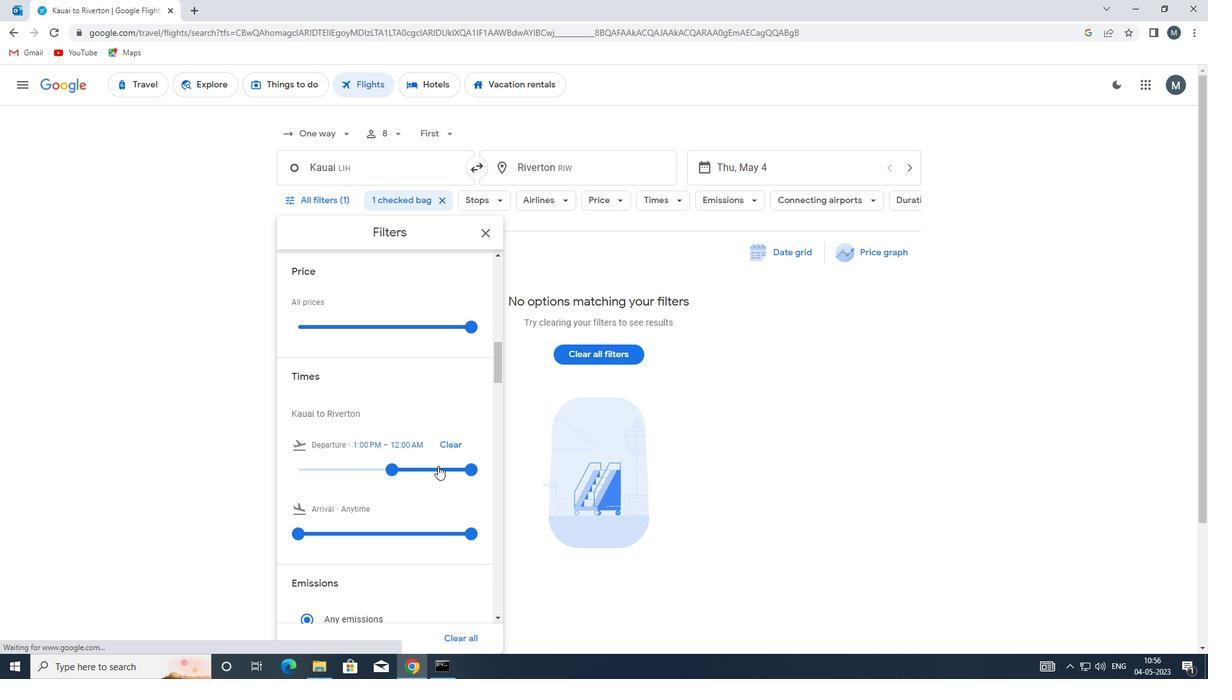 
Action: Mouse moved to (392, 460)
Screenshot: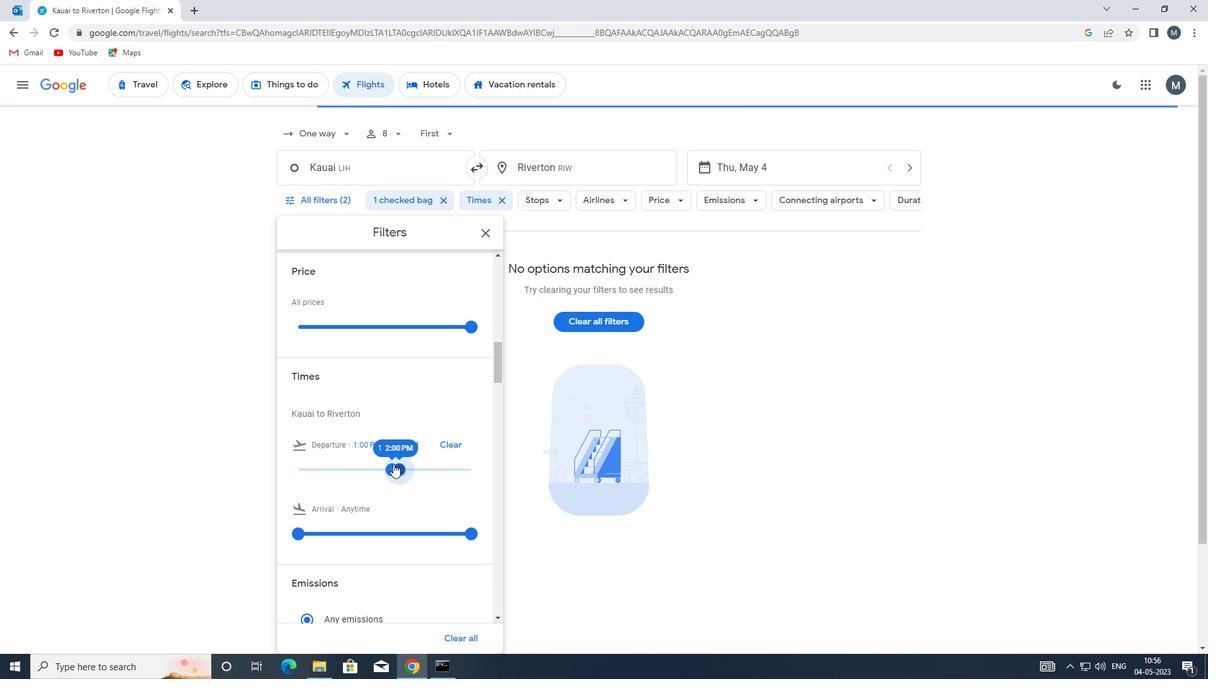 
Action: Mouse scrolled (392, 460) with delta (0, 0)
Screenshot: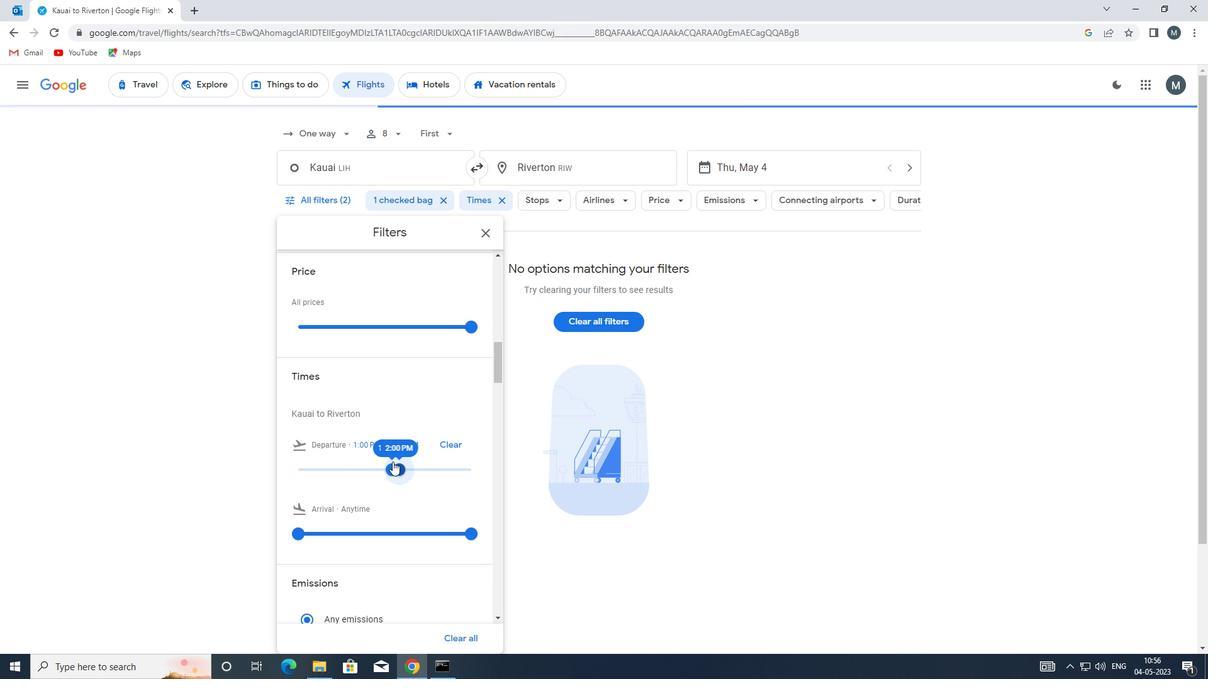 
Action: Mouse scrolled (392, 460) with delta (0, 0)
Screenshot: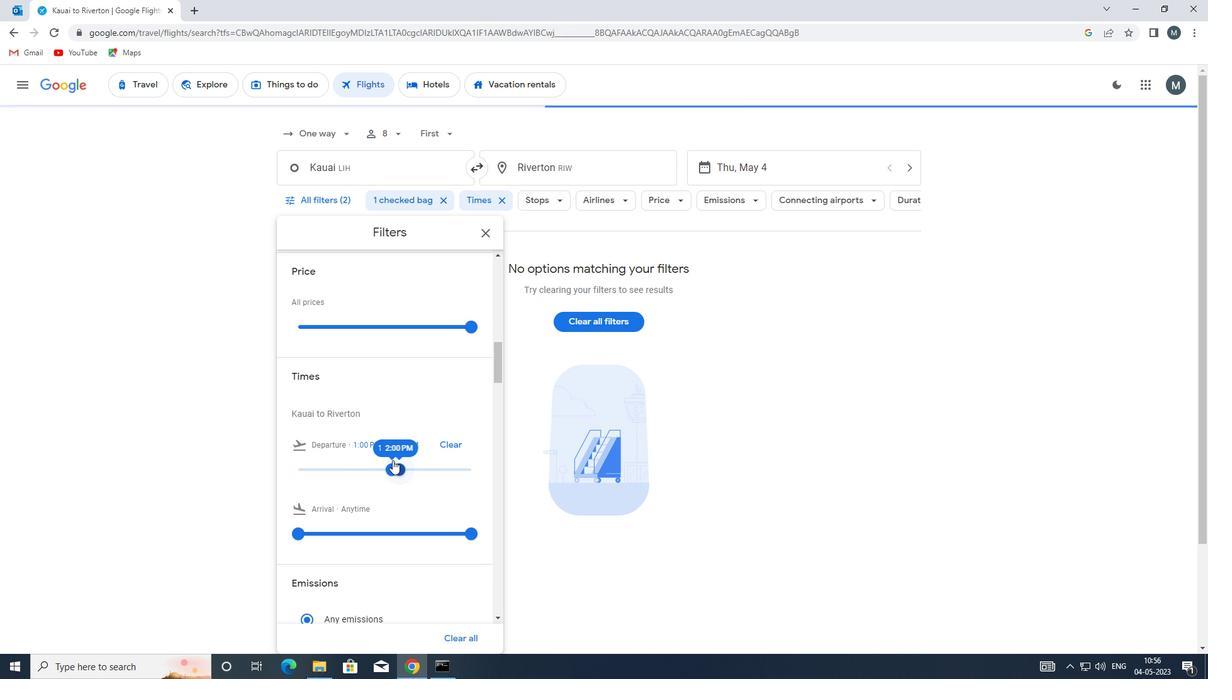 
Action: Mouse moved to (485, 231)
Screenshot: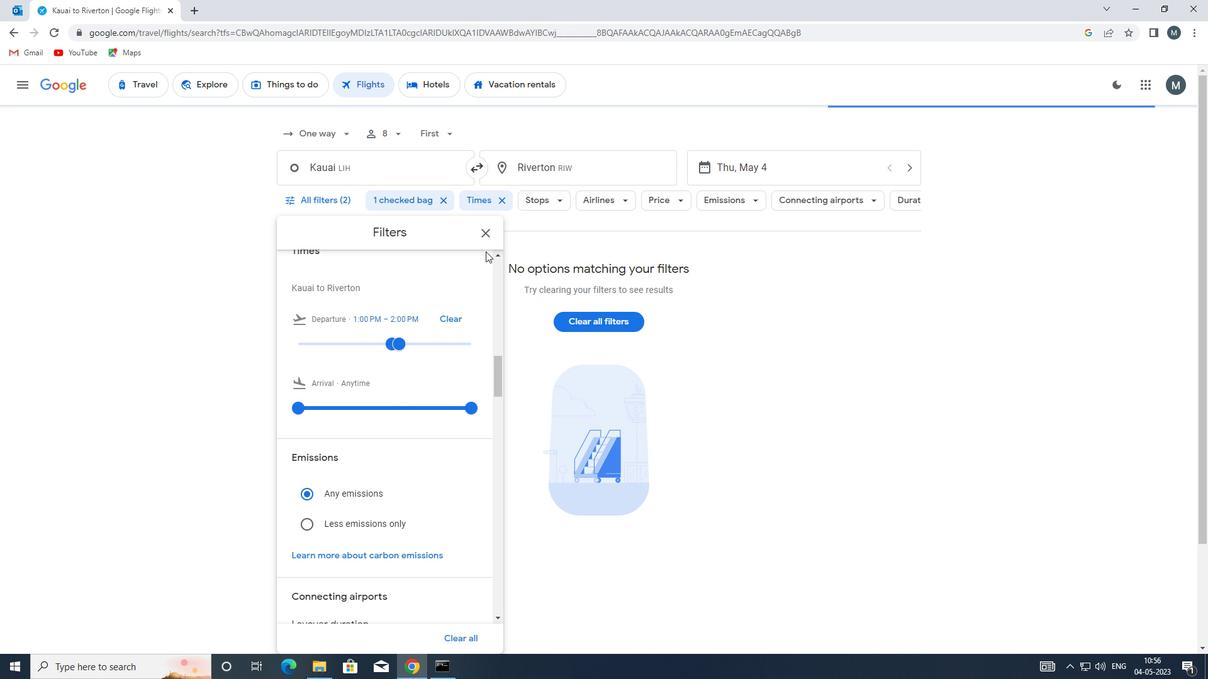 
Action: Mouse pressed left at (485, 231)
Screenshot: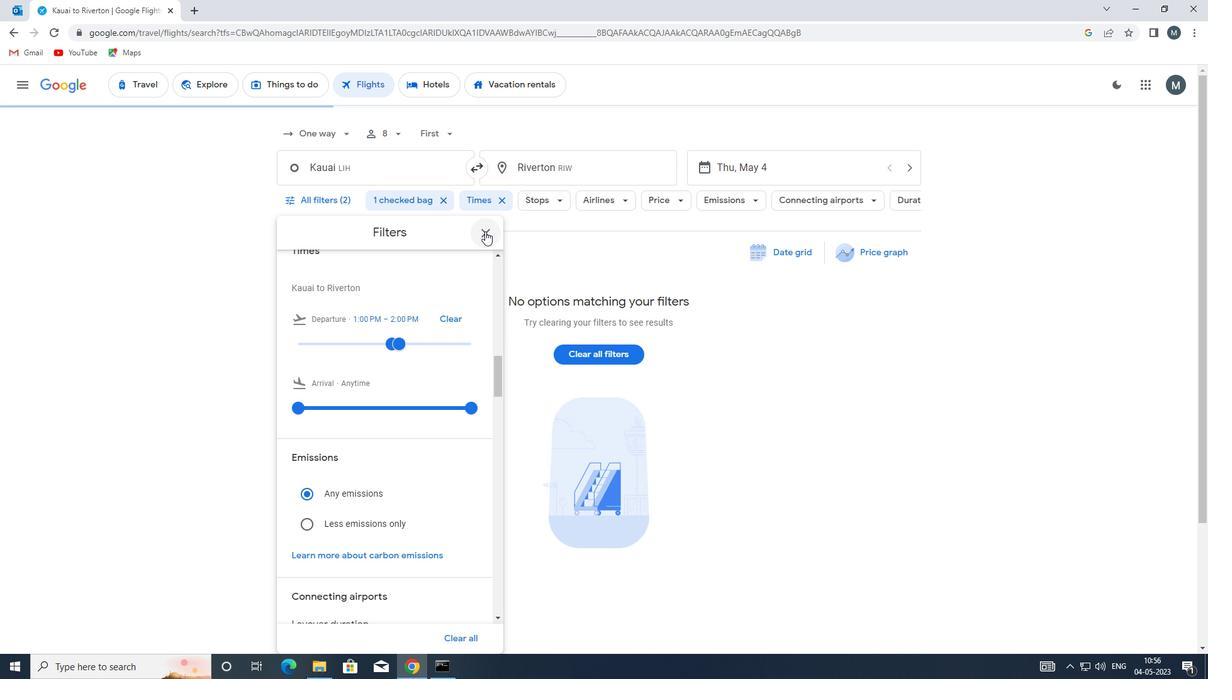 
Action: Mouse moved to (480, 232)
Screenshot: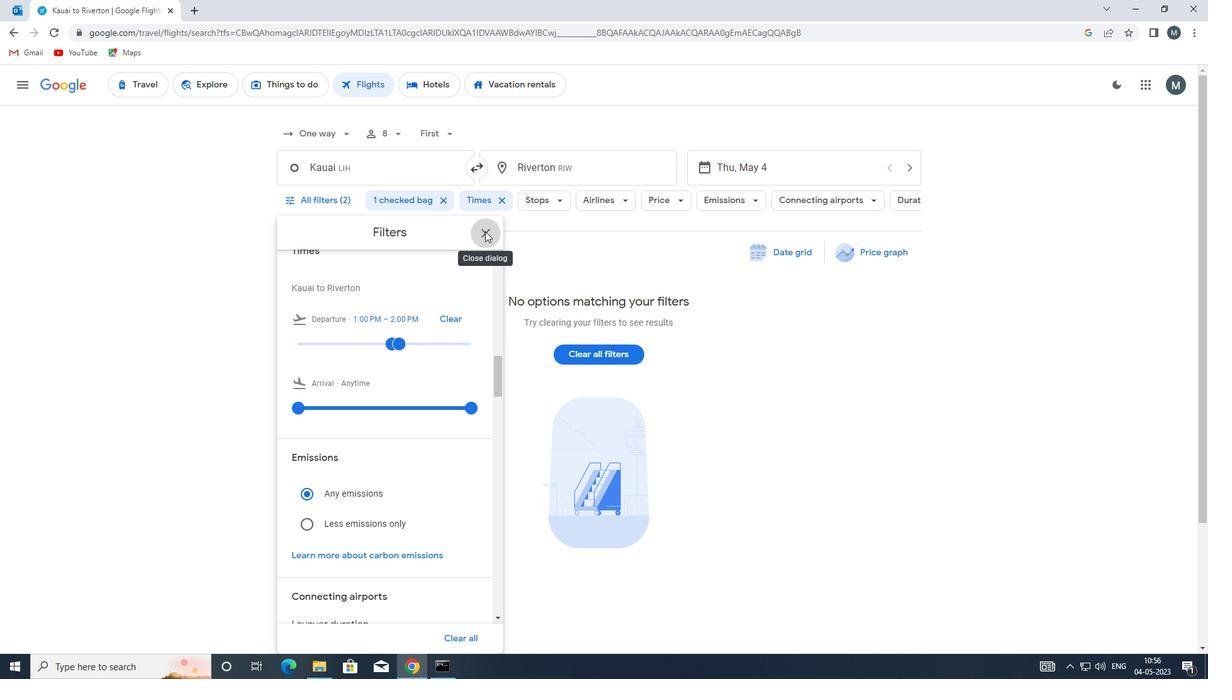 
